 Task: Find connections with filter location Jamundí with filter topic #Ideaswith filter profile language Spanish with filter current company Symphony Teleca with filter school SHRI RAMSWAROOP MEMORIAL UNIVERSITY with filter industry Vehicle Repair and Maintenance with filter service category Life Insurance with filter keywords title Biologist
Action: Mouse moved to (152, 221)
Screenshot: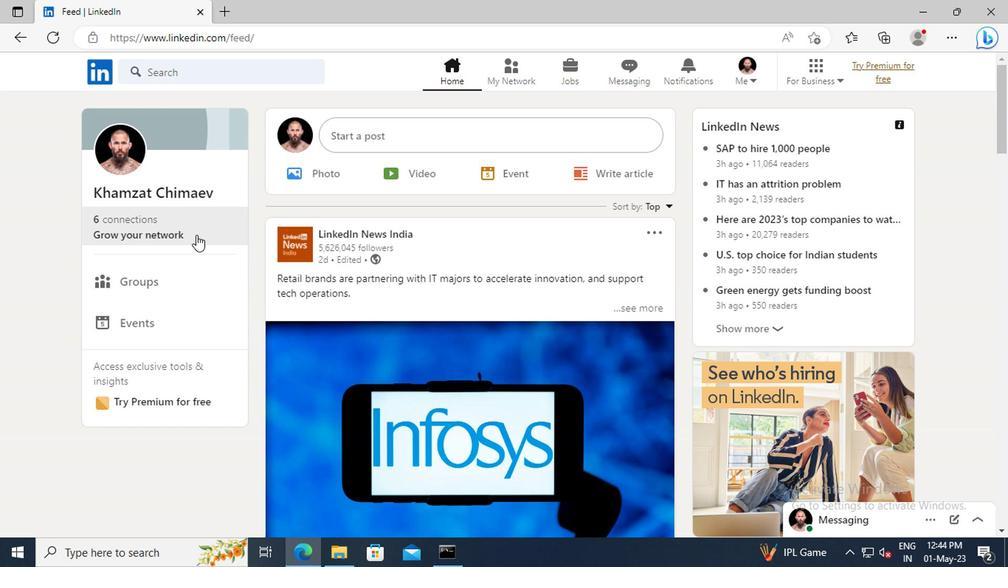 
Action: Mouse pressed left at (152, 221)
Screenshot: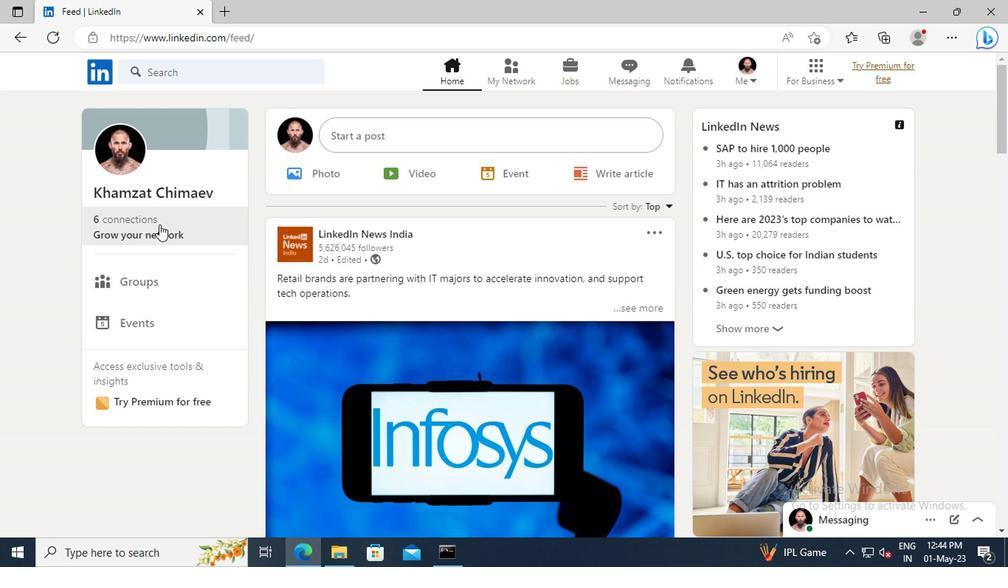 
Action: Mouse moved to (155, 154)
Screenshot: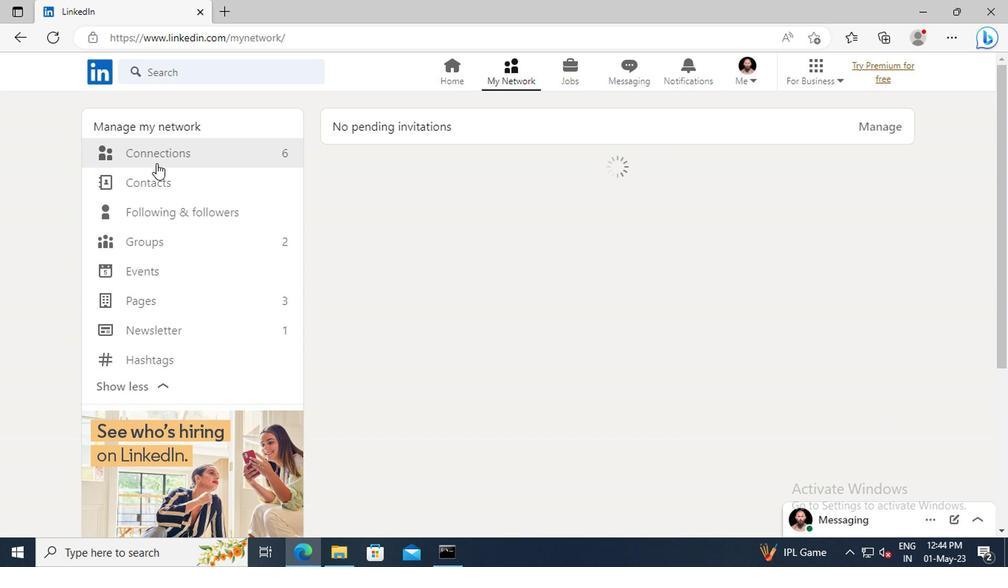 
Action: Mouse pressed left at (155, 154)
Screenshot: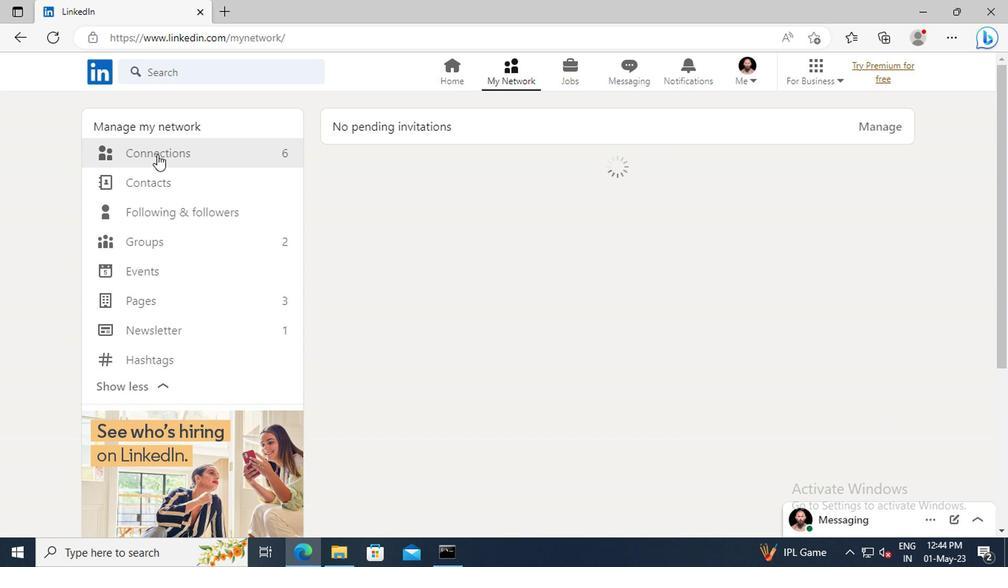 
Action: Mouse moved to (591, 157)
Screenshot: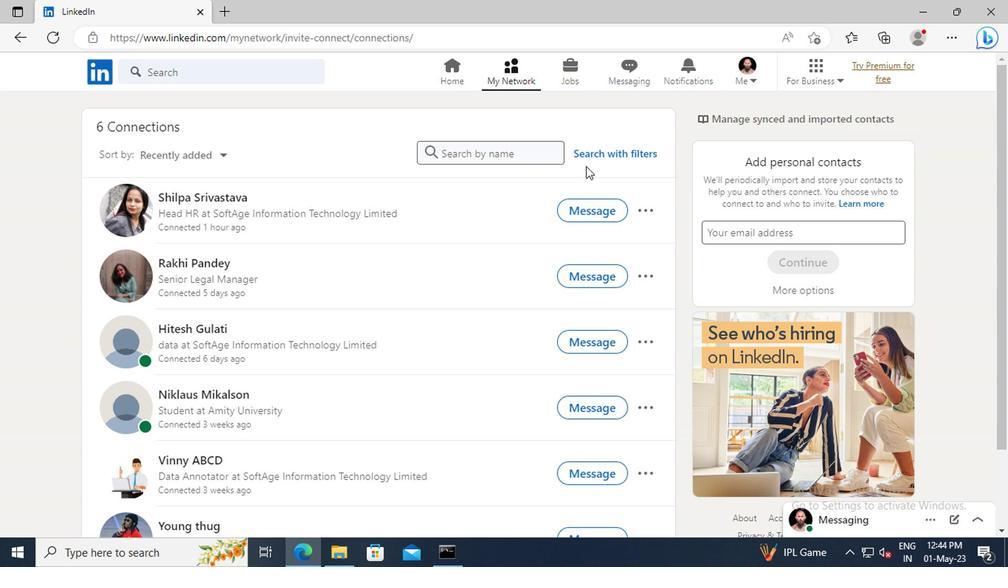 
Action: Mouse pressed left at (591, 157)
Screenshot: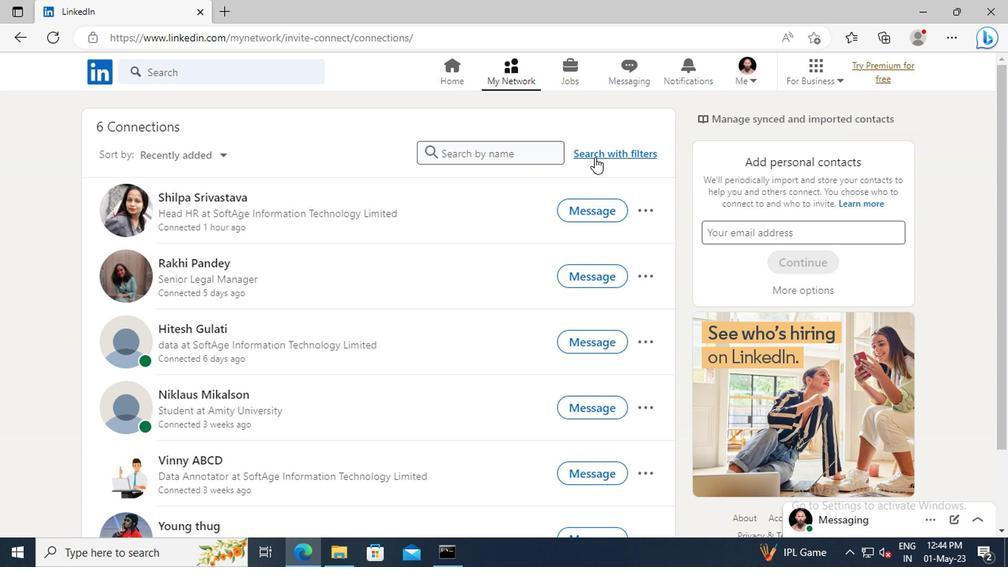 
Action: Mouse moved to (546, 114)
Screenshot: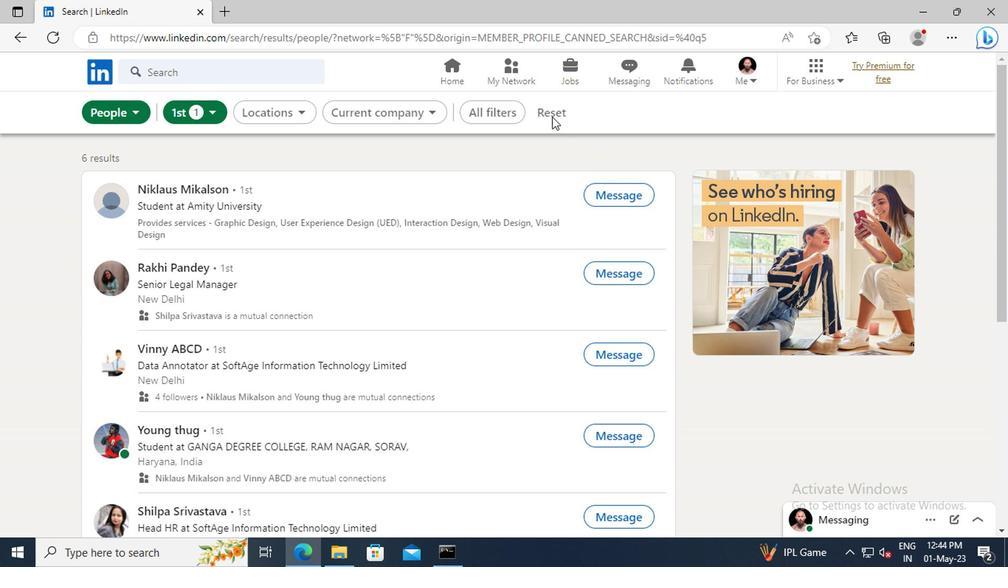 
Action: Mouse pressed left at (546, 114)
Screenshot: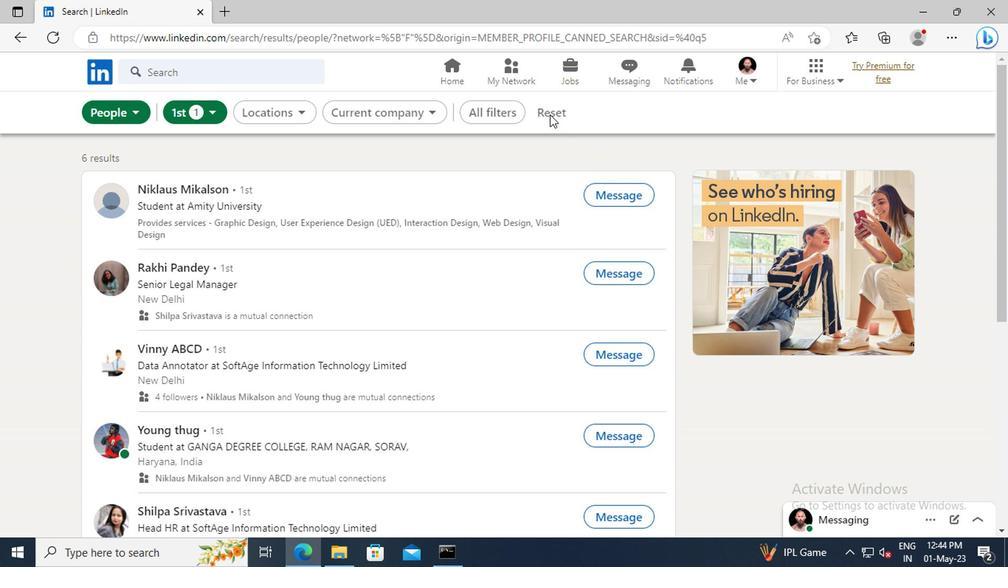 
Action: Mouse moved to (530, 114)
Screenshot: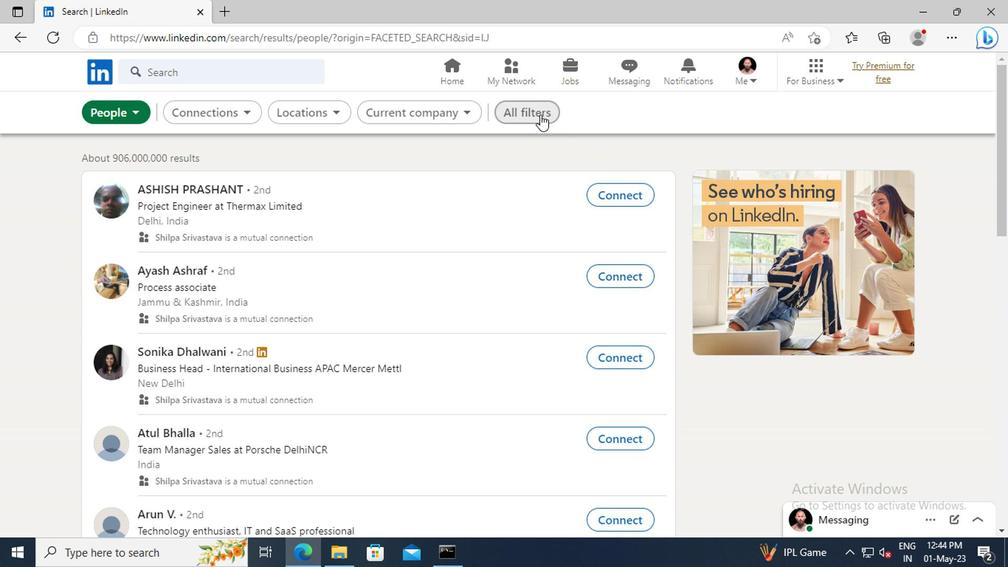 
Action: Mouse pressed left at (530, 114)
Screenshot: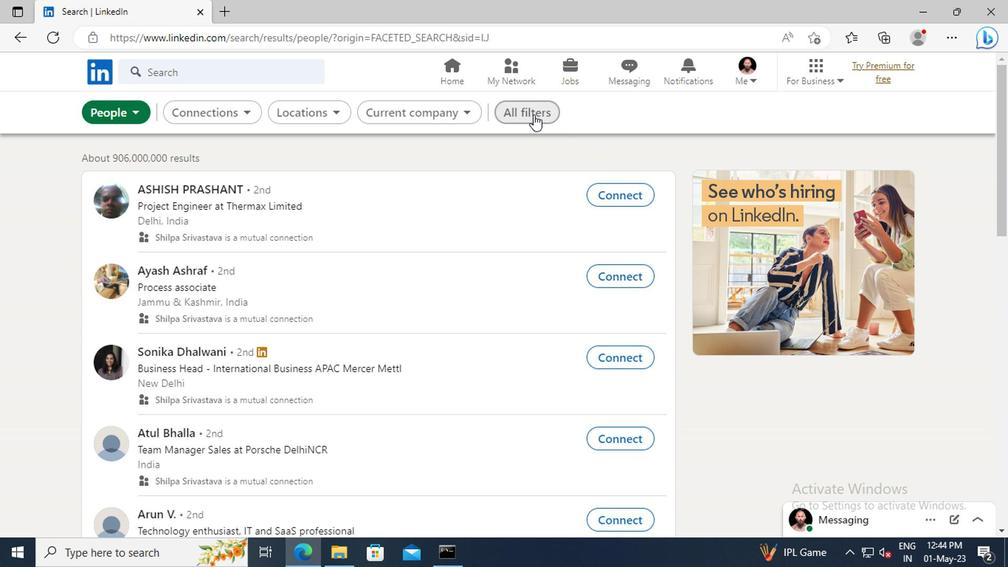 
Action: Mouse moved to (784, 250)
Screenshot: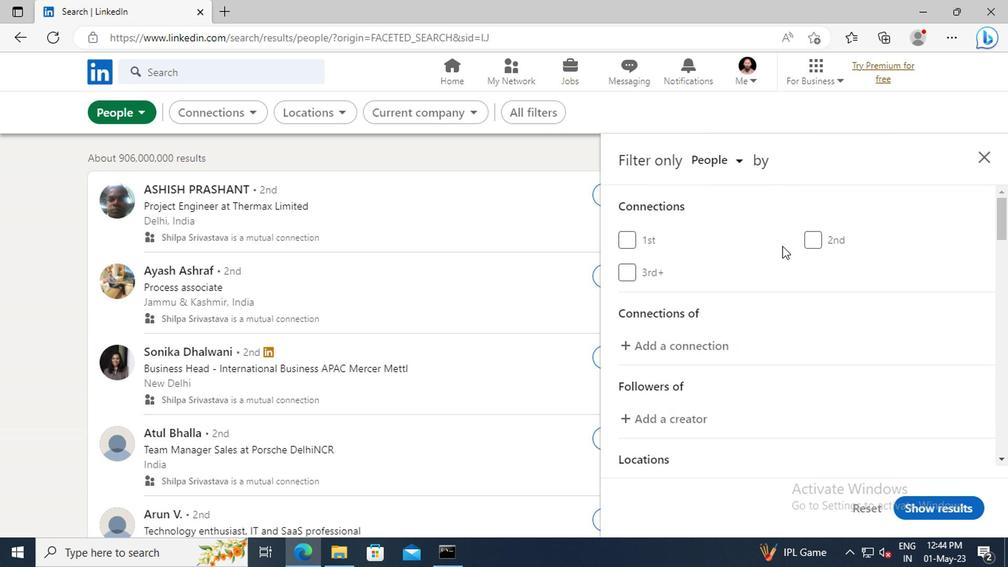 
Action: Mouse scrolled (784, 249) with delta (0, -1)
Screenshot: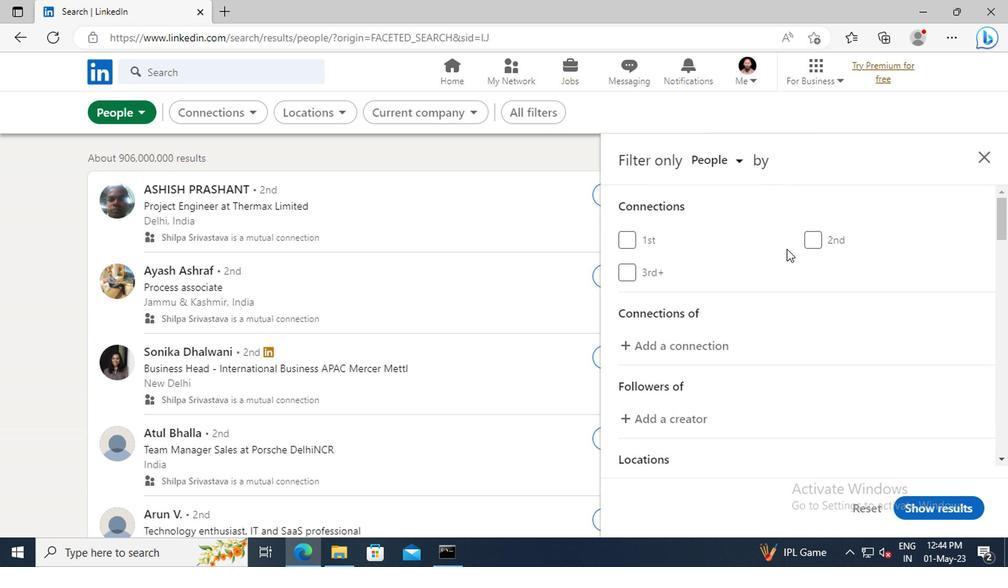 
Action: Mouse scrolled (784, 249) with delta (0, -1)
Screenshot: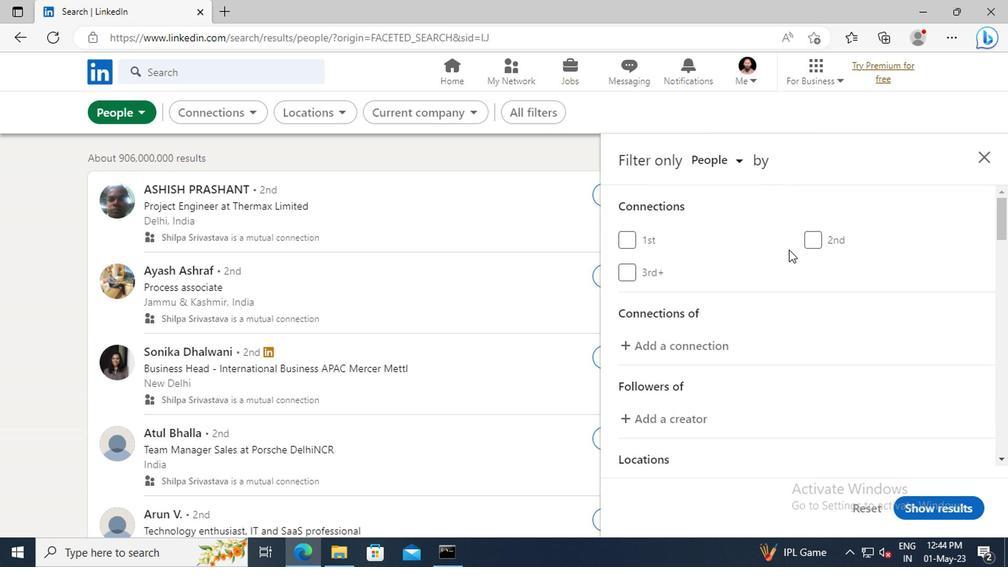 
Action: Mouse scrolled (784, 249) with delta (0, -1)
Screenshot: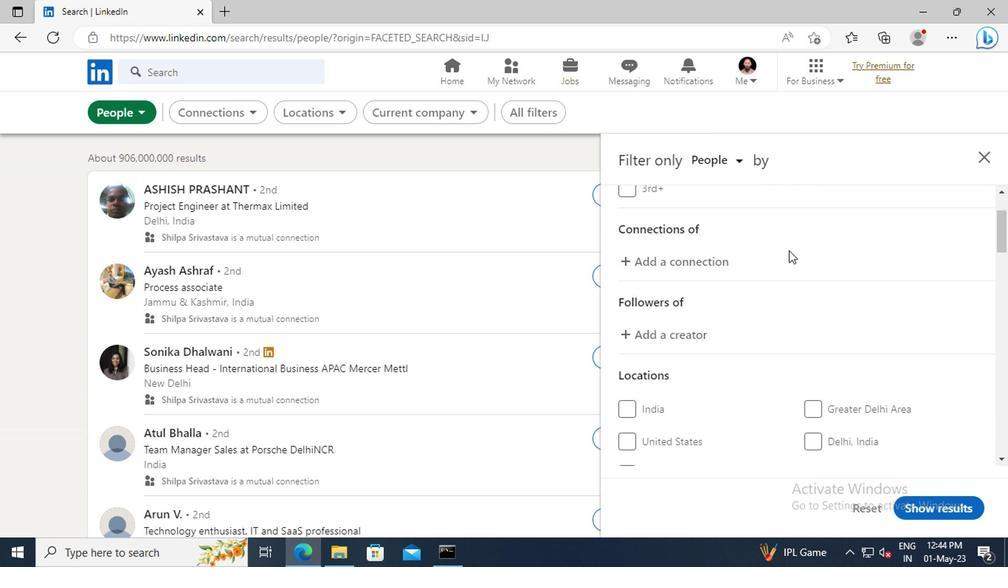 
Action: Mouse scrolled (784, 249) with delta (0, -1)
Screenshot: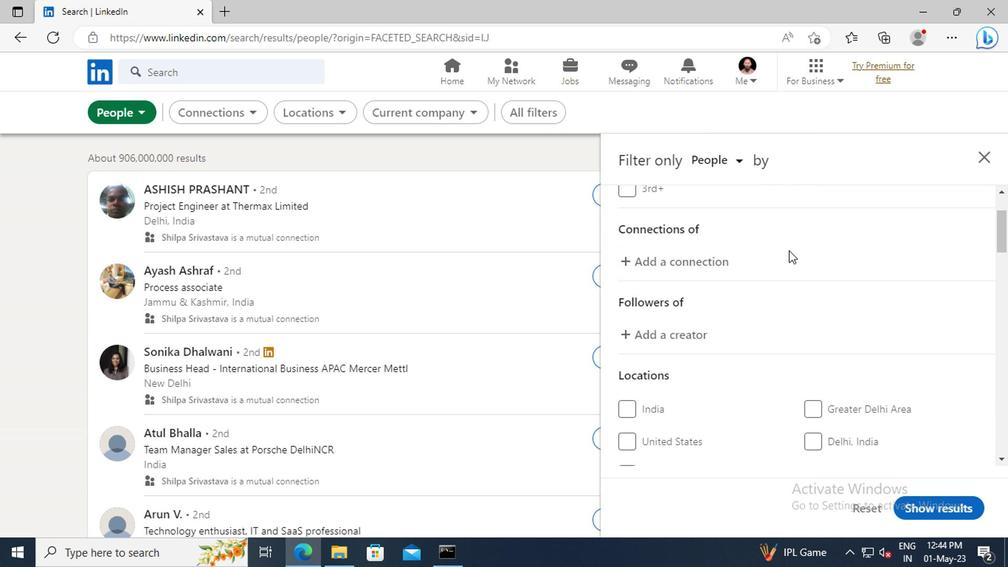 
Action: Mouse scrolled (784, 249) with delta (0, -1)
Screenshot: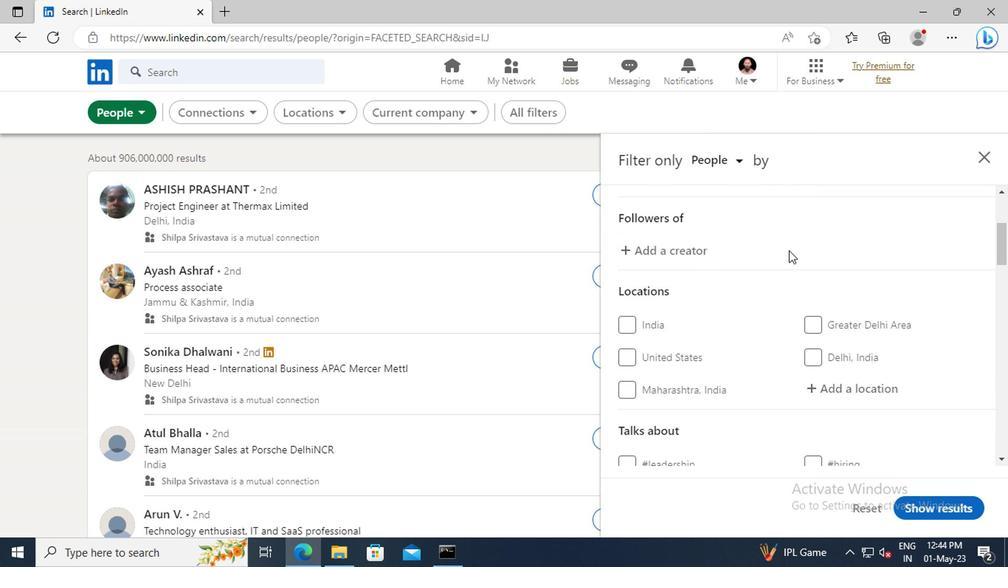 
Action: Mouse moved to (811, 345)
Screenshot: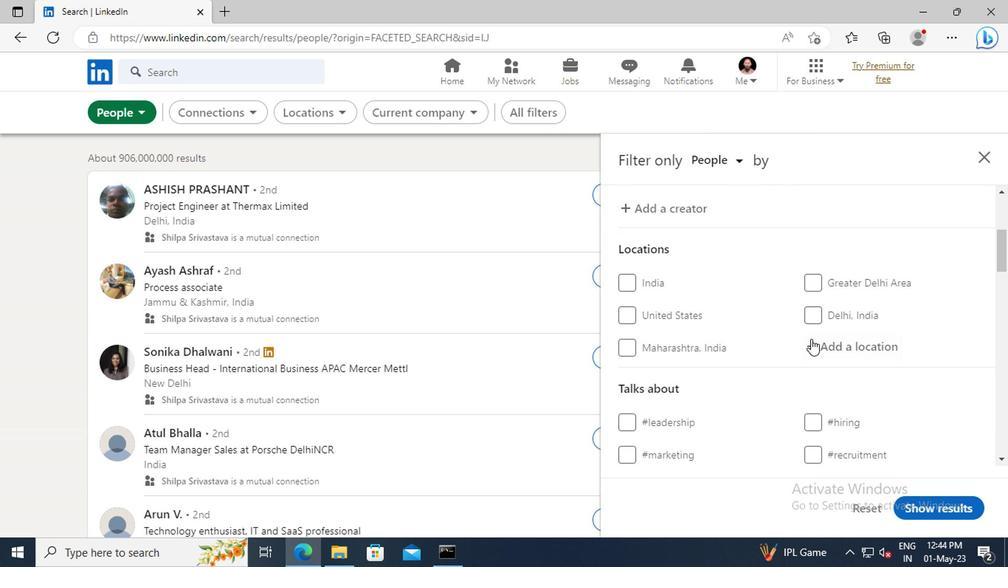 
Action: Mouse pressed left at (811, 345)
Screenshot: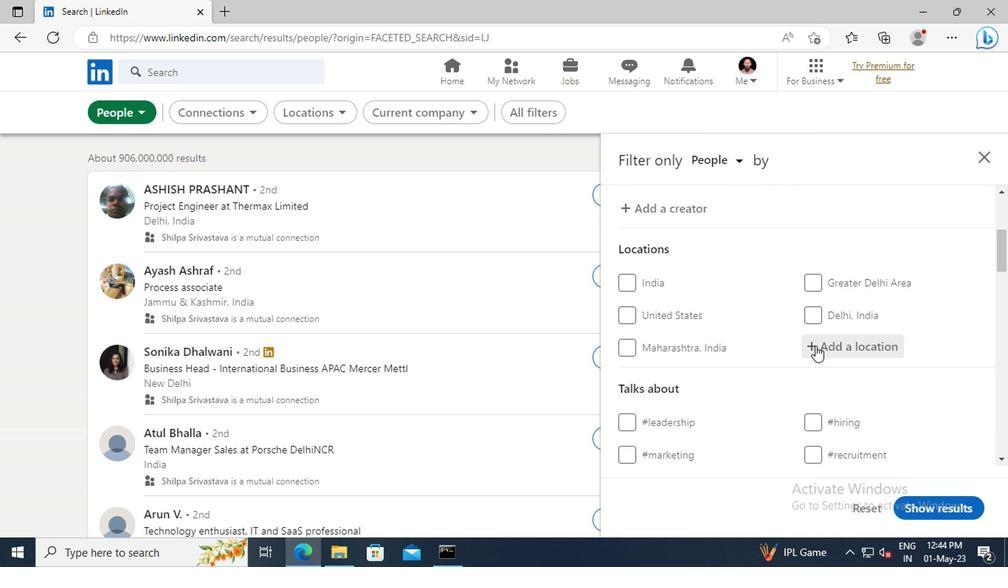 
Action: Key pressed <Key.shift>JAMUNDI
Screenshot: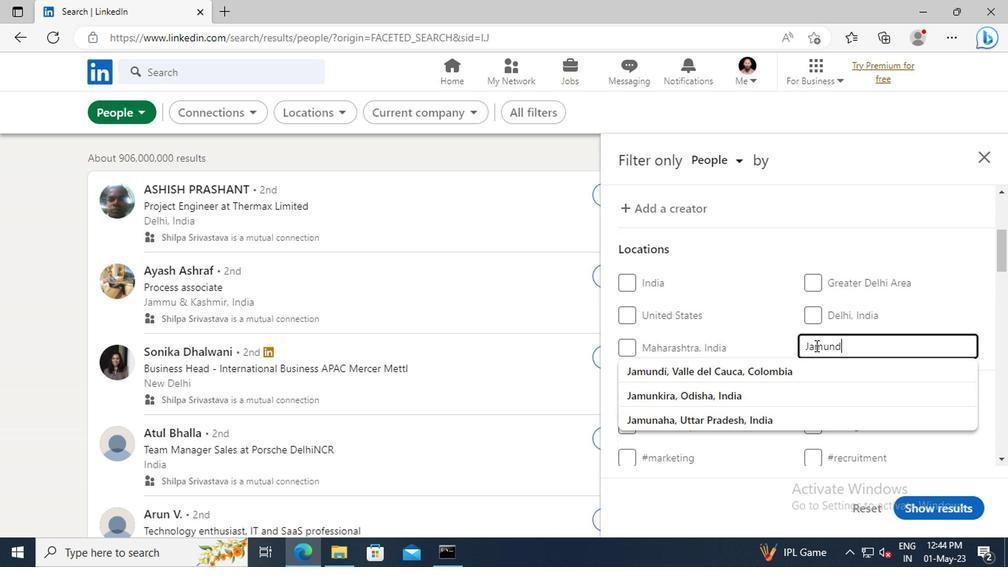 
Action: Mouse moved to (818, 370)
Screenshot: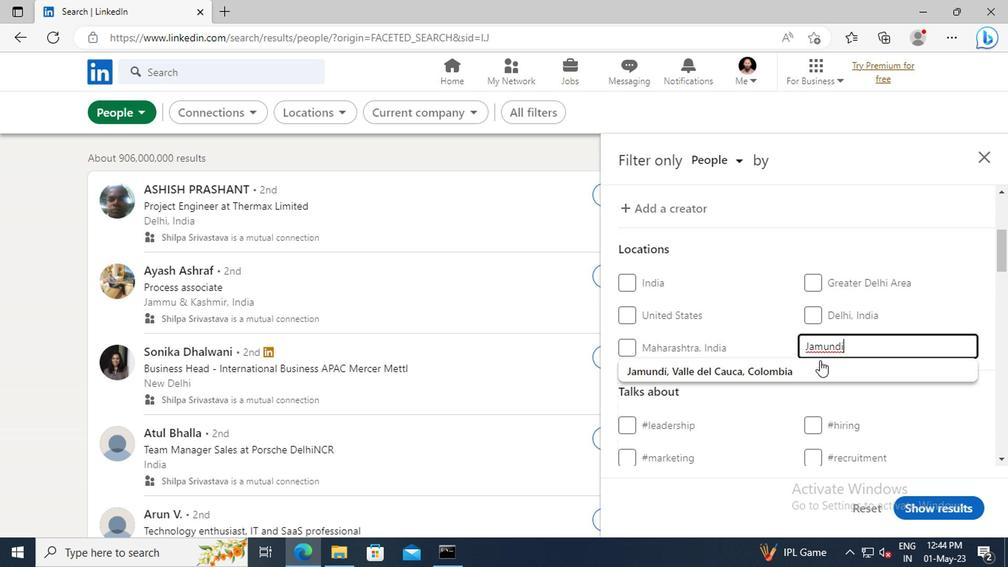 
Action: Mouse pressed left at (818, 370)
Screenshot: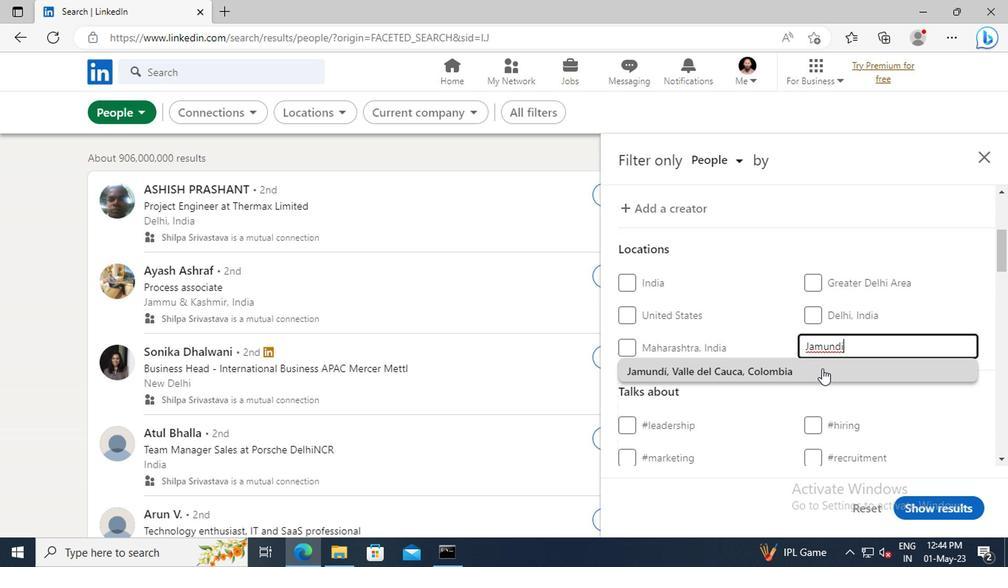 
Action: Mouse scrolled (818, 370) with delta (0, 0)
Screenshot: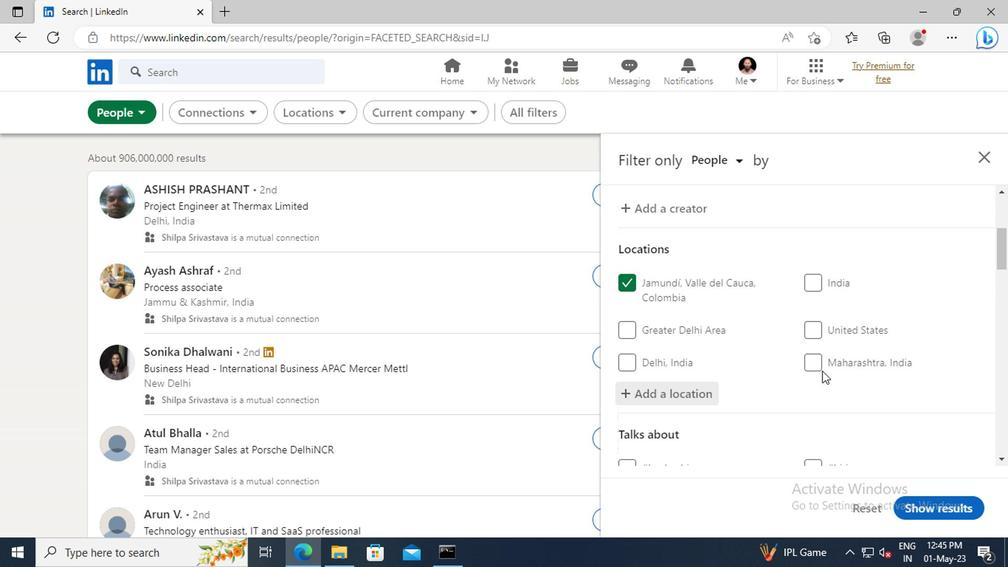 
Action: Mouse scrolled (818, 370) with delta (0, 0)
Screenshot: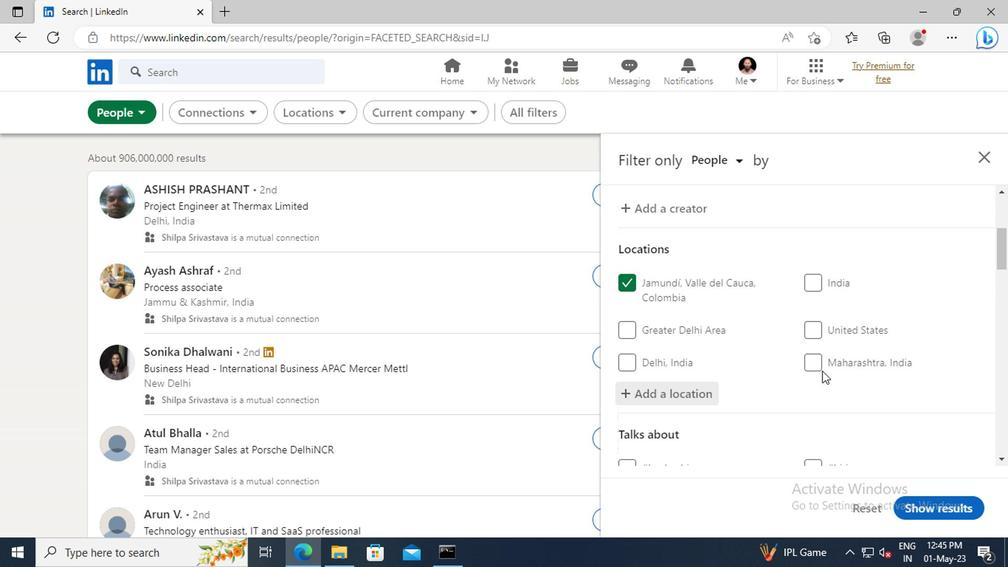 
Action: Mouse scrolled (818, 370) with delta (0, 0)
Screenshot: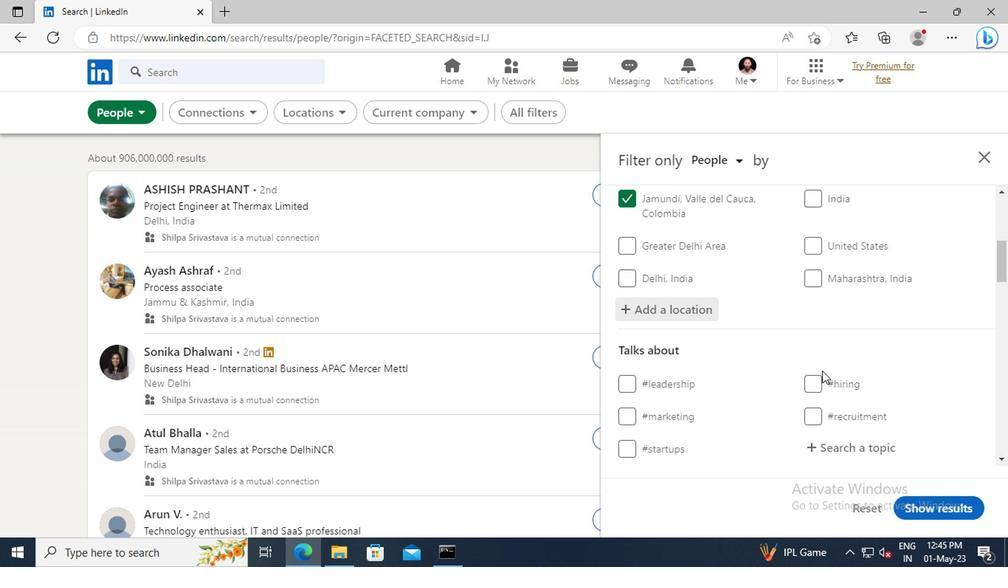 
Action: Mouse moved to (816, 406)
Screenshot: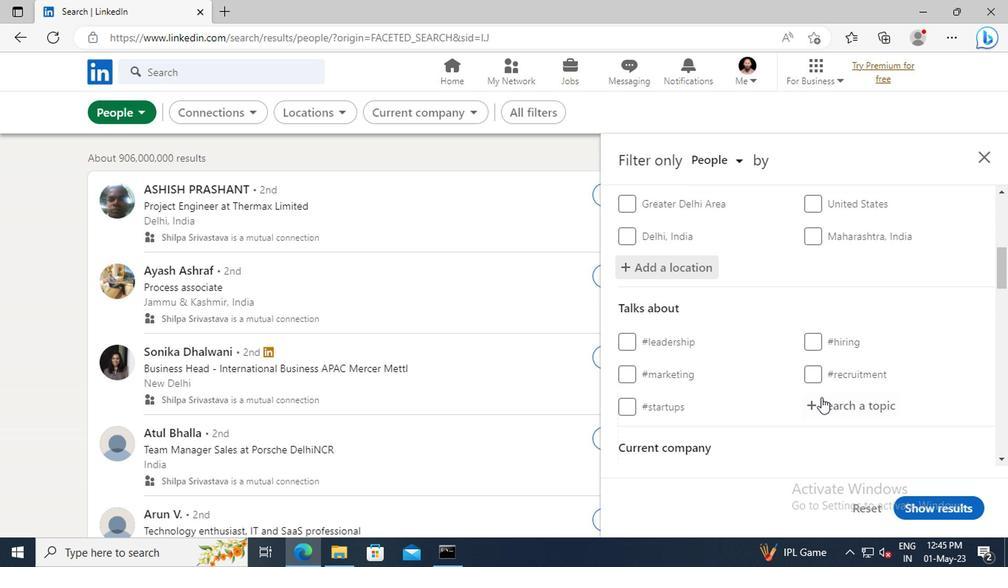 
Action: Mouse pressed left at (816, 406)
Screenshot: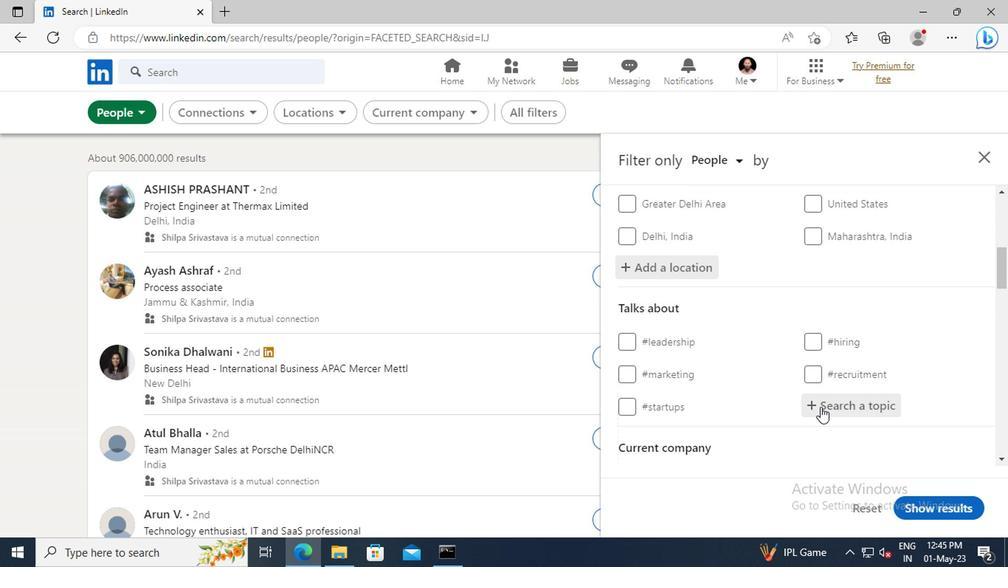 
Action: Key pressed <Key.shift>IDEAS
Screenshot: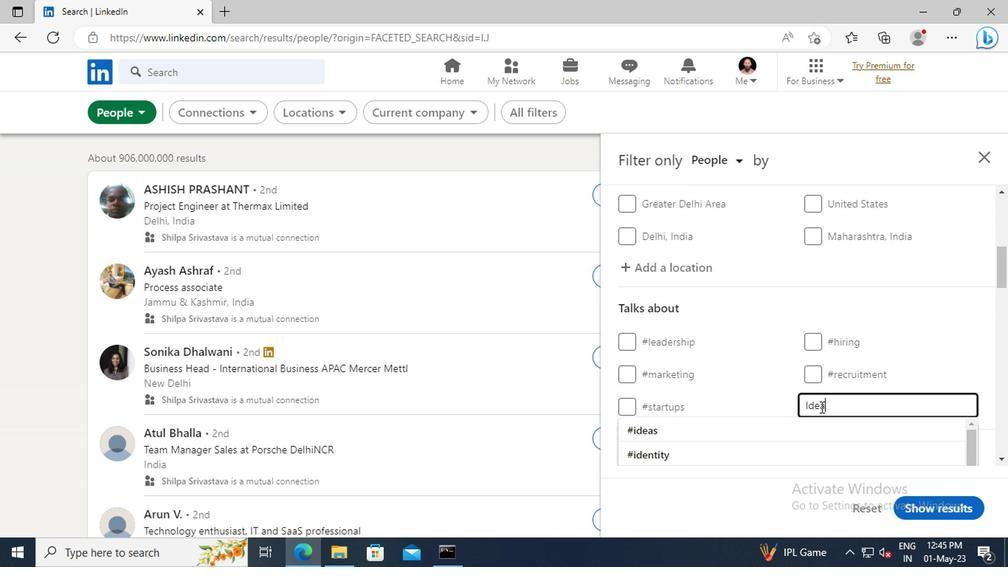 
Action: Mouse moved to (804, 428)
Screenshot: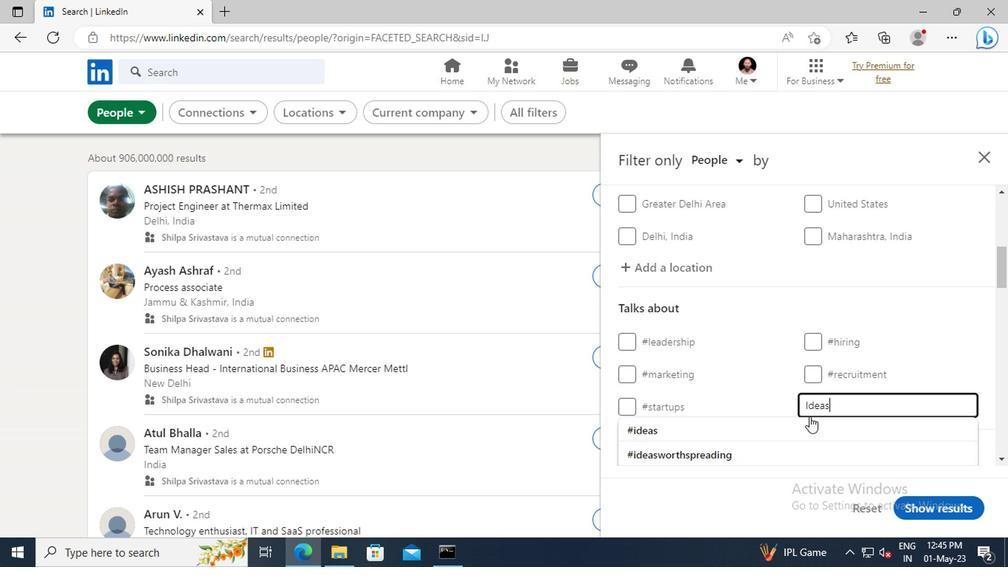 
Action: Mouse pressed left at (804, 428)
Screenshot: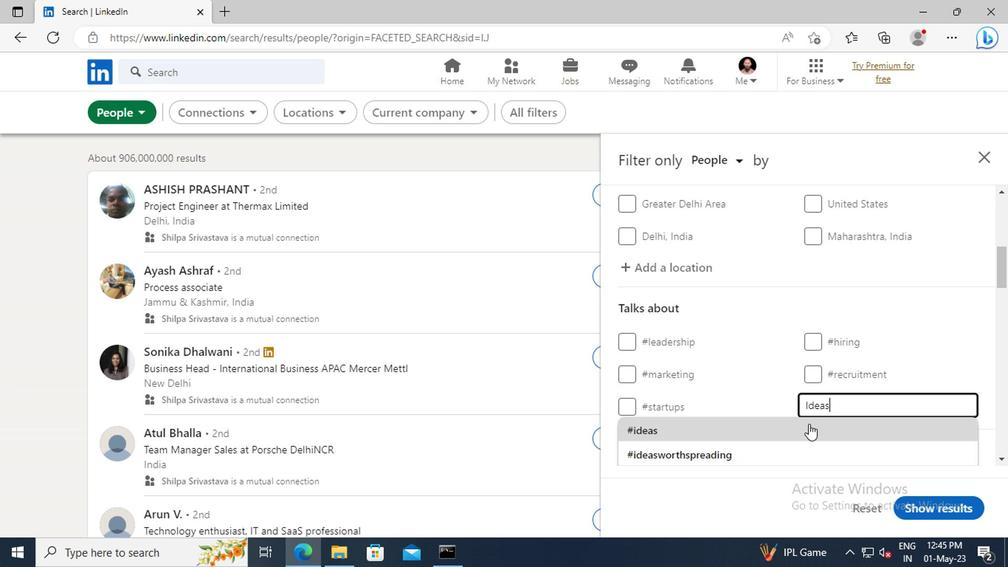 
Action: Mouse scrolled (804, 427) with delta (0, -1)
Screenshot: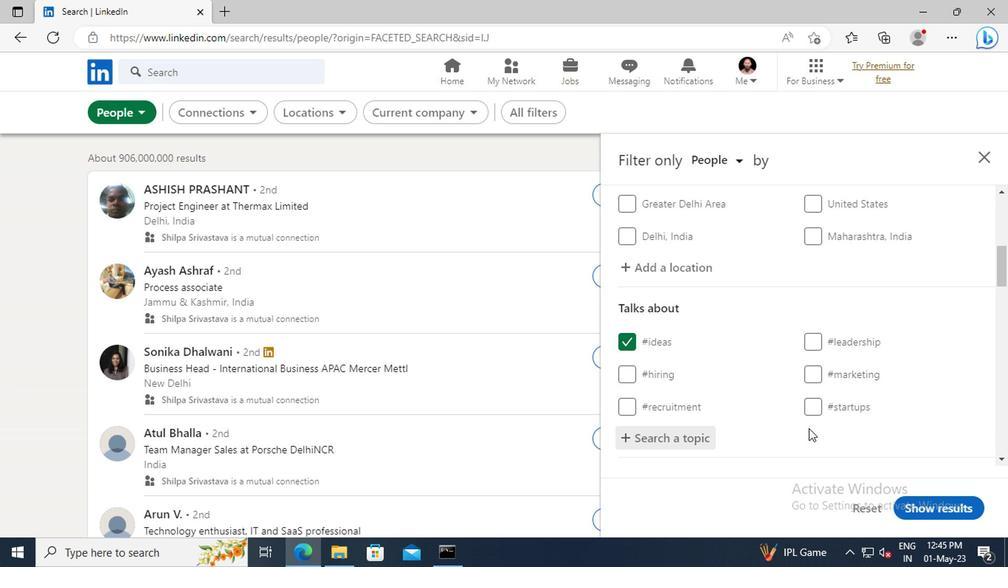 
Action: Mouse scrolled (804, 427) with delta (0, -1)
Screenshot: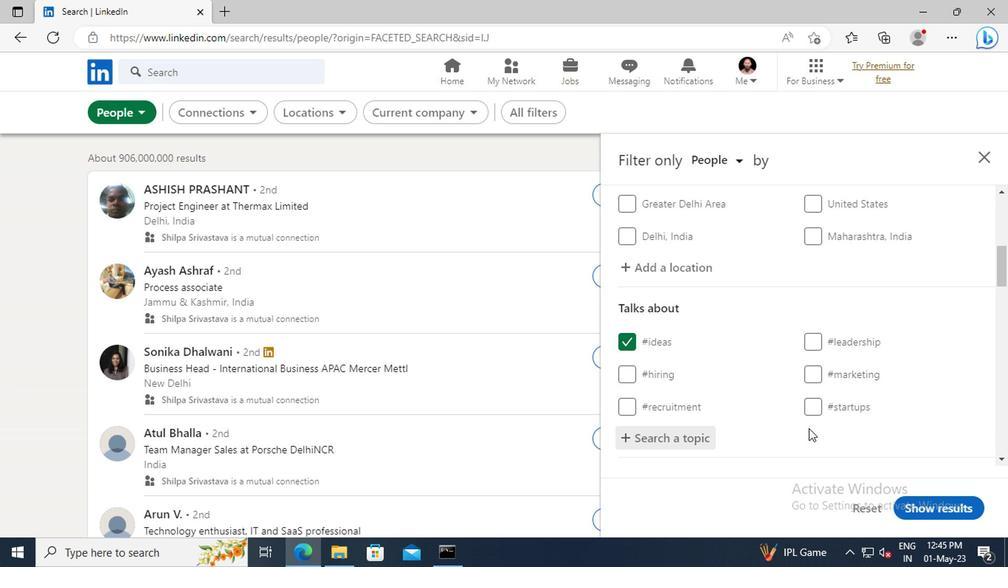 
Action: Mouse scrolled (804, 427) with delta (0, -1)
Screenshot: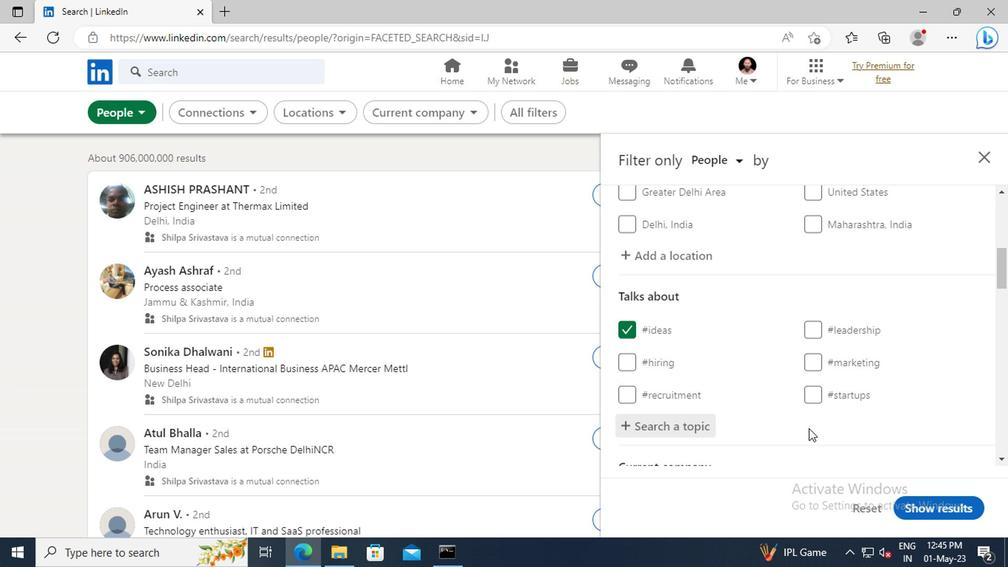 
Action: Mouse scrolled (804, 427) with delta (0, -1)
Screenshot: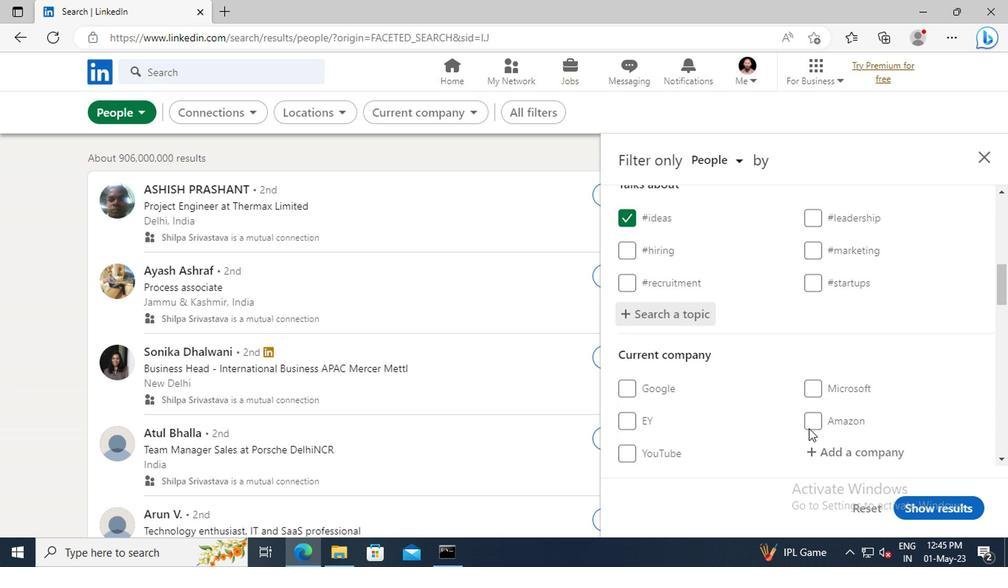 
Action: Mouse scrolled (804, 427) with delta (0, -1)
Screenshot: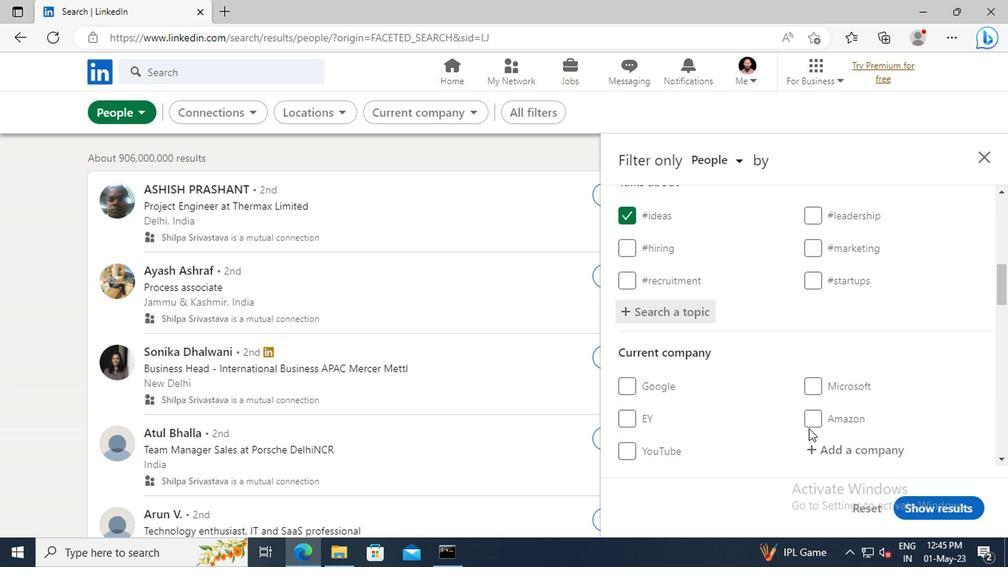 
Action: Mouse scrolled (804, 427) with delta (0, -1)
Screenshot: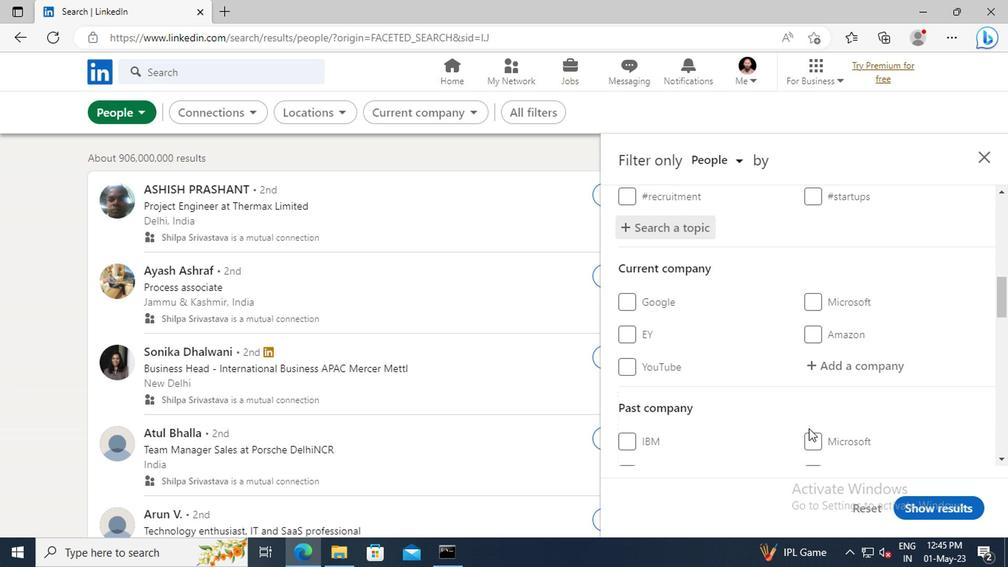 
Action: Mouse scrolled (804, 427) with delta (0, -1)
Screenshot: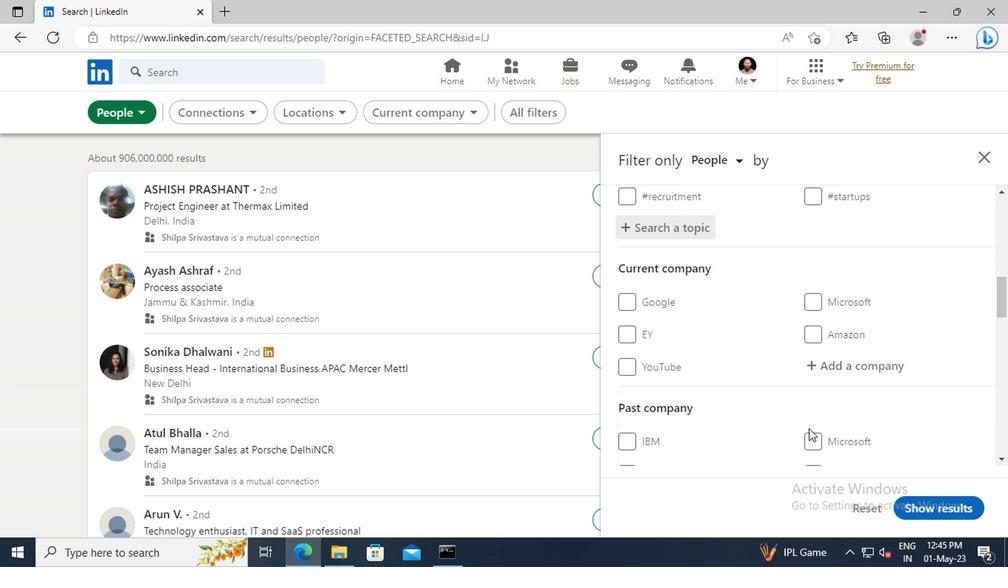 
Action: Mouse scrolled (804, 427) with delta (0, -1)
Screenshot: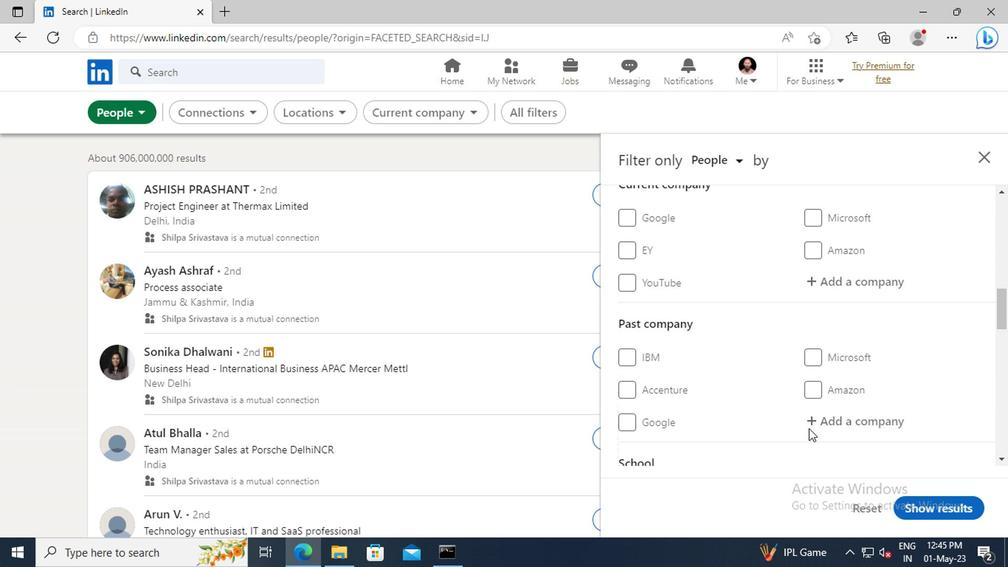 
Action: Mouse scrolled (804, 427) with delta (0, -1)
Screenshot: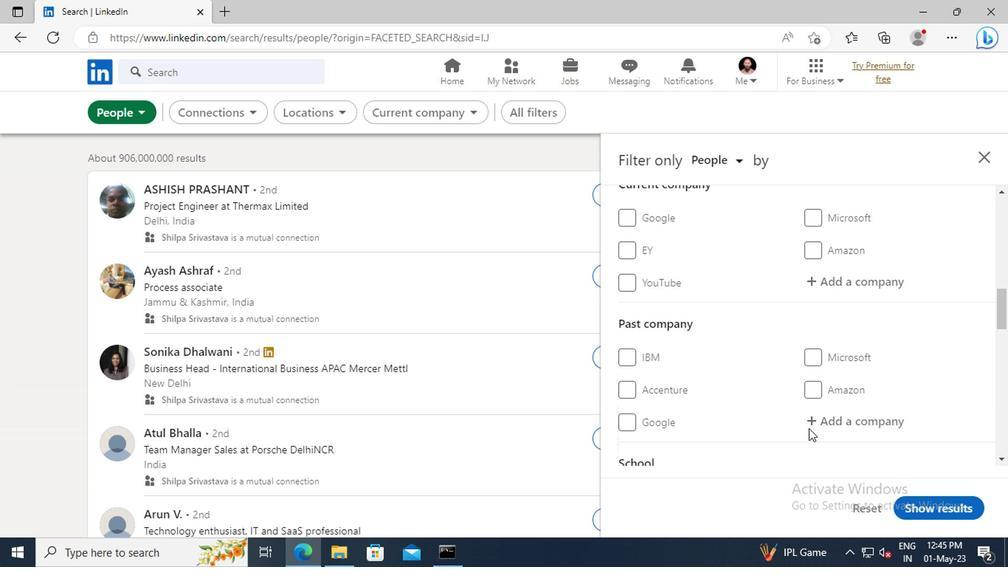
Action: Mouse scrolled (804, 427) with delta (0, -1)
Screenshot: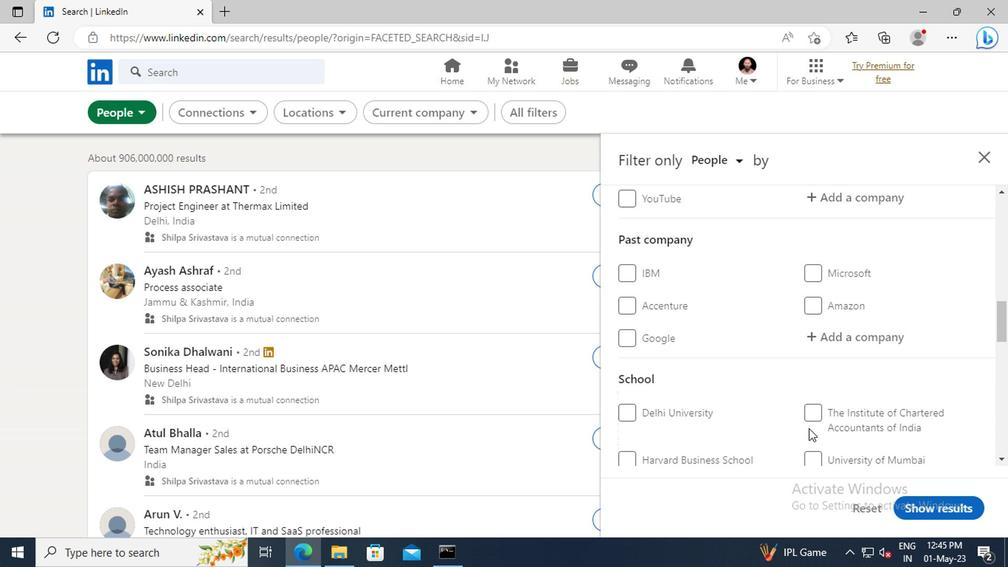 
Action: Mouse scrolled (804, 427) with delta (0, -1)
Screenshot: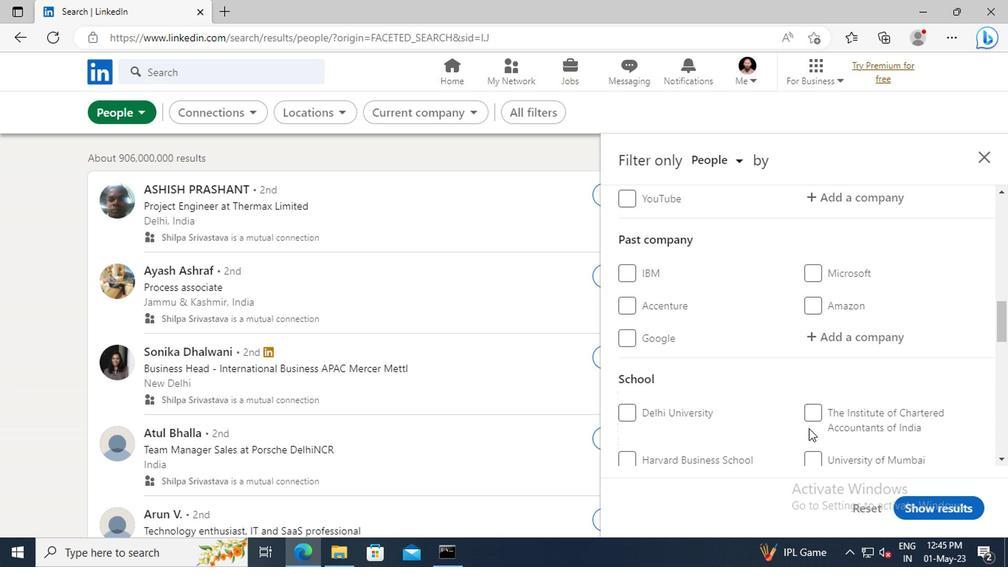 
Action: Mouse scrolled (804, 427) with delta (0, -1)
Screenshot: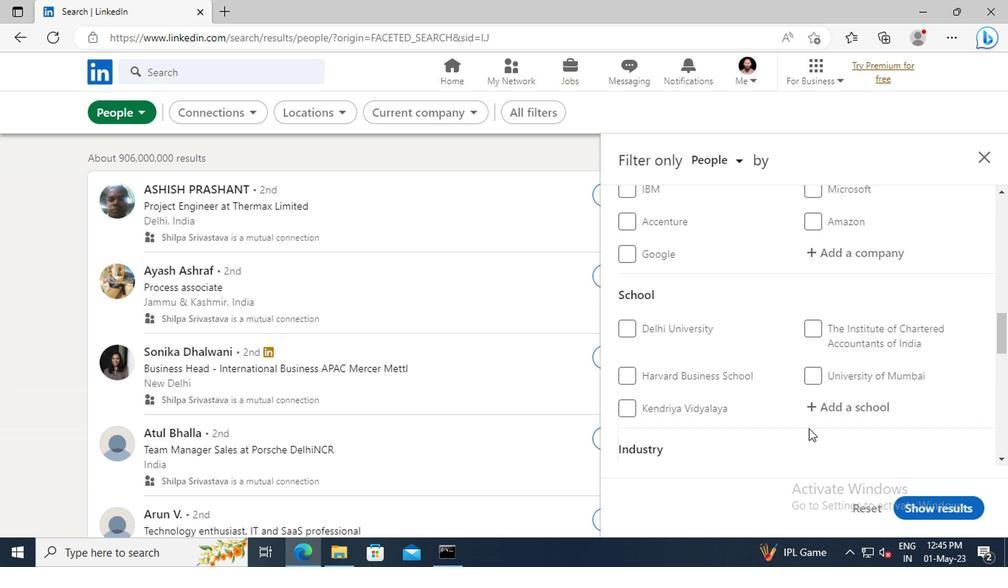 
Action: Mouse scrolled (804, 427) with delta (0, -1)
Screenshot: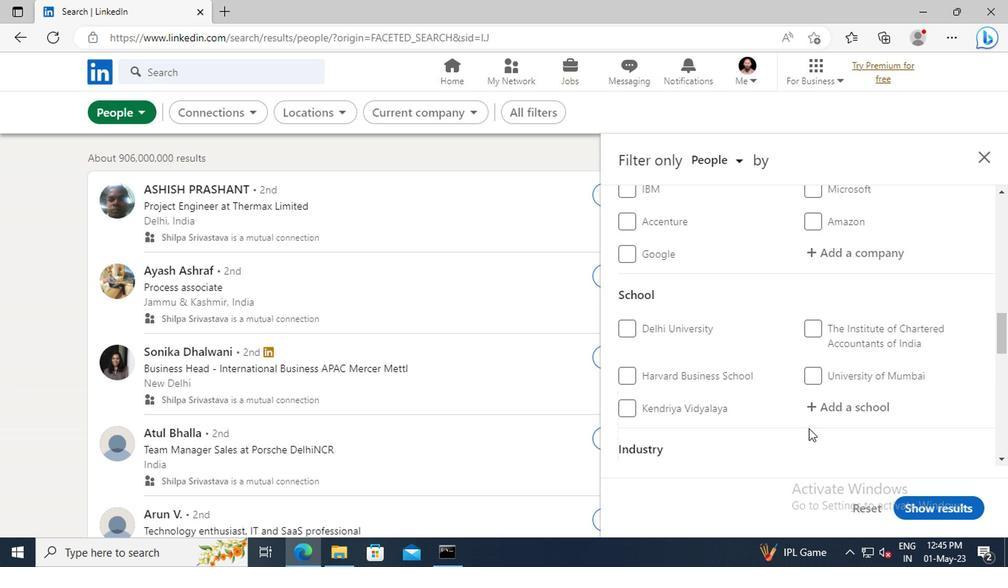 
Action: Mouse scrolled (804, 427) with delta (0, -1)
Screenshot: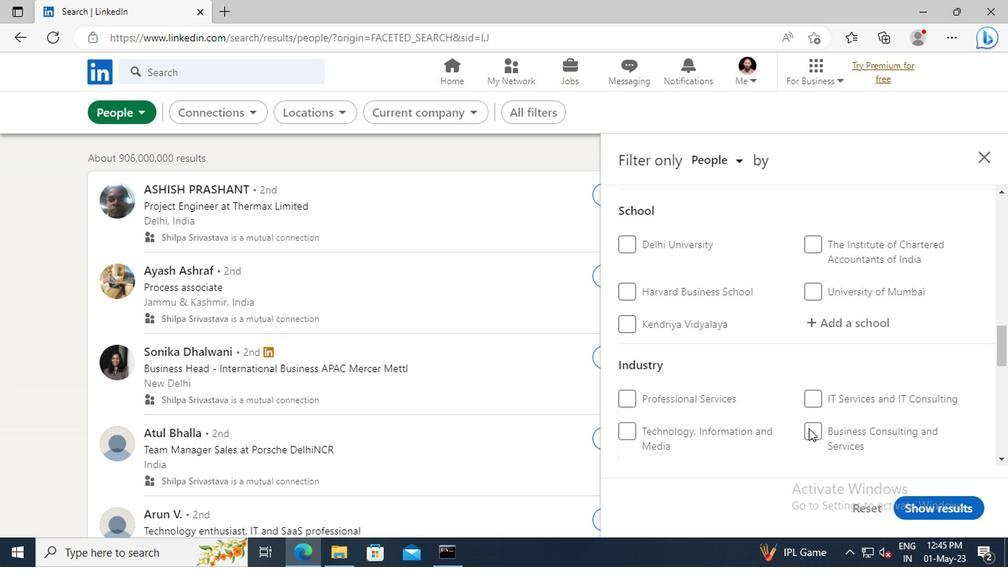 
Action: Mouse scrolled (804, 427) with delta (0, -1)
Screenshot: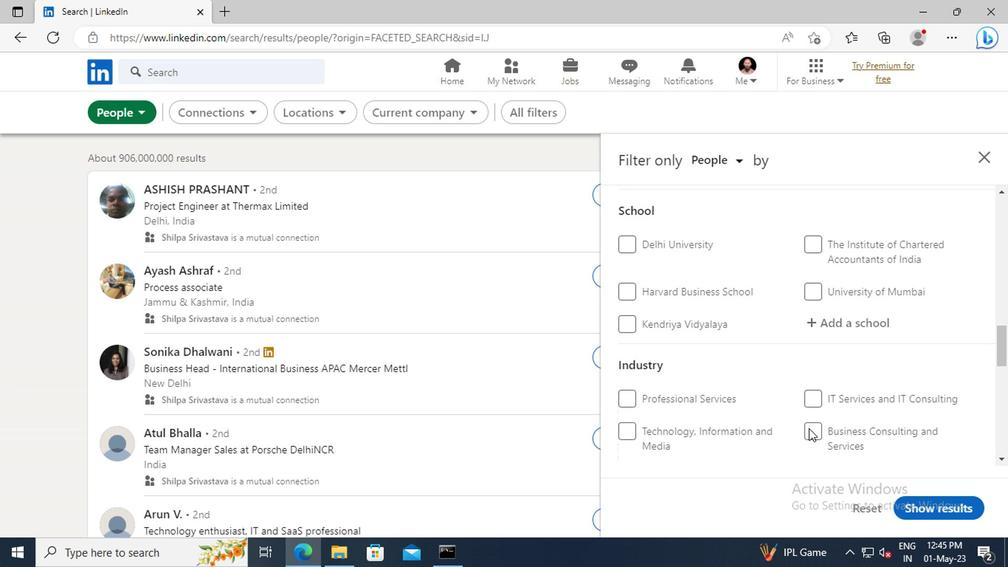 
Action: Mouse scrolled (804, 427) with delta (0, -1)
Screenshot: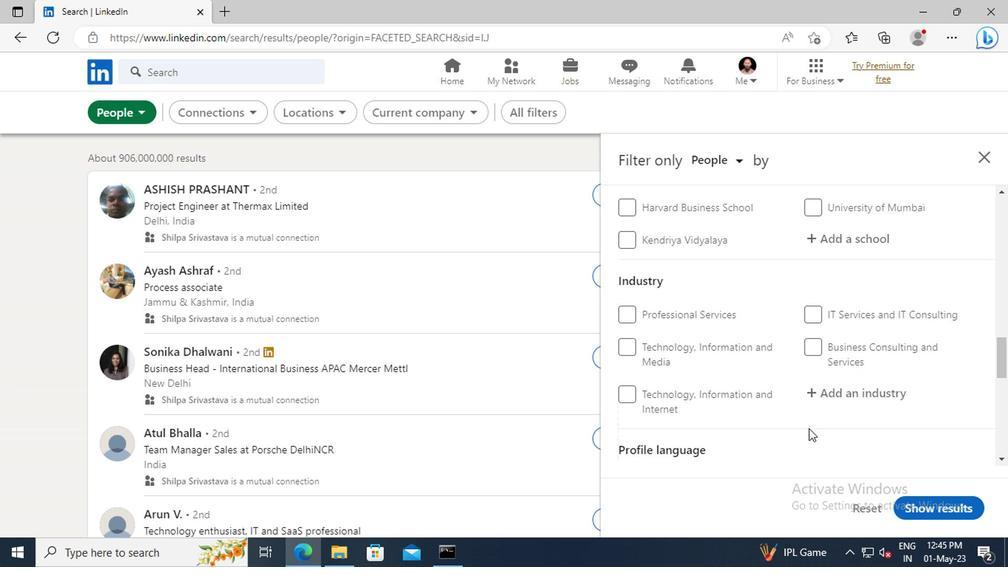 
Action: Mouse scrolled (804, 427) with delta (0, -1)
Screenshot: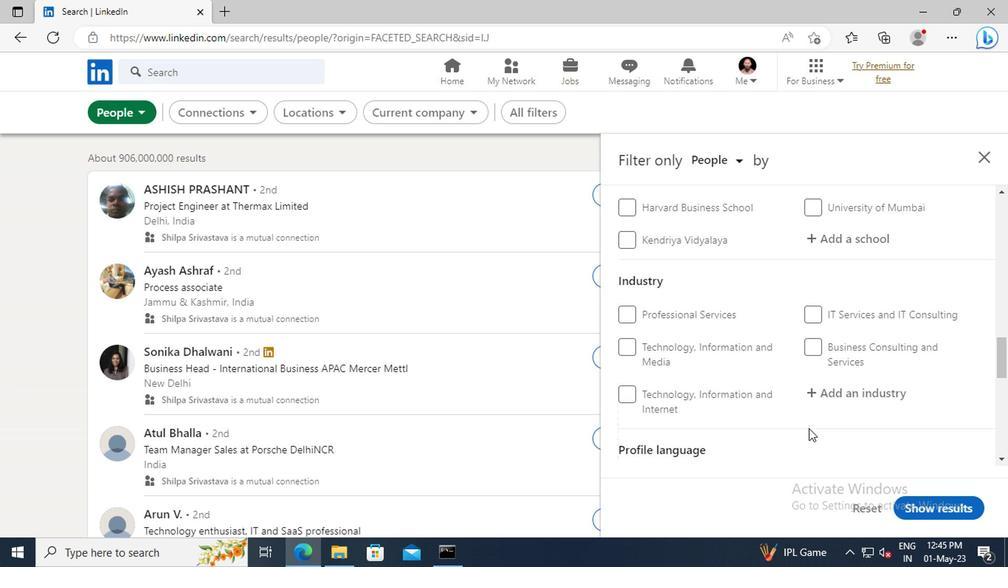 
Action: Mouse scrolled (804, 427) with delta (0, -1)
Screenshot: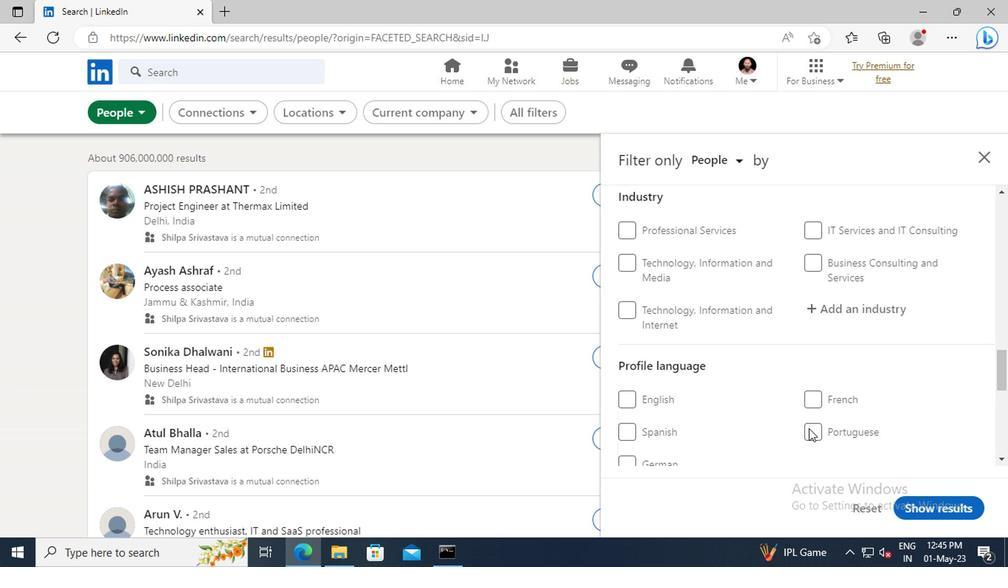 
Action: Mouse moved to (624, 391)
Screenshot: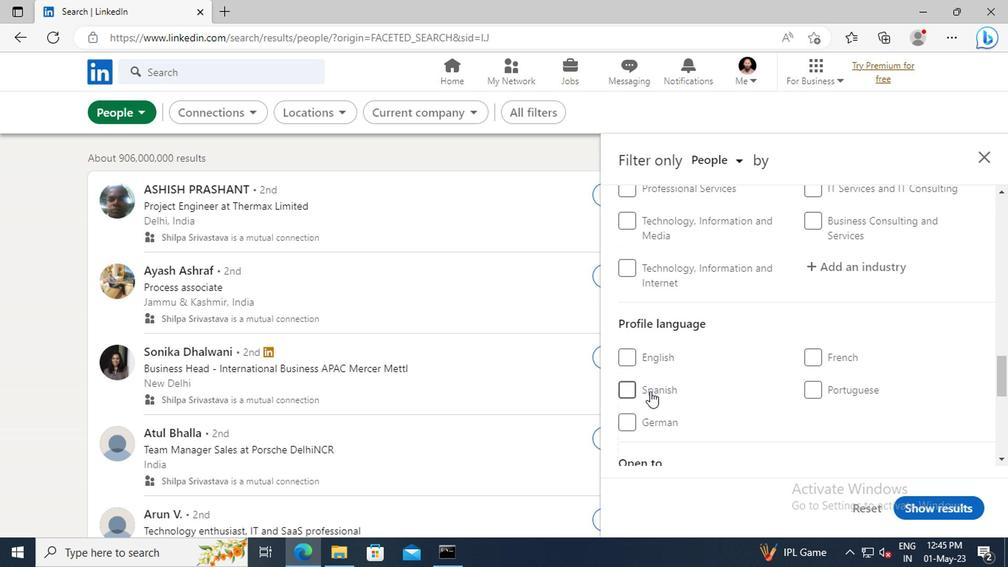 
Action: Mouse pressed left at (624, 391)
Screenshot: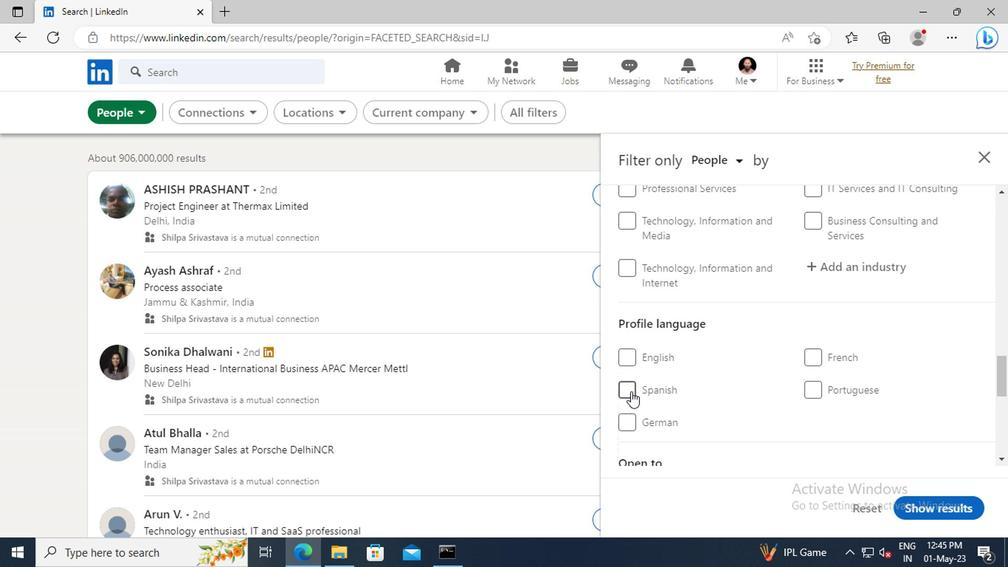 
Action: Mouse moved to (807, 389)
Screenshot: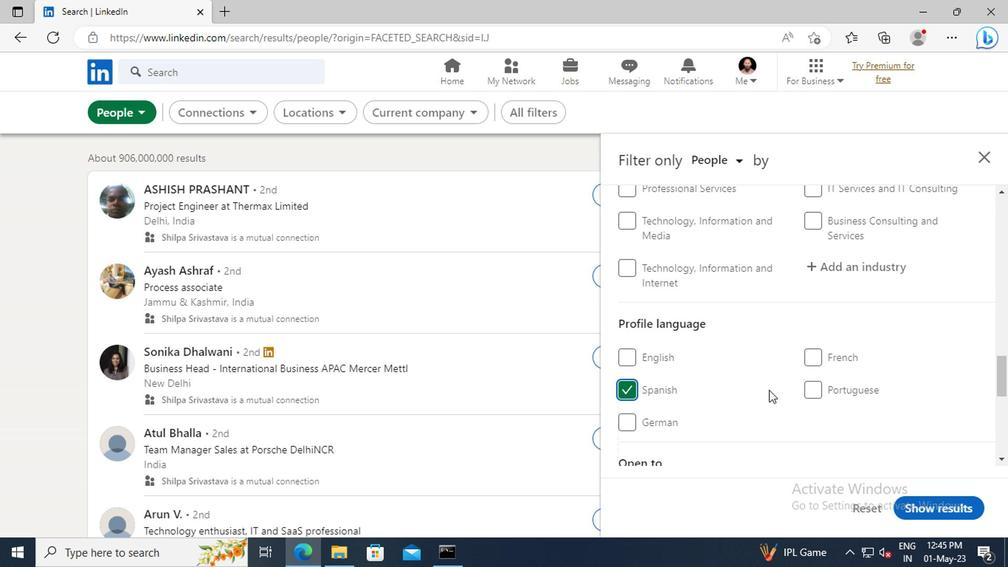 
Action: Mouse scrolled (807, 390) with delta (0, 1)
Screenshot: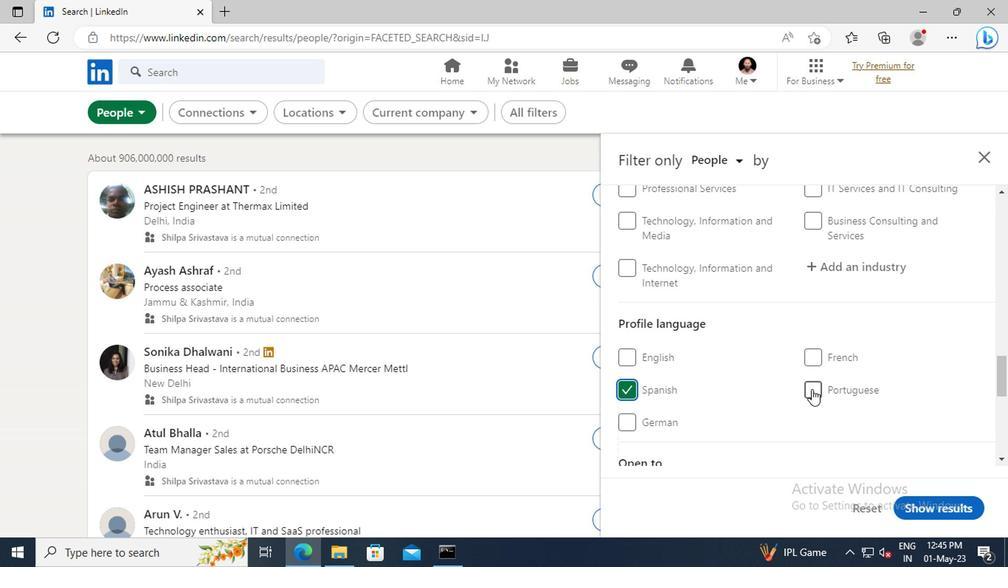 
Action: Mouse scrolled (807, 390) with delta (0, 1)
Screenshot: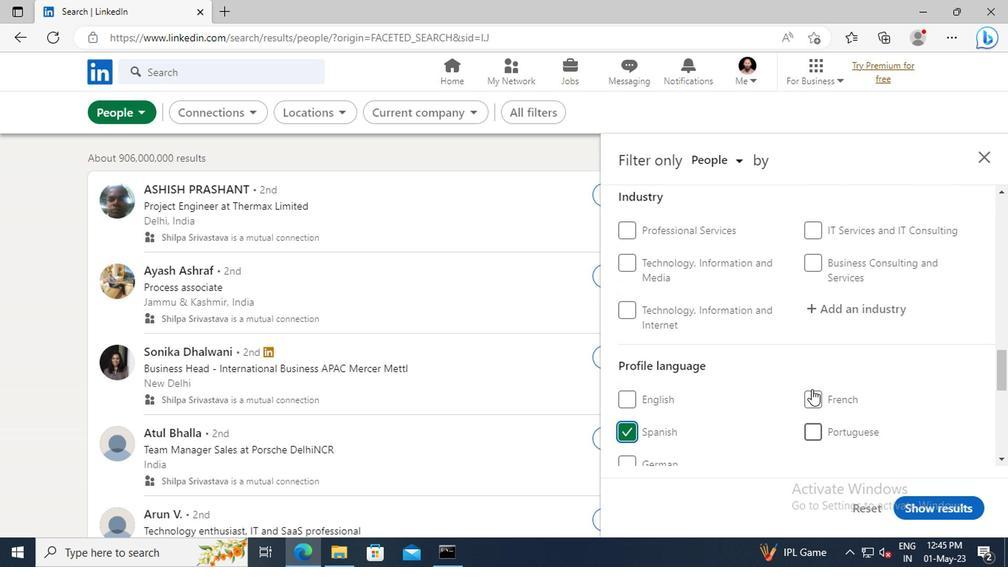 
Action: Mouse scrolled (807, 390) with delta (0, 1)
Screenshot: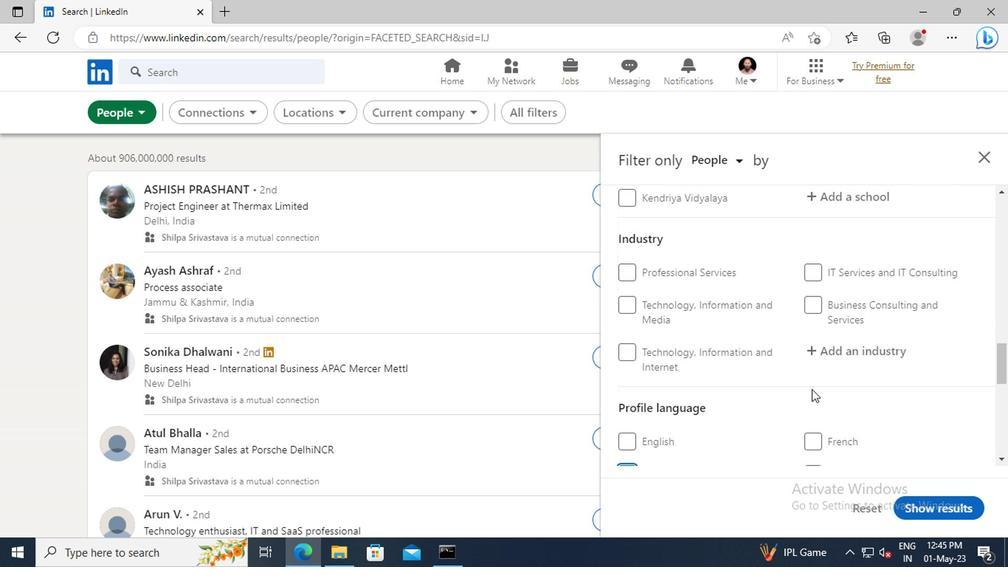 
Action: Mouse scrolled (807, 390) with delta (0, 1)
Screenshot: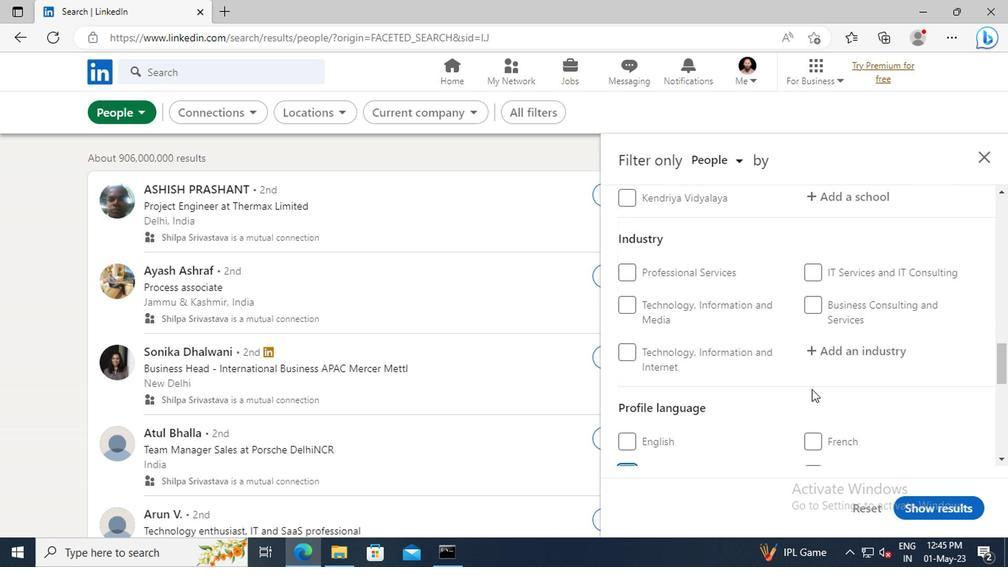 
Action: Mouse scrolled (807, 390) with delta (0, 1)
Screenshot: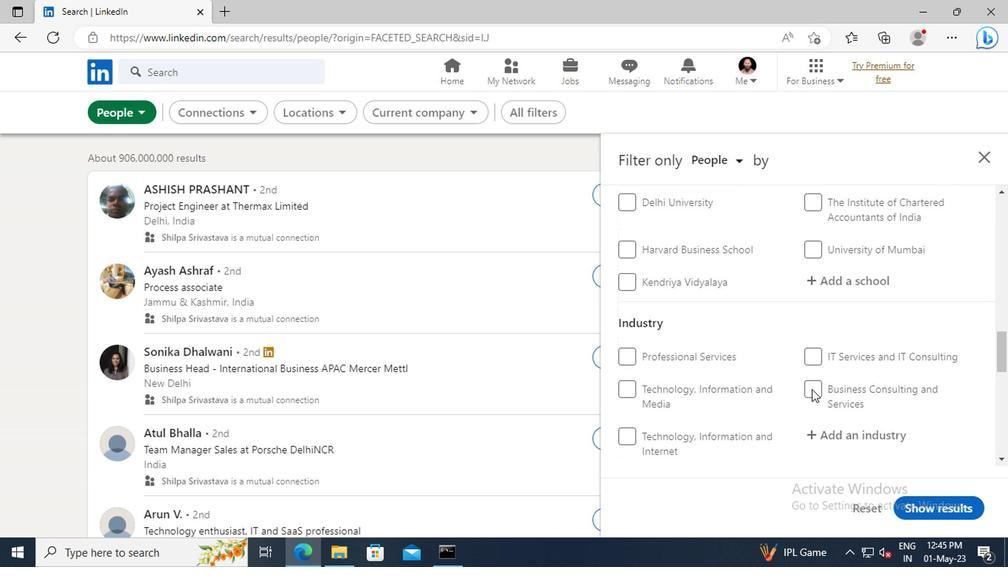 
Action: Mouse scrolled (807, 390) with delta (0, 1)
Screenshot: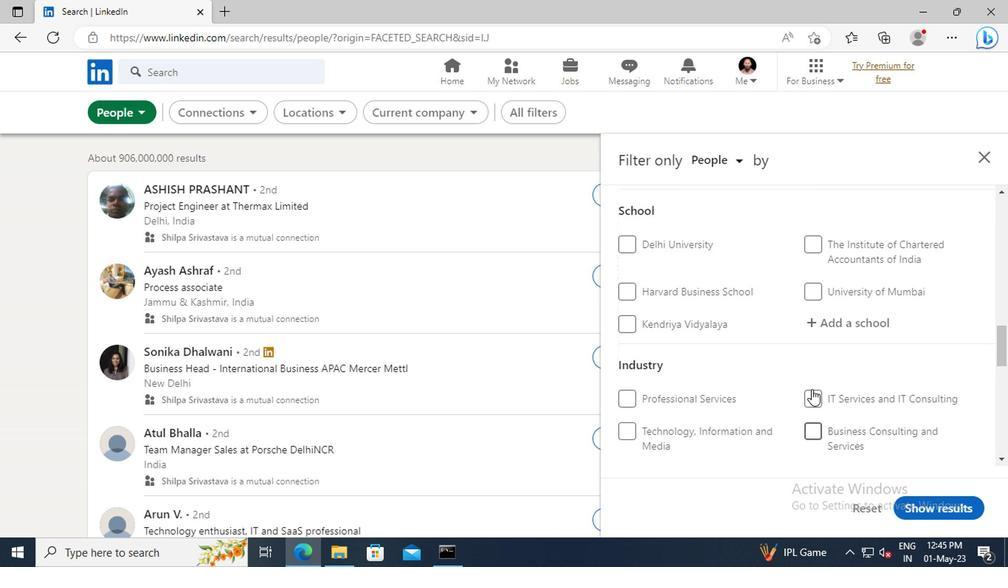 
Action: Mouse scrolled (807, 390) with delta (0, 1)
Screenshot: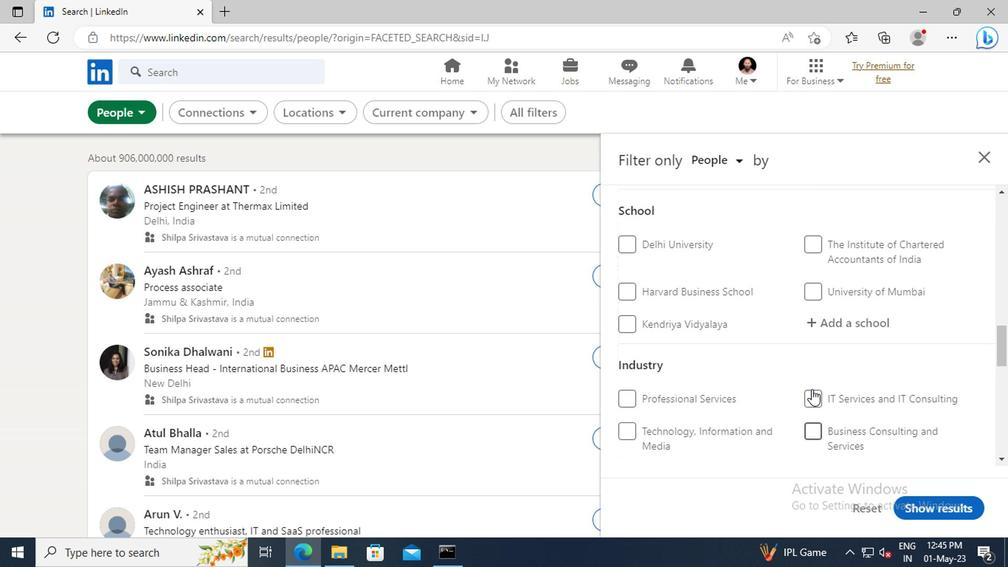 
Action: Mouse scrolled (807, 390) with delta (0, 1)
Screenshot: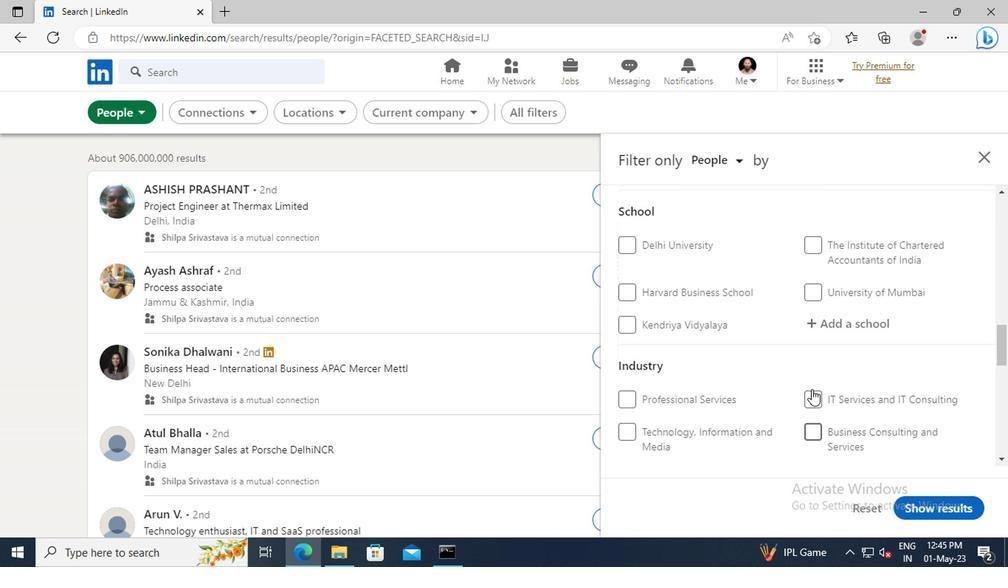 
Action: Mouse scrolled (807, 390) with delta (0, 1)
Screenshot: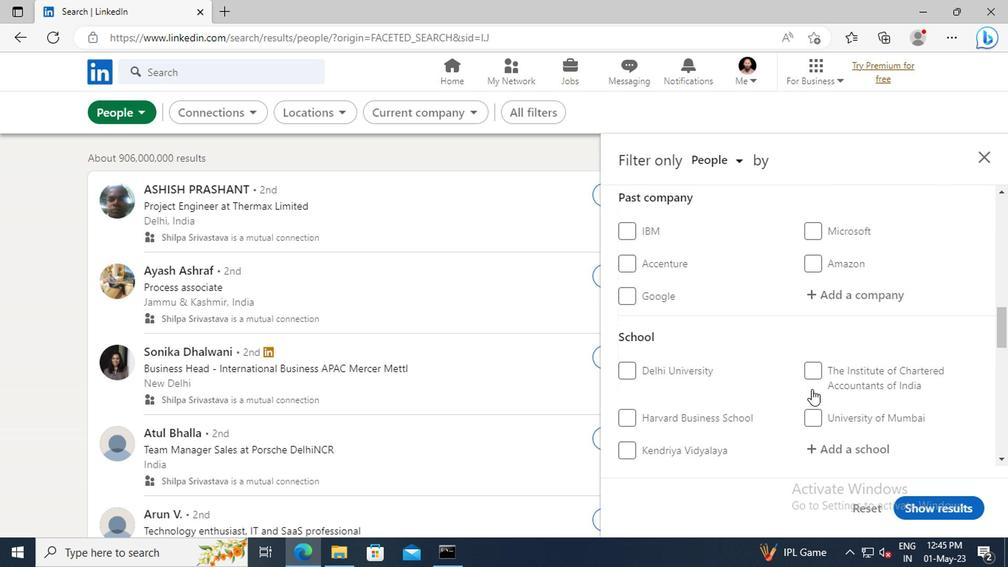 
Action: Mouse scrolled (807, 390) with delta (0, 1)
Screenshot: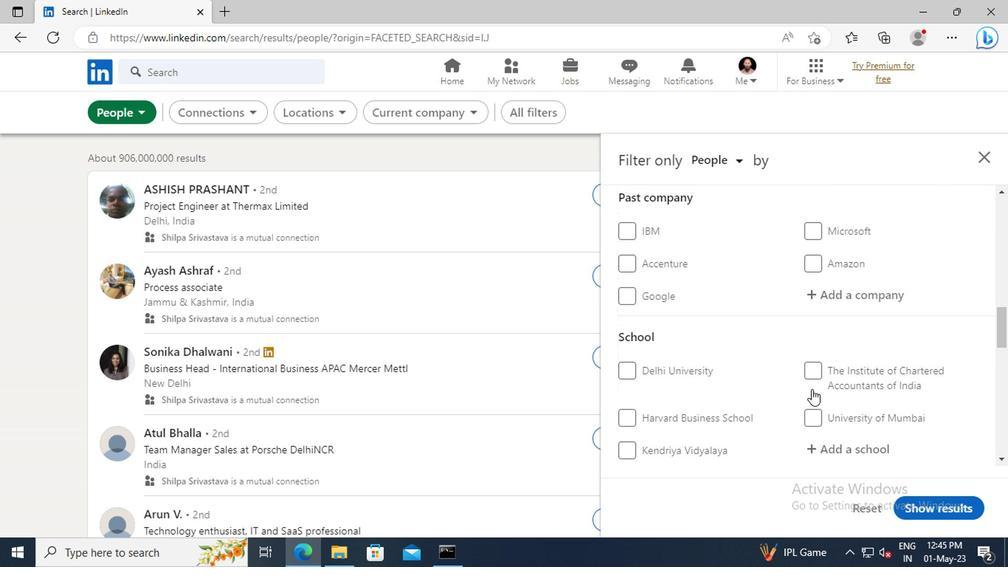 
Action: Mouse scrolled (807, 390) with delta (0, 1)
Screenshot: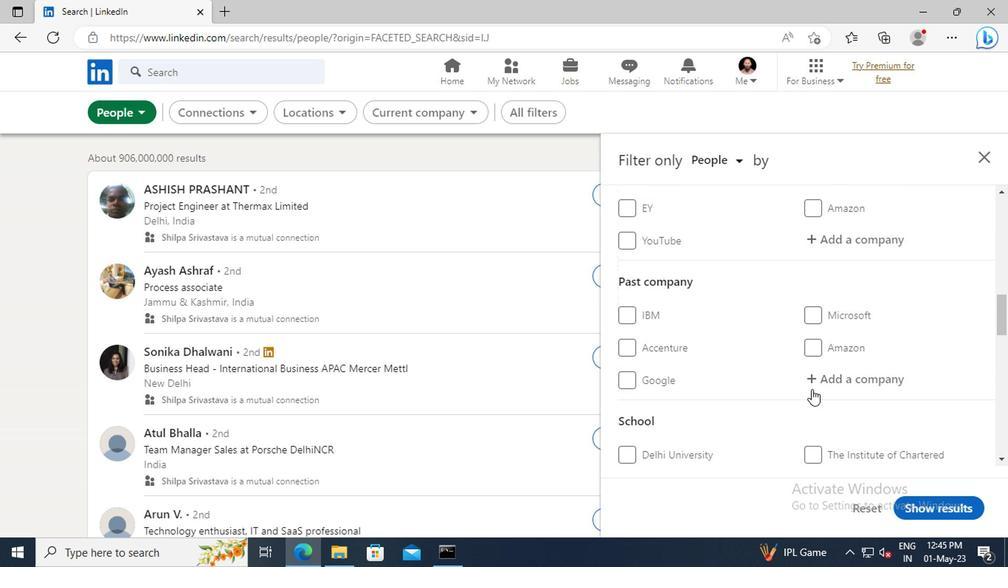 
Action: Mouse scrolled (807, 390) with delta (0, 1)
Screenshot: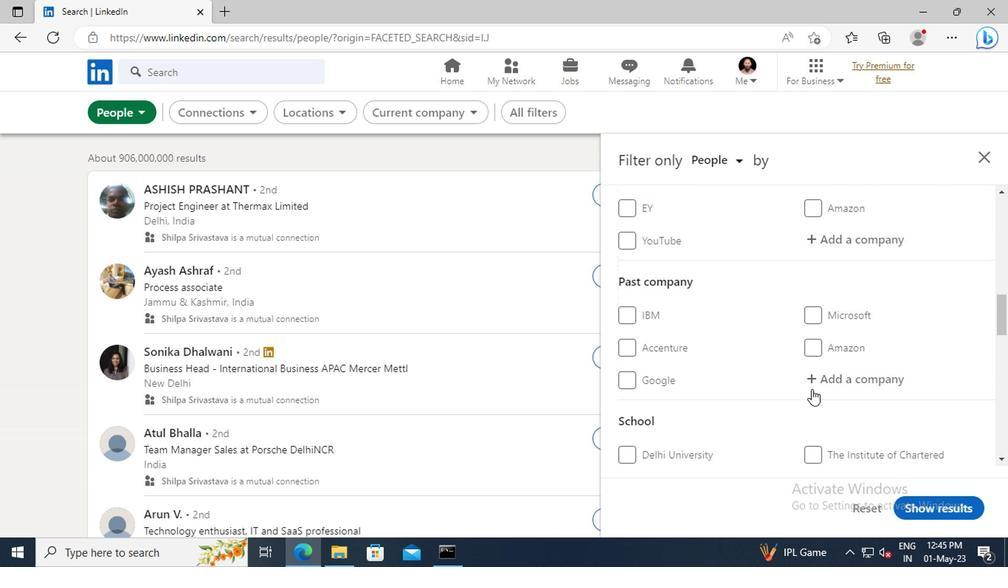 
Action: Mouse scrolled (807, 390) with delta (0, 1)
Screenshot: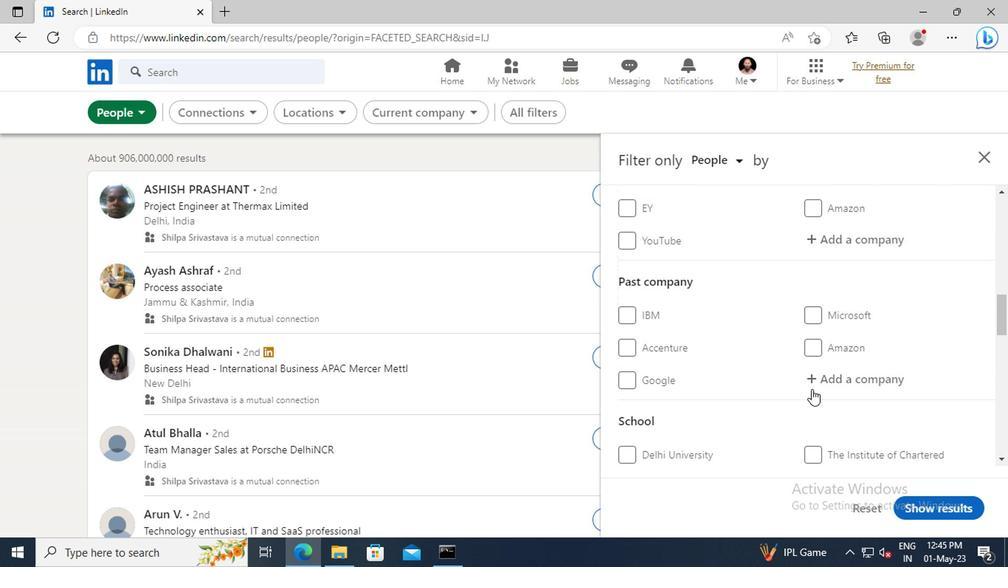 
Action: Mouse moved to (811, 371)
Screenshot: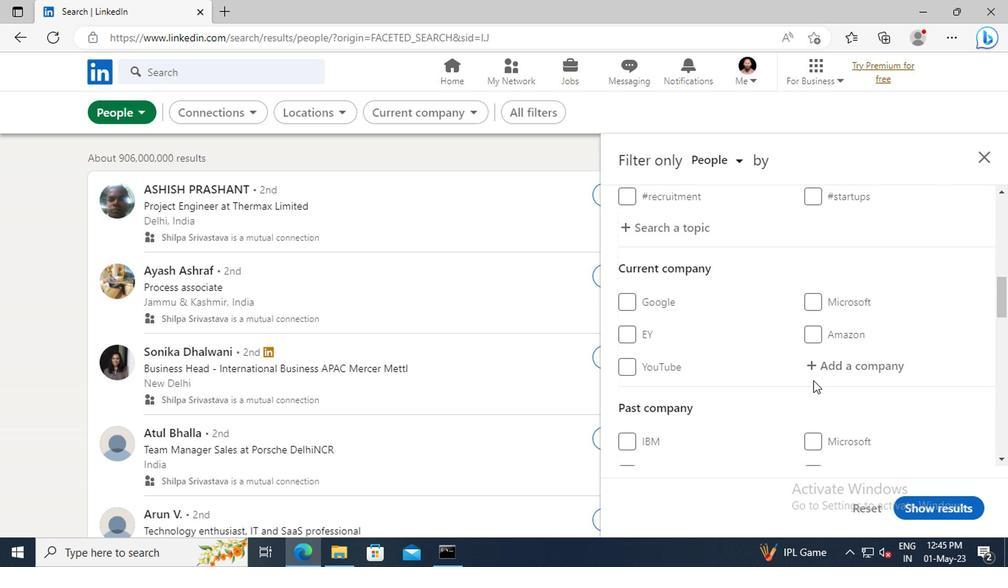 
Action: Mouse pressed left at (811, 371)
Screenshot: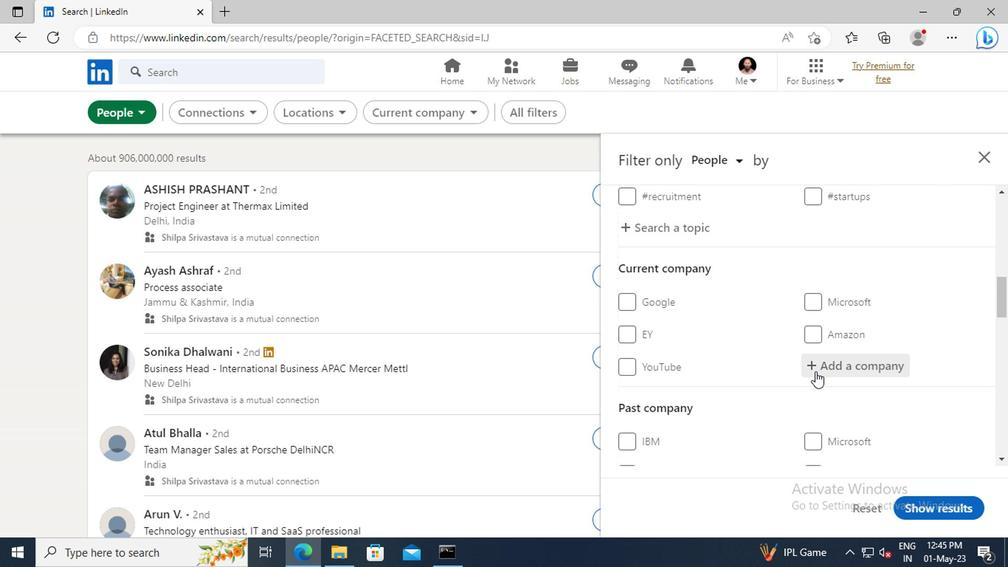 
Action: Key pressed <Key.shift>SYMPHONY<Key.space><Key.shift>TELE
Screenshot: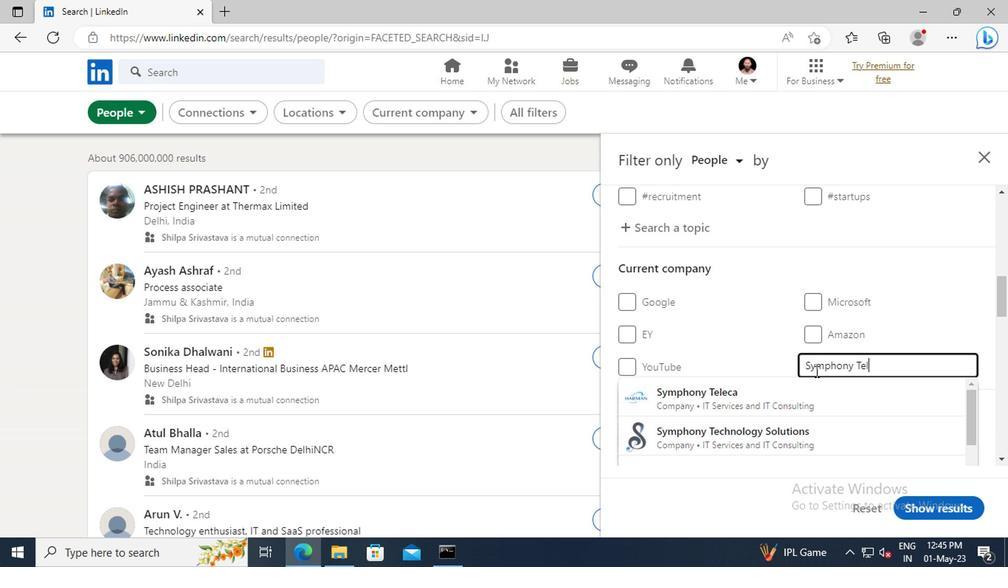 
Action: Mouse moved to (796, 398)
Screenshot: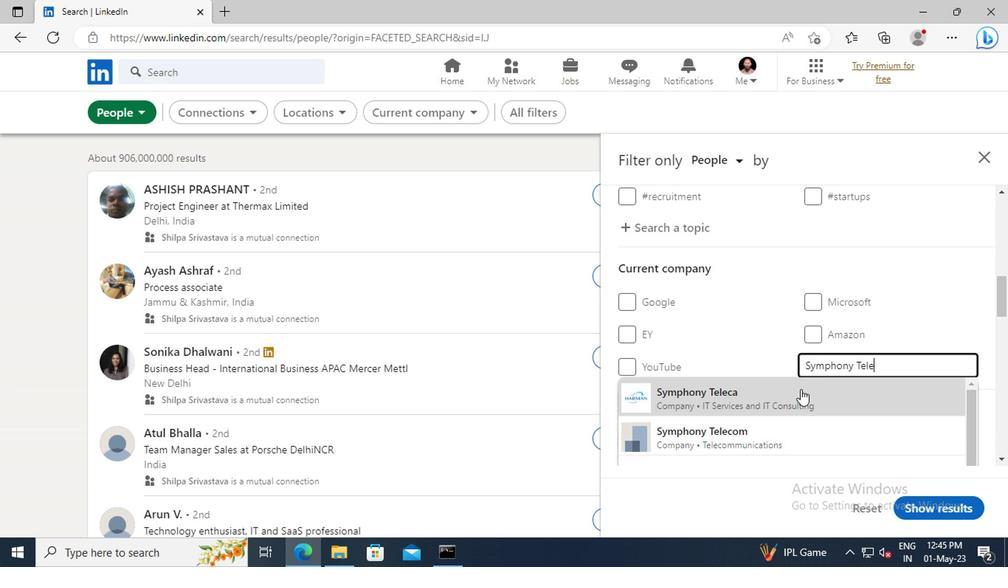 
Action: Mouse pressed left at (796, 398)
Screenshot: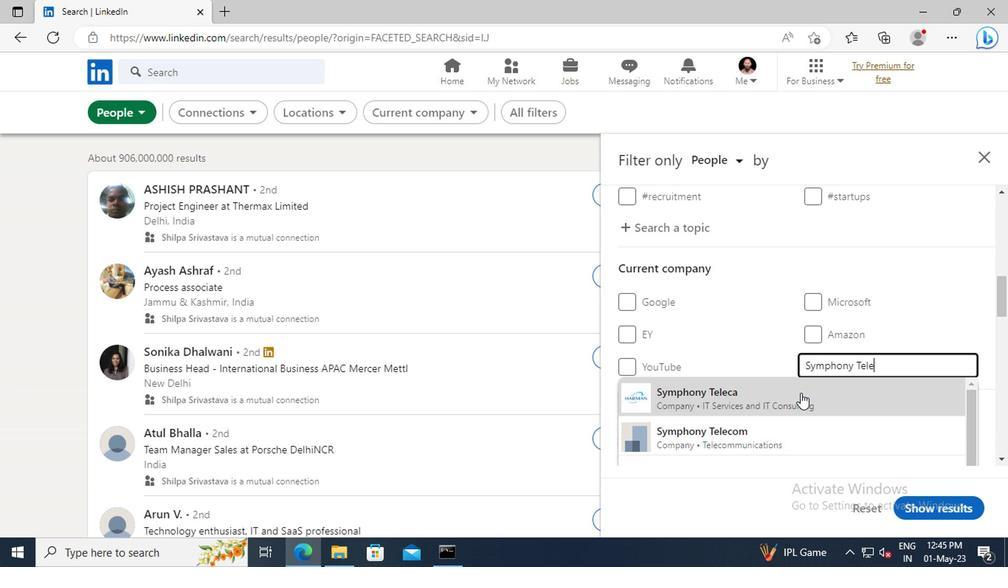 
Action: Mouse scrolled (796, 398) with delta (0, 0)
Screenshot: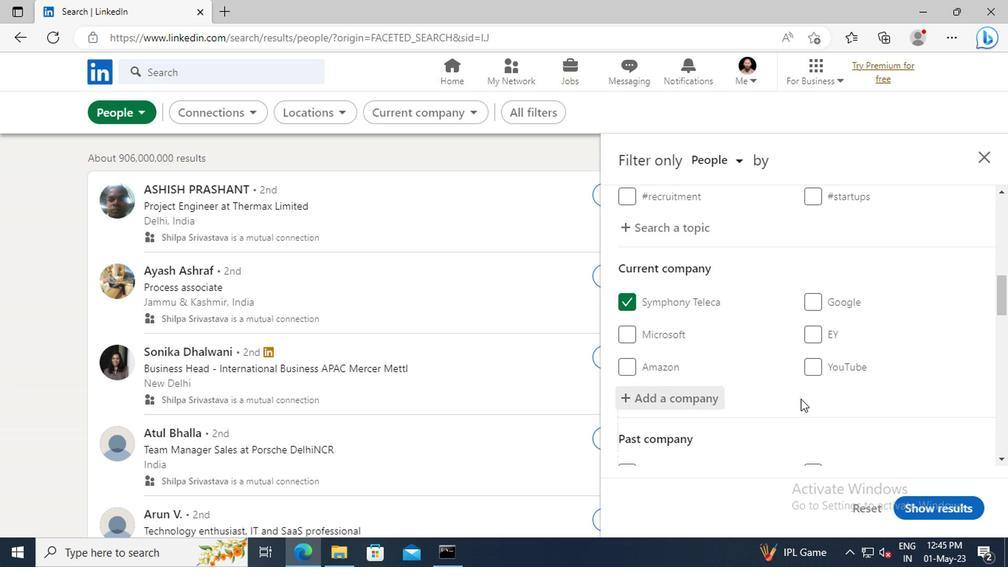 
Action: Mouse scrolled (796, 398) with delta (0, 0)
Screenshot: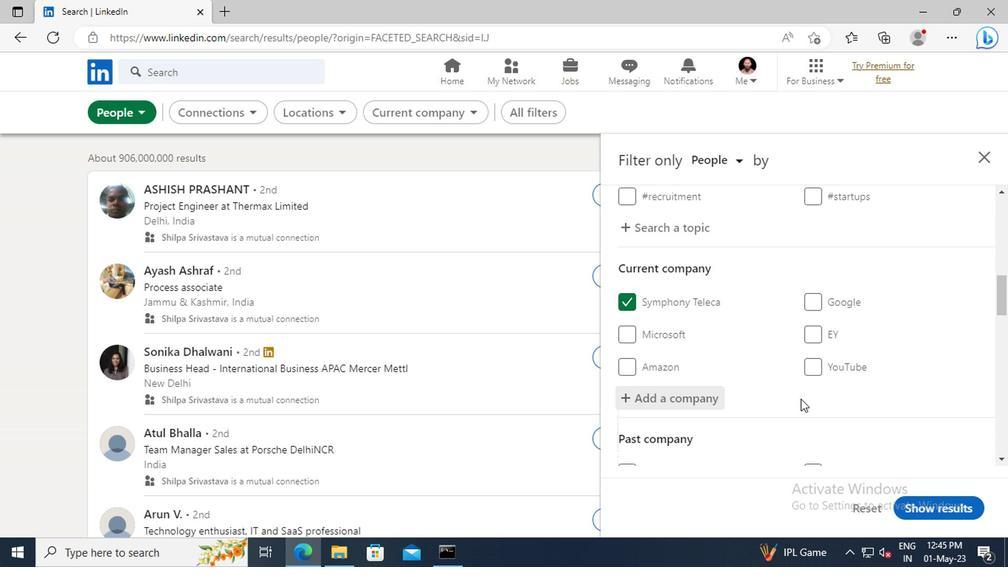 
Action: Mouse scrolled (796, 398) with delta (0, 0)
Screenshot: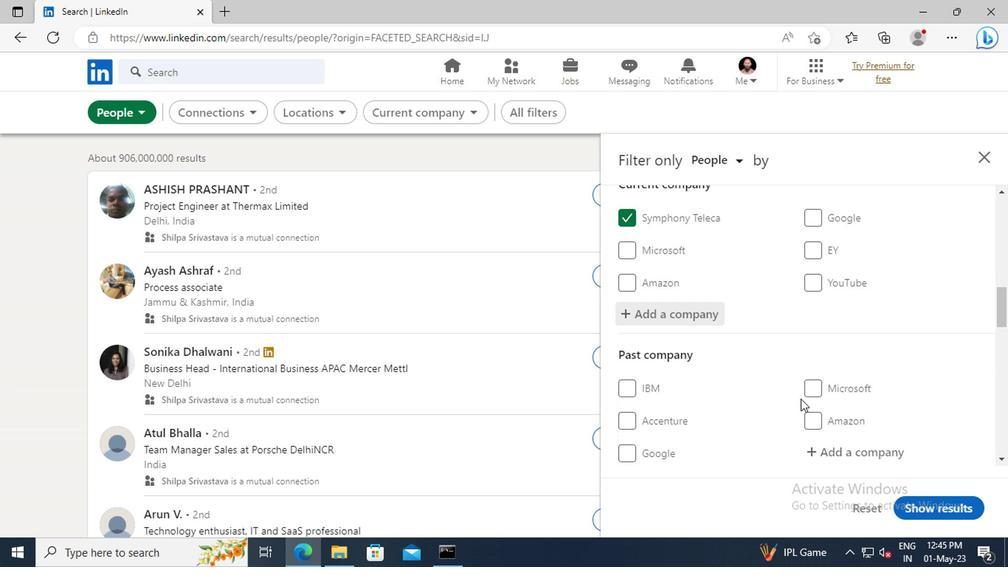 
Action: Mouse scrolled (796, 398) with delta (0, 0)
Screenshot: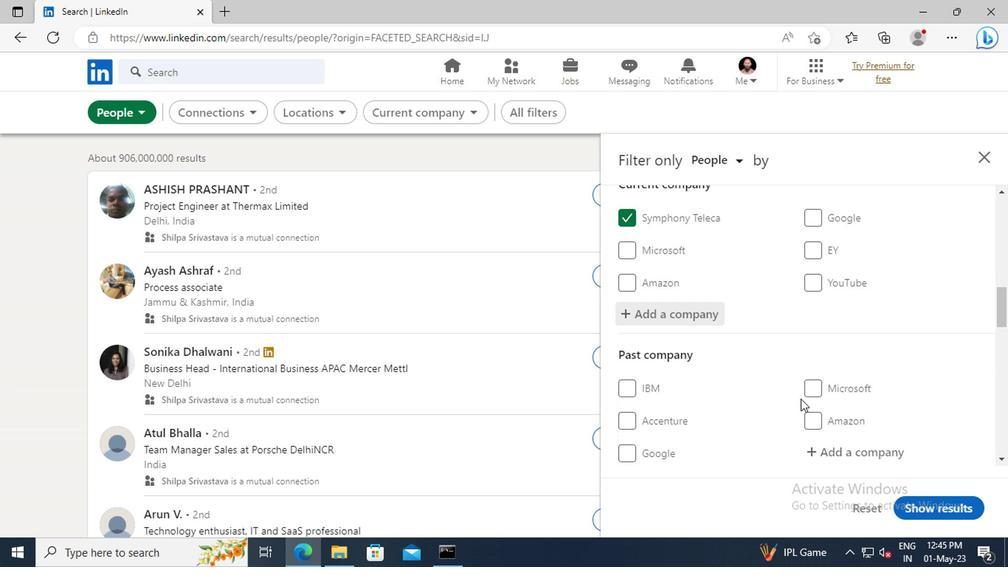 
Action: Mouse scrolled (796, 398) with delta (0, 0)
Screenshot: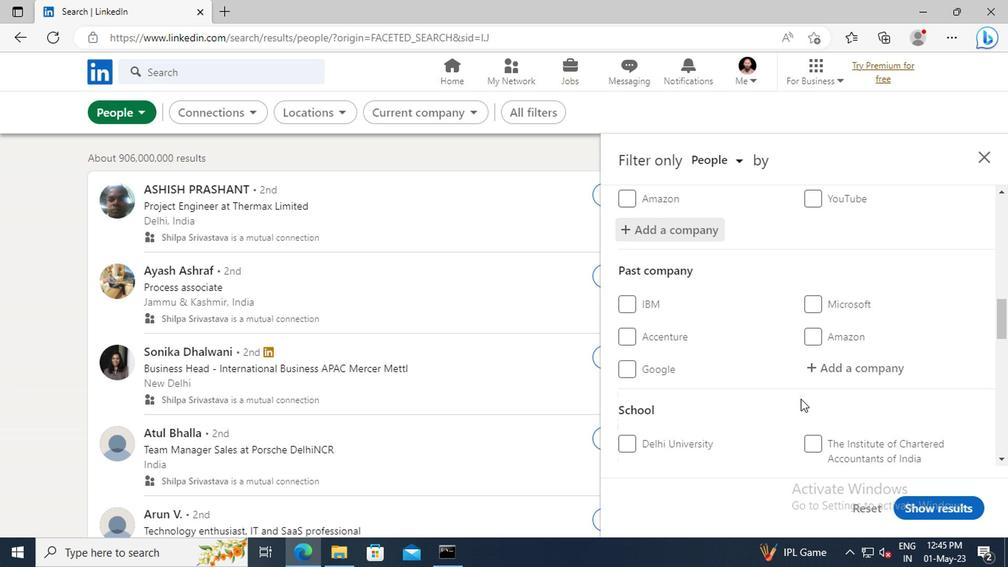 
Action: Mouse scrolled (796, 398) with delta (0, 0)
Screenshot: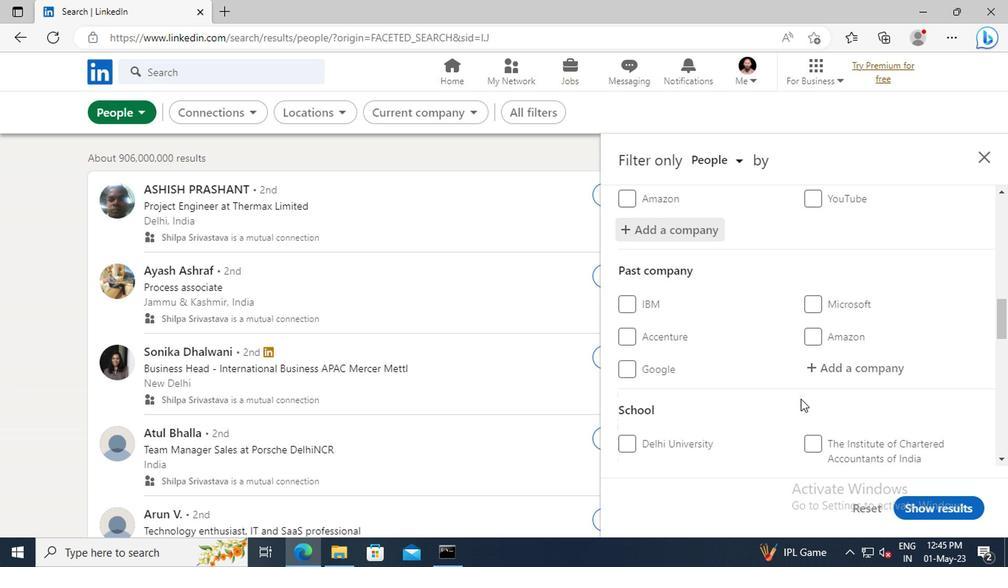 
Action: Mouse scrolled (796, 398) with delta (0, 0)
Screenshot: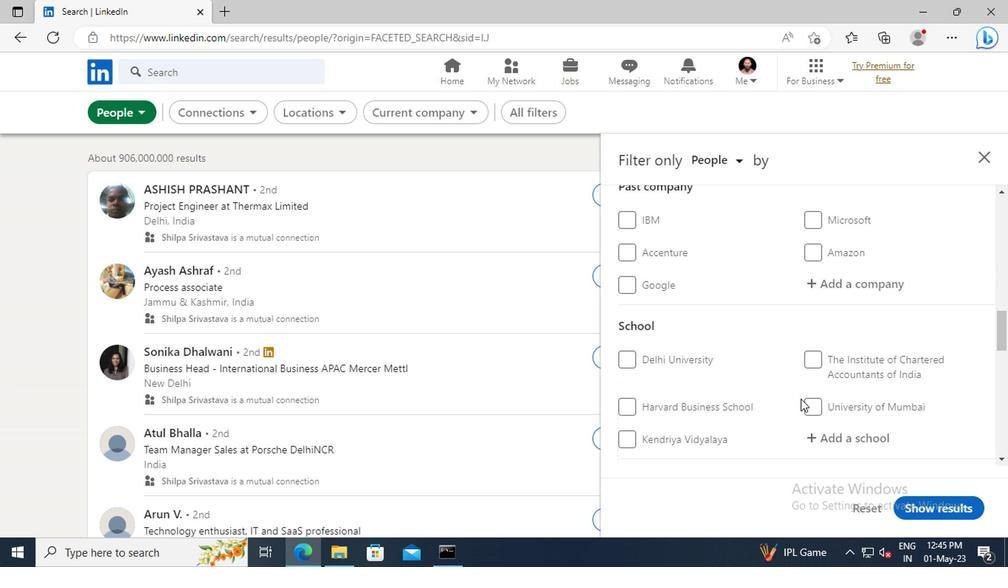 
Action: Mouse moved to (818, 398)
Screenshot: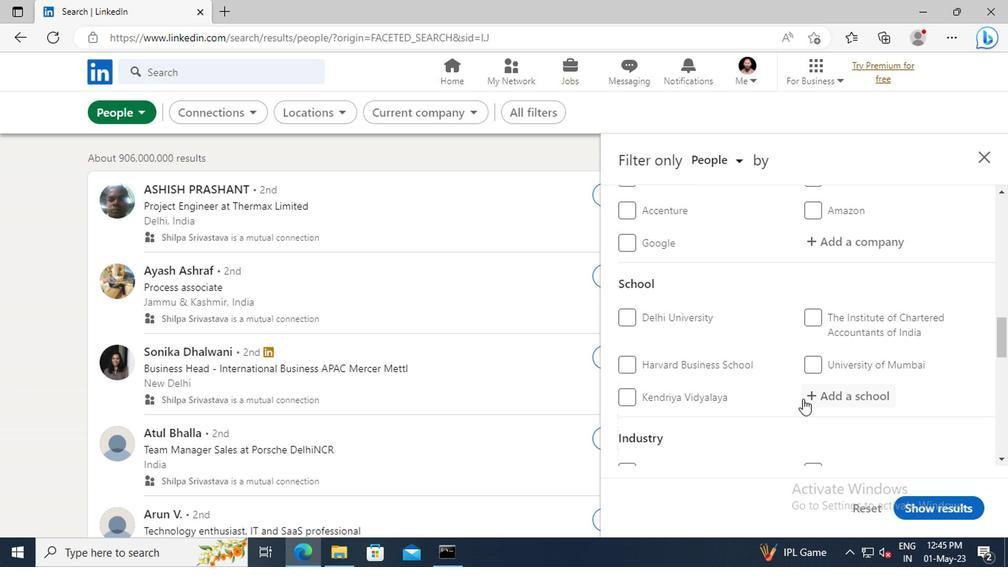
Action: Mouse pressed left at (818, 398)
Screenshot: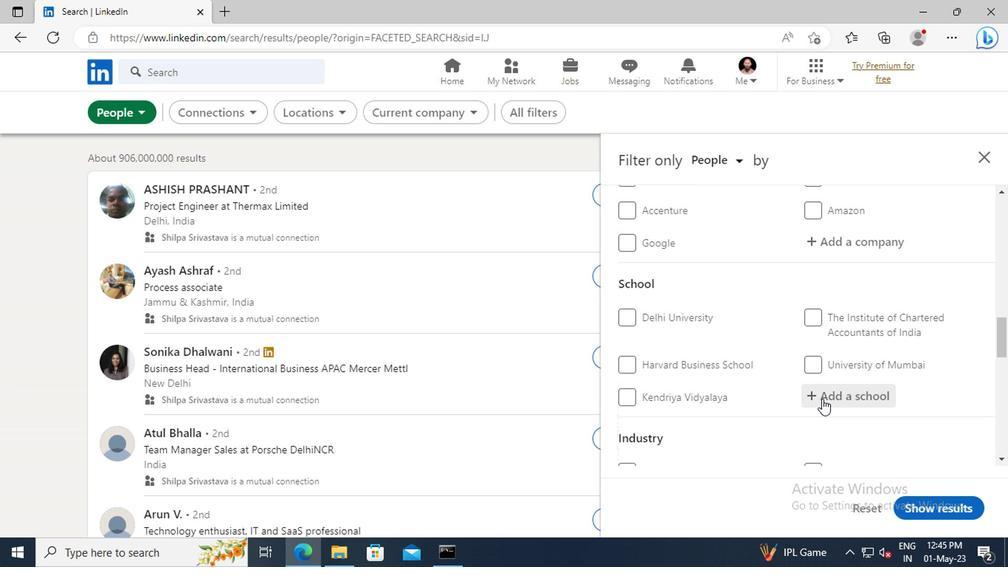 
Action: Key pressed <Key.shift>SHRI<Key.space><Key.shift>RAMSWAROO
Screenshot: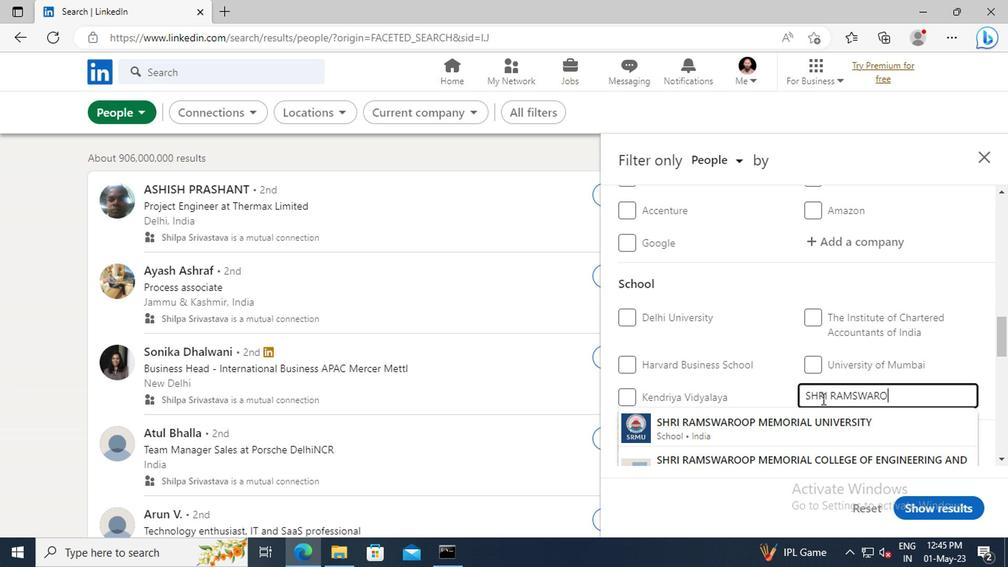
Action: Mouse moved to (815, 431)
Screenshot: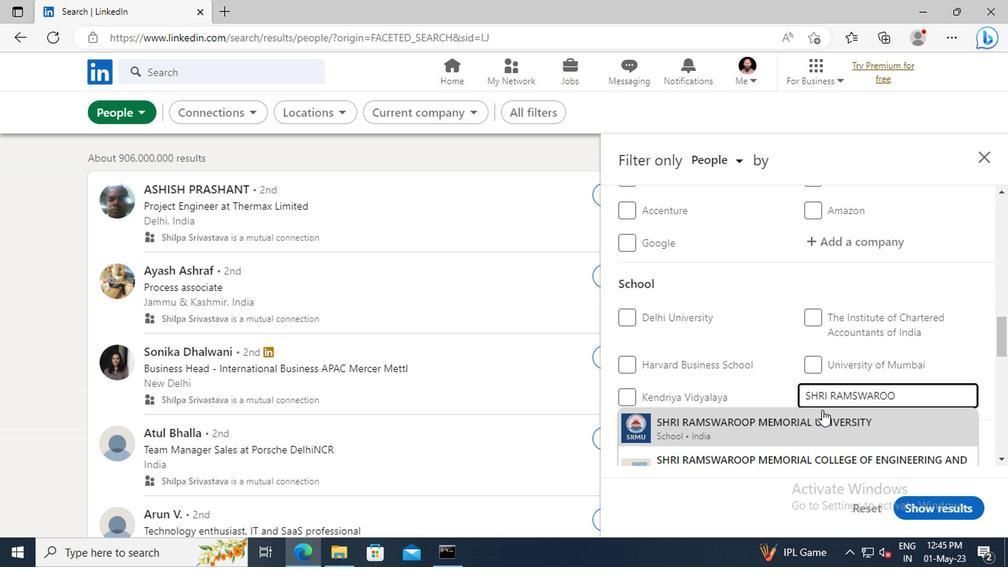 
Action: Mouse pressed left at (815, 431)
Screenshot: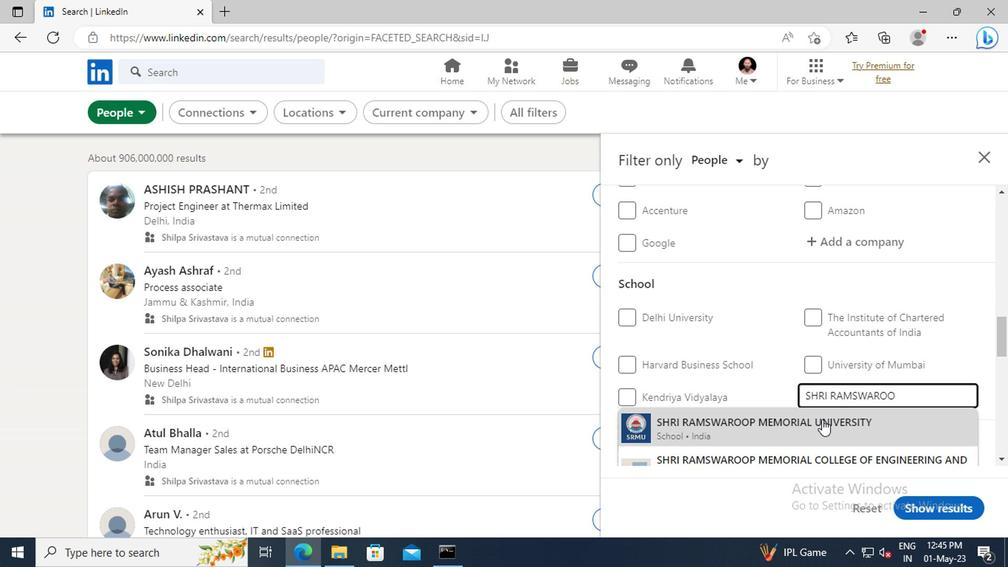 
Action: Mouse scrolled (815, 430) with delta (0, 0)
Screenshot: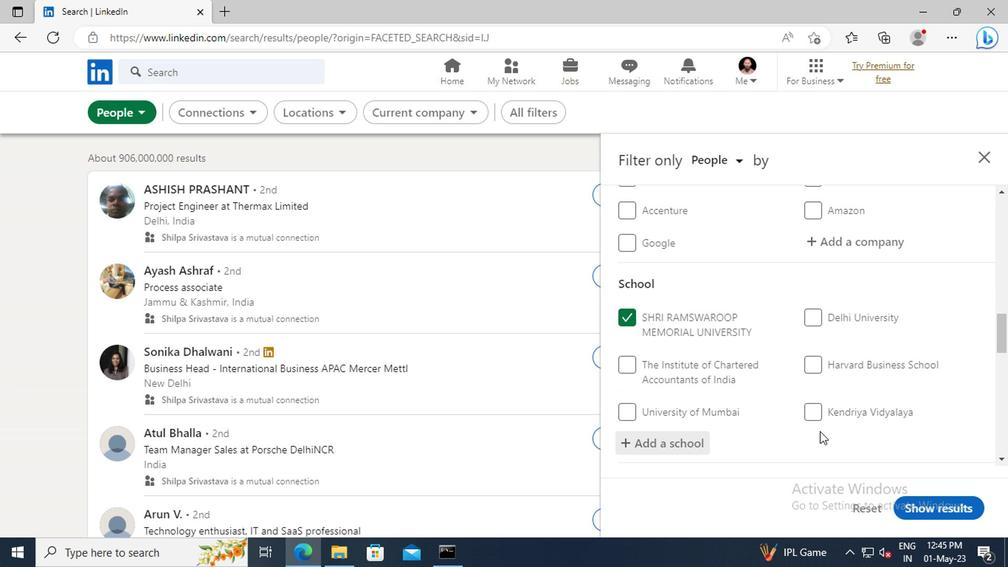
Action: Mouse scrolled (815, 430) with delta (0, 0)
Screenshot: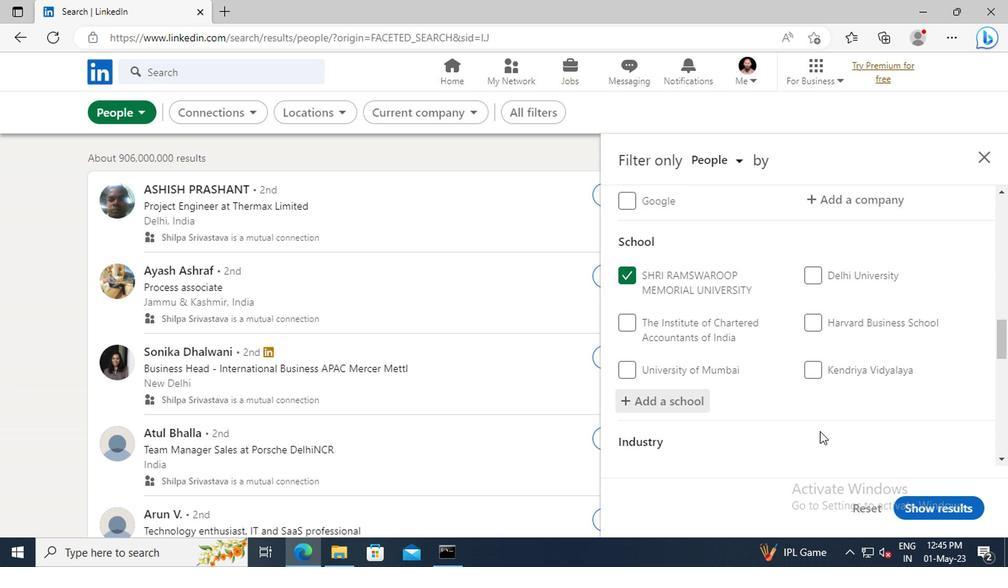 
Action: Mouse scrolled (815, 430) with delta (0, 0)
Screenshot: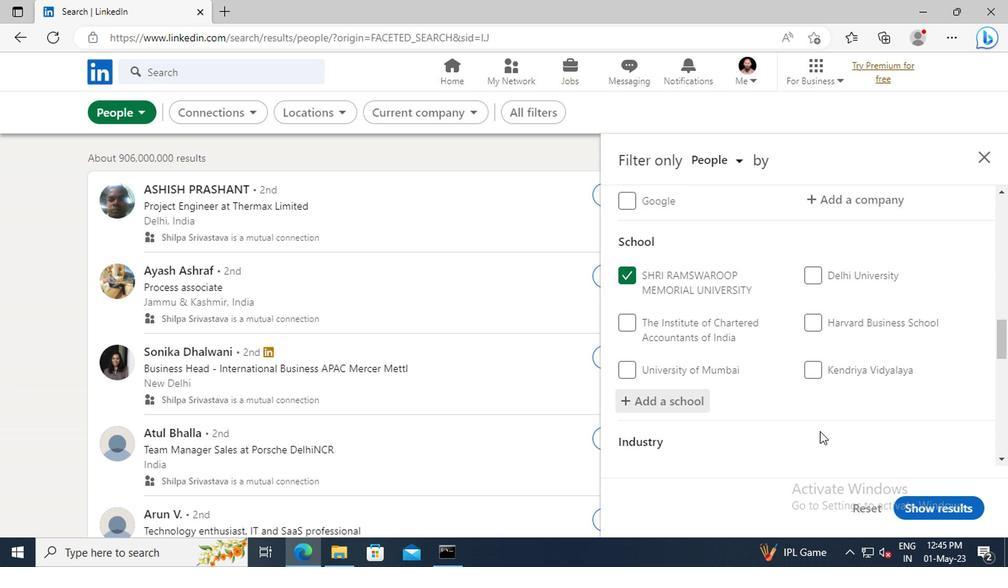 
Action: Mouse scrolled (815, 430) with delta (0, 0)
Screenshot: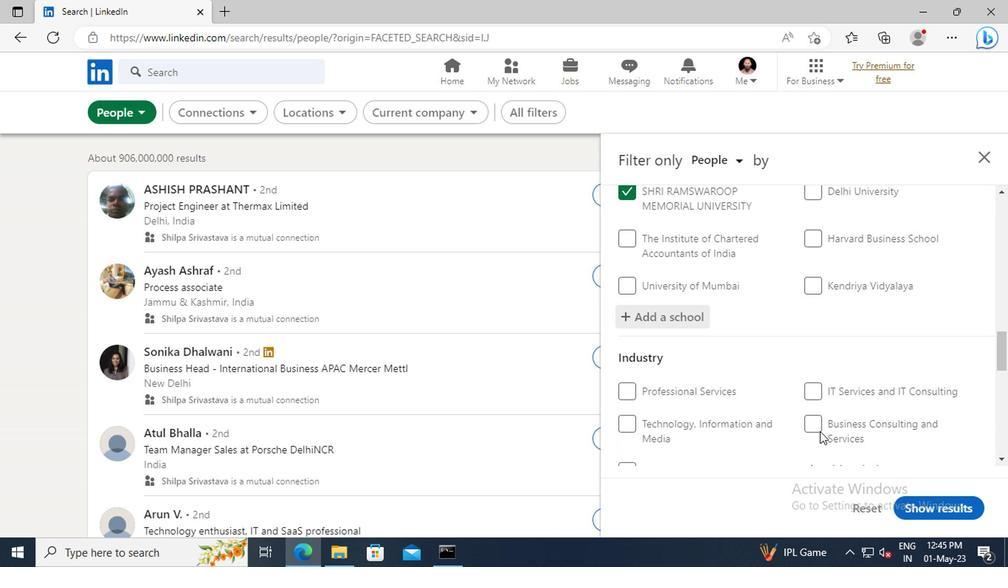 
Action: Mouse moved to (818, 428)
Screenshot: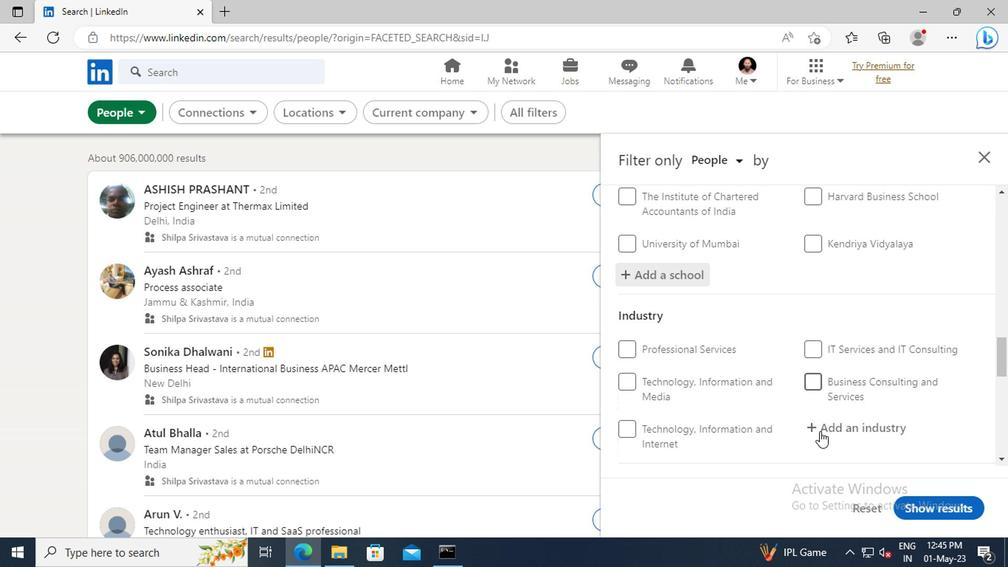 
Action: Mouse pressed left at (818, 428)
Screenshot: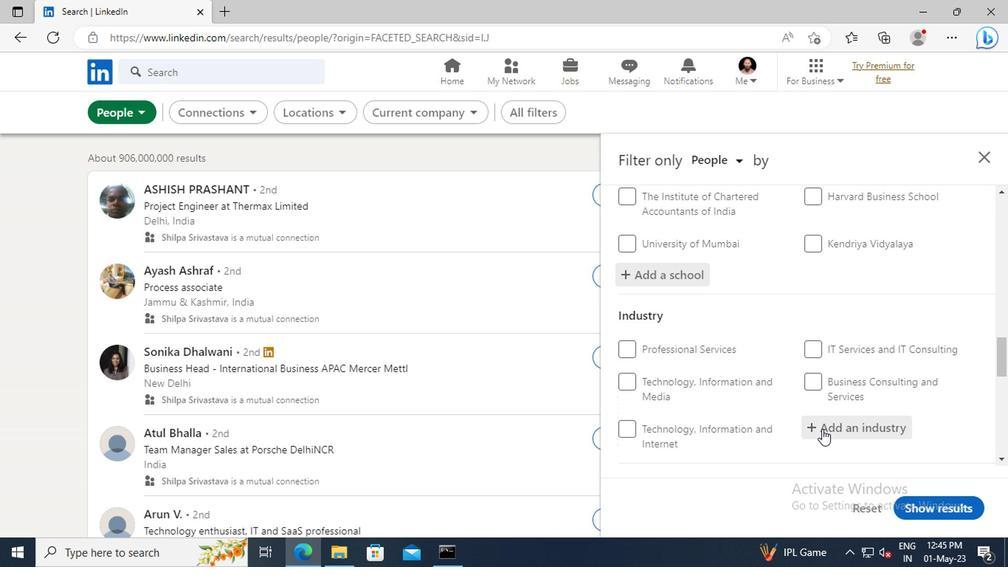 
Action: Key pressed <Key.shift>VEHICLE<Key.space><Key.shift>REP
Screenshot: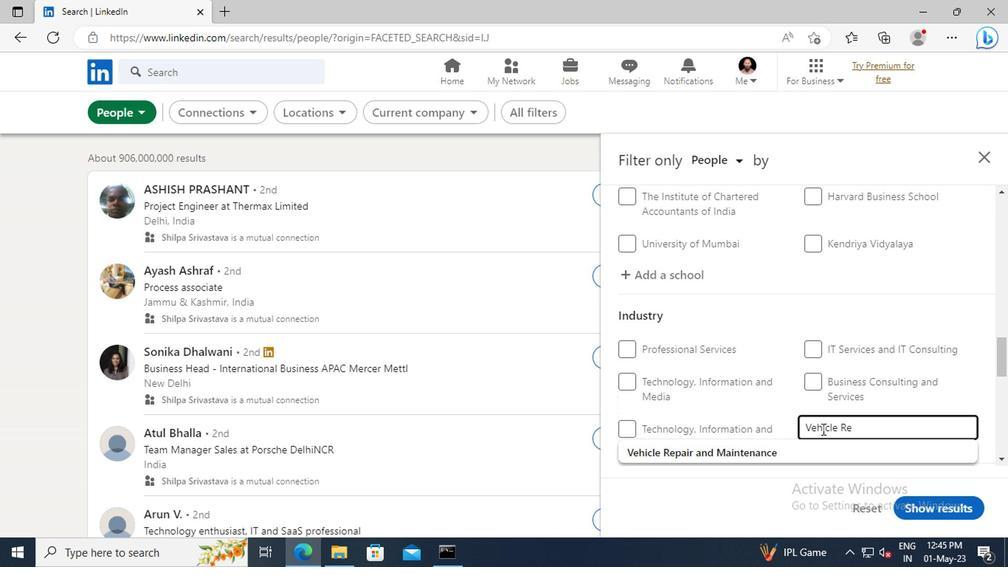 
Action: Mouse moved to (770, 454)
Screenshot: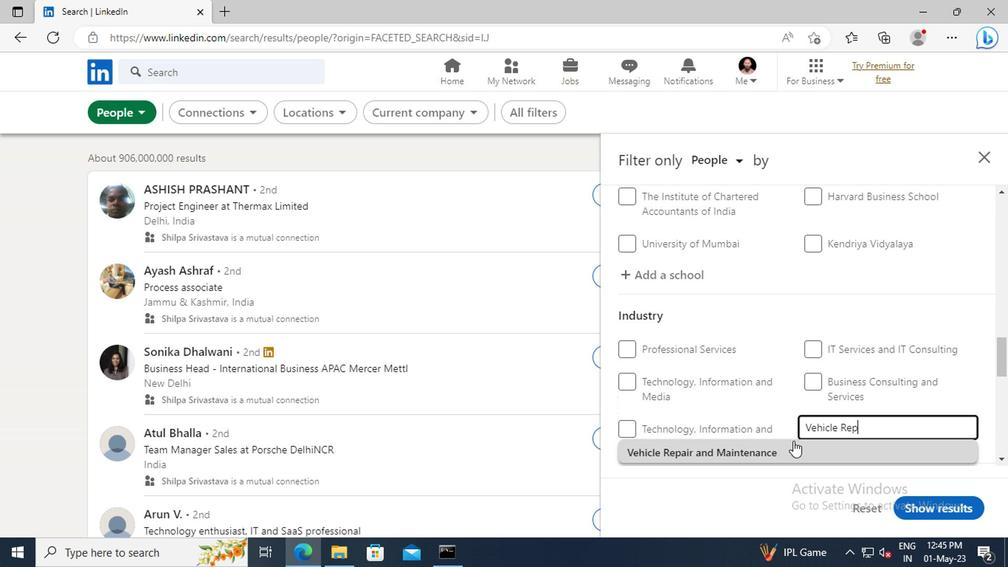 
Action: Mouse pressed left at (770, 454)
Screenshot: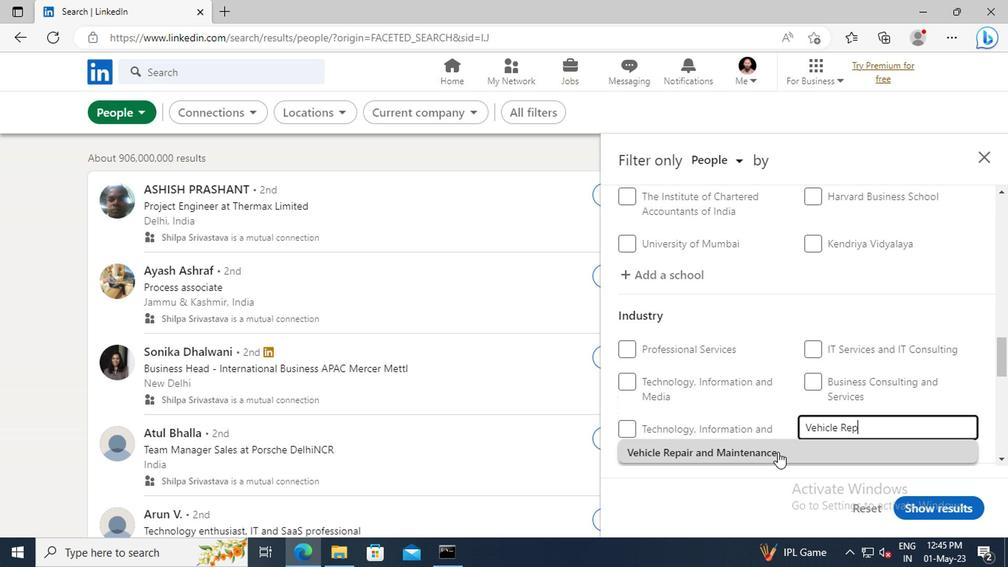 
Action: Mouse scrolled (770, 454) with delta (0, 0)
Screenshot: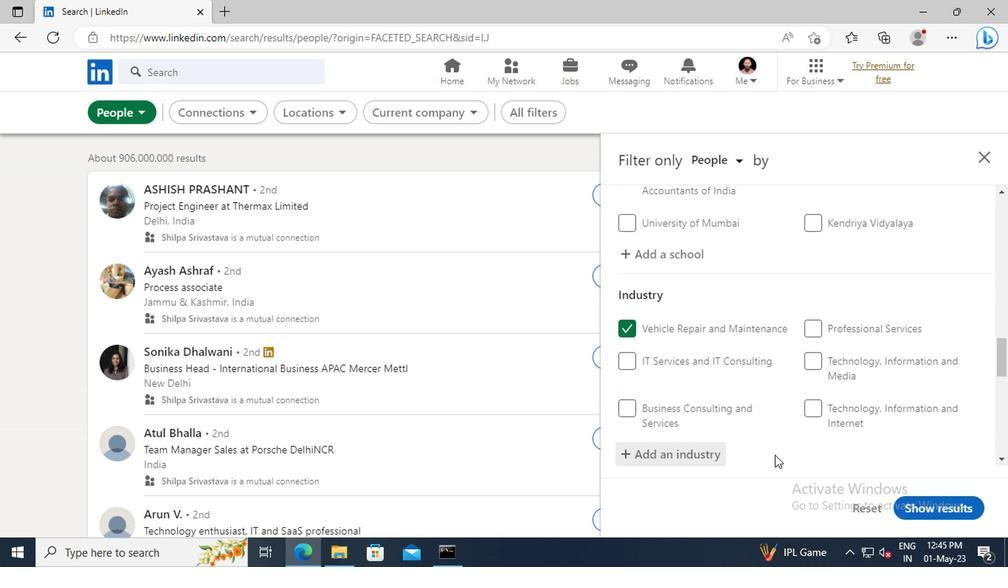 
Action: Mouse scrolled (770, 454) with delta (0, 0)
Screenshot: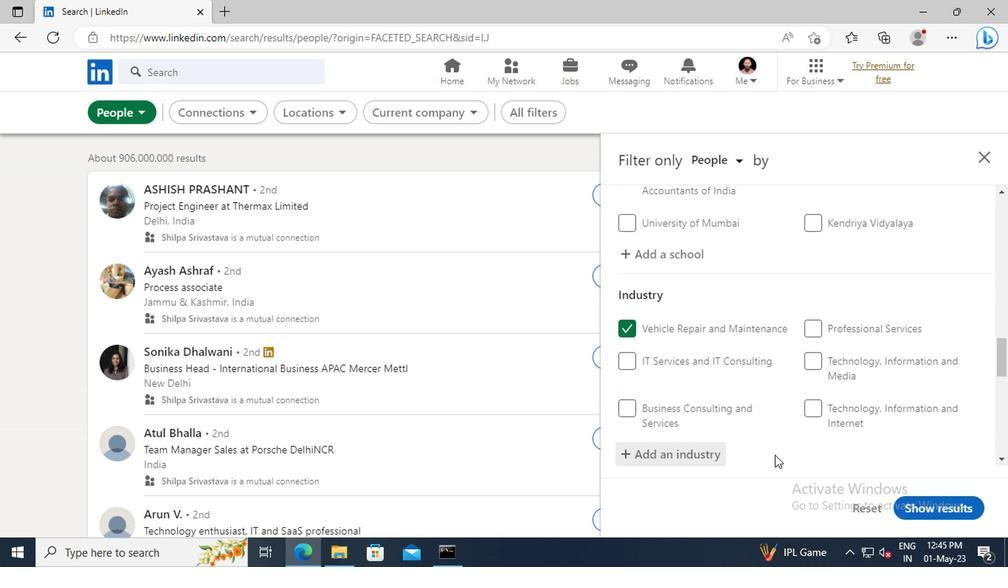 
Action: Mouse moved to (772, 417)
Screenshot: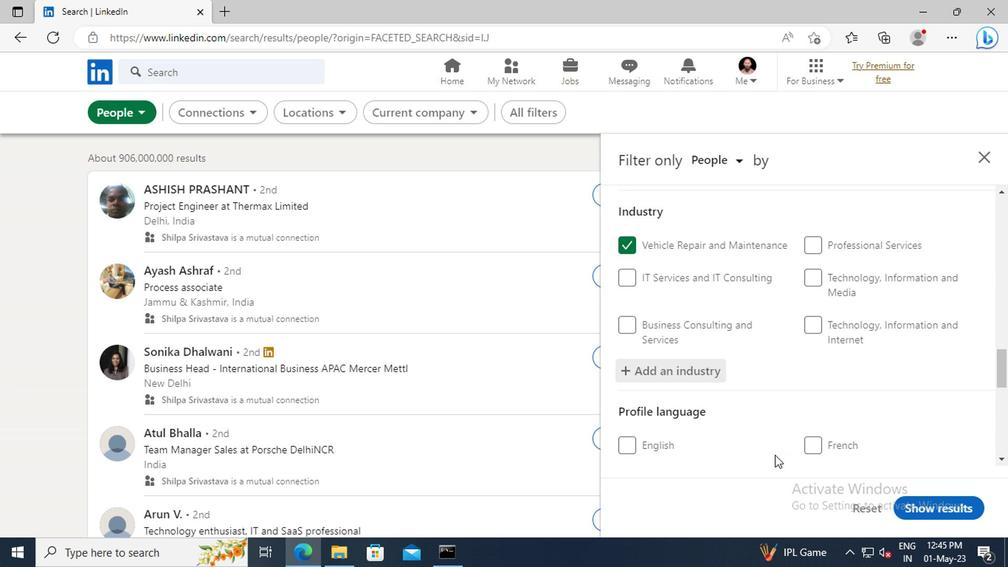 
Action: Mouse scrolled (772, 416) with delta (0, -1)
Screenshot: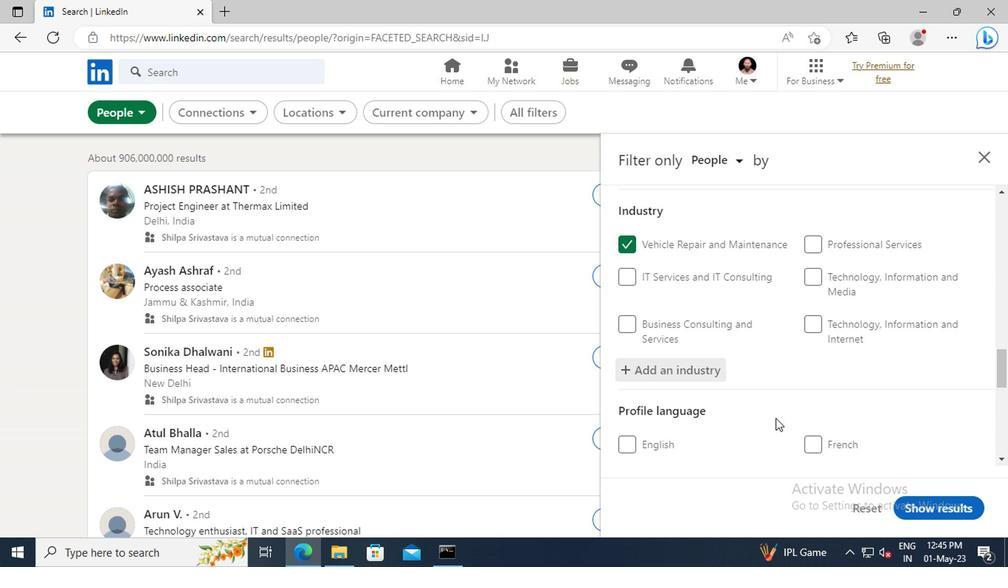 
Action: Mouse scrolled (772, 416) with delta (0, -1)
Screenshot: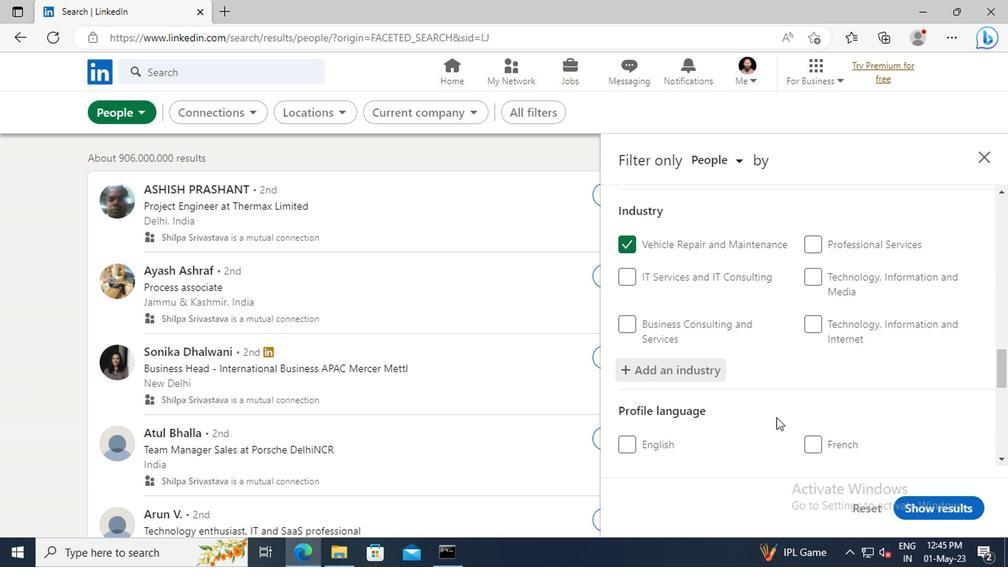 
Action: Mouse moved to (777, 393)
Screenshot: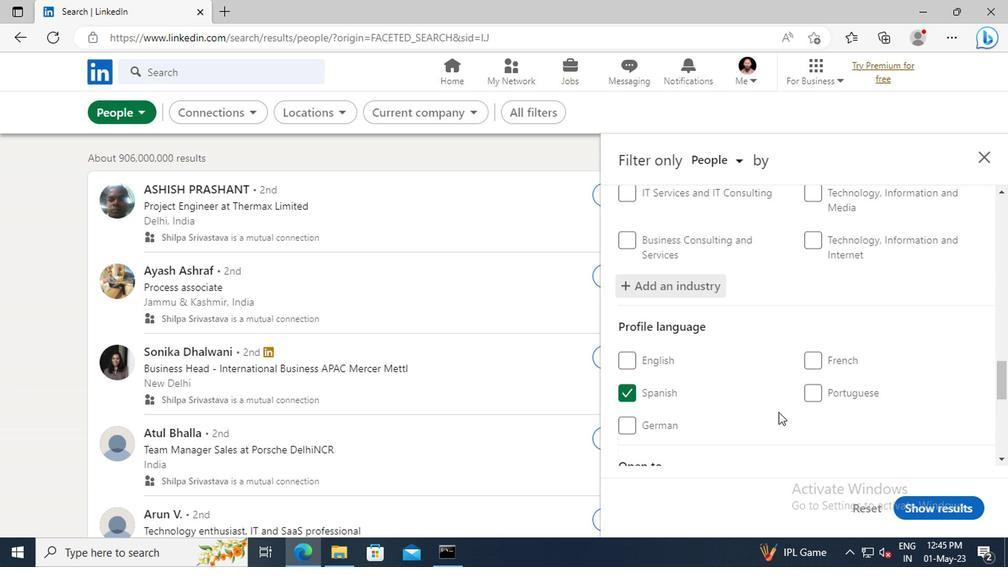 
Action: Mouse scrolled (777, 392) with delta (0, -1)
Screenshot: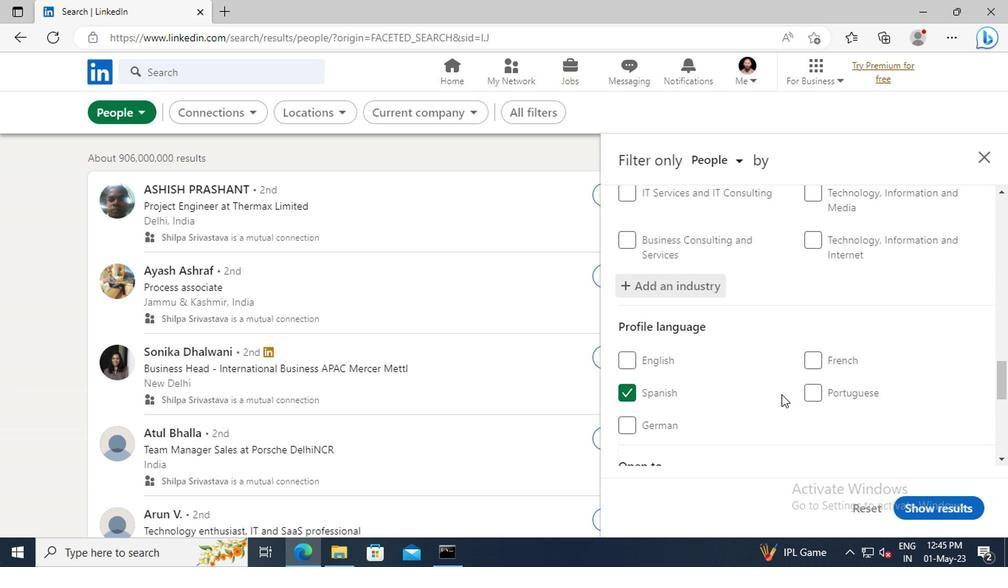 
Action: Mouse scrolled (777, 392) with delta (0, -1)
Screenshot: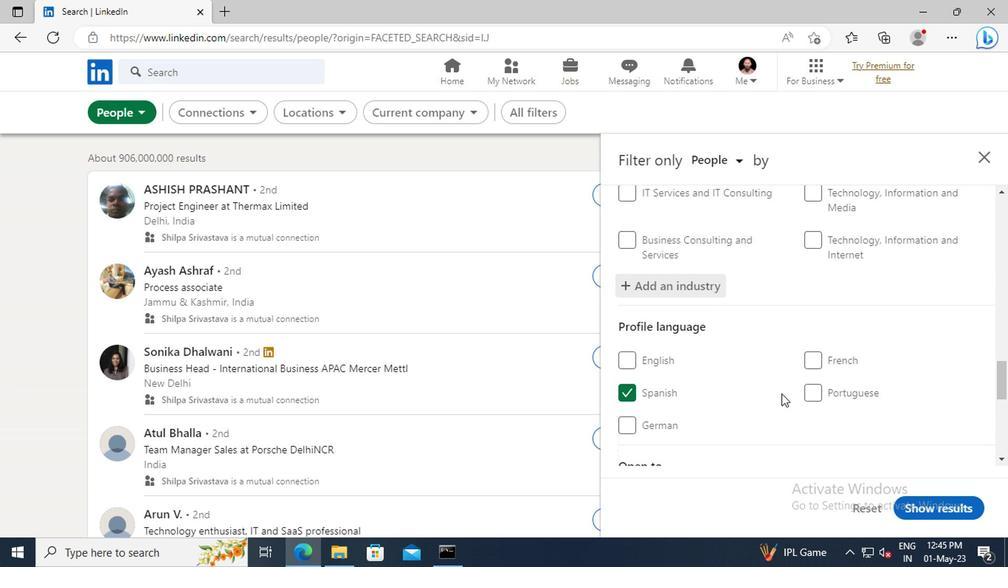 
Action: Mouse moved to (780, 381)
Screenshot: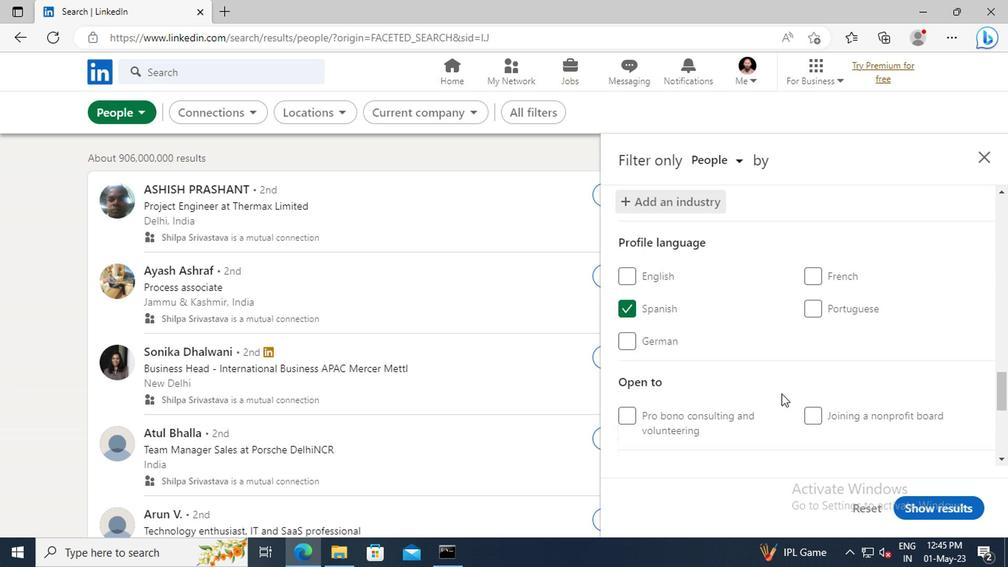 
Action: Mouse scrolled (780, 380) with delta (0, -1)
Screenshot: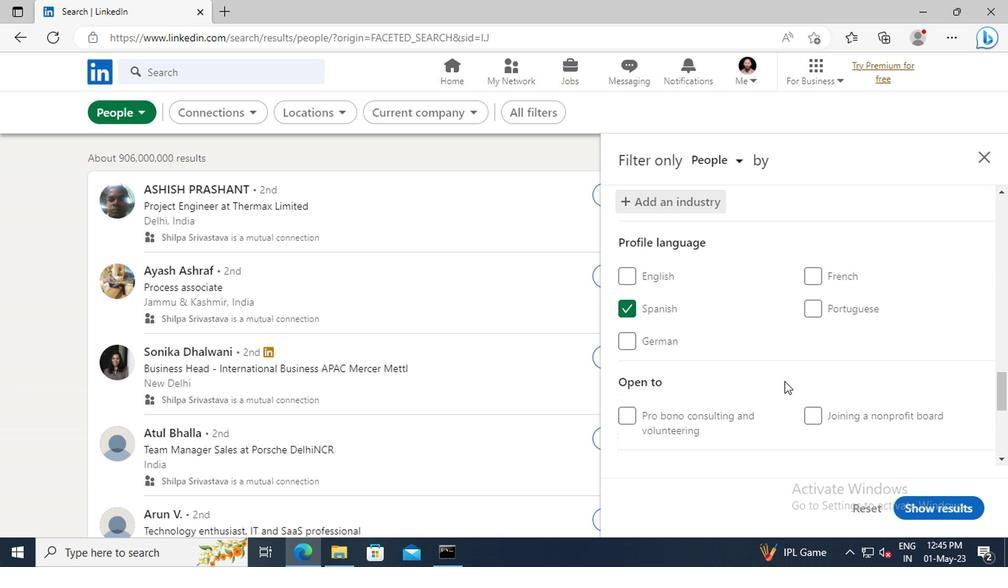 
Action: Mouse scrolled (780, 380) with delta (0, -1)
Screenshot: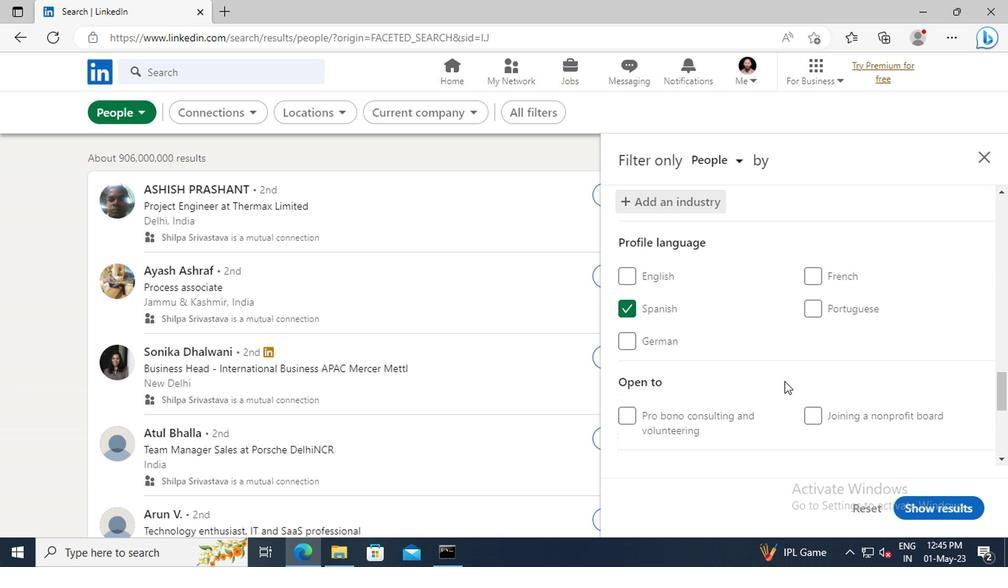 
Action: Mouse scrolled (780, 380) with delta (0, -1)
Screenshot: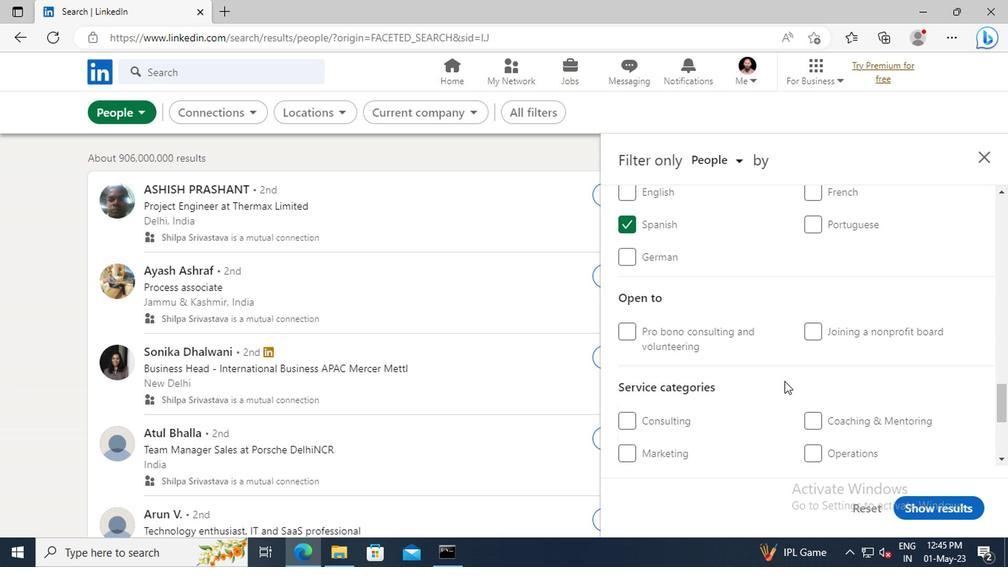 
Action: Mouse scrolled (780, 380) with delta (0, -1)
Screenshot: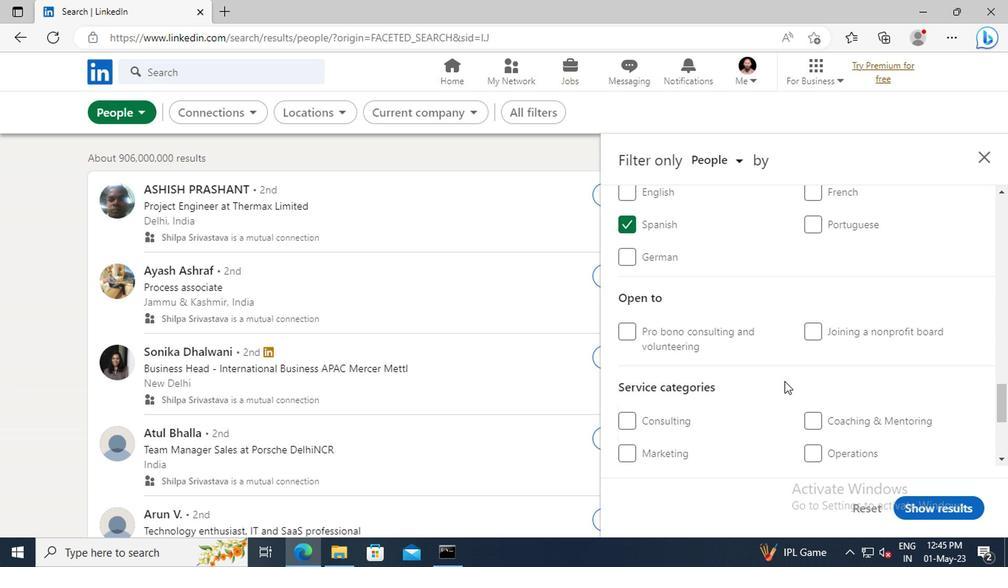 
Action: Mouse moved to (781, 377)
Screenshot: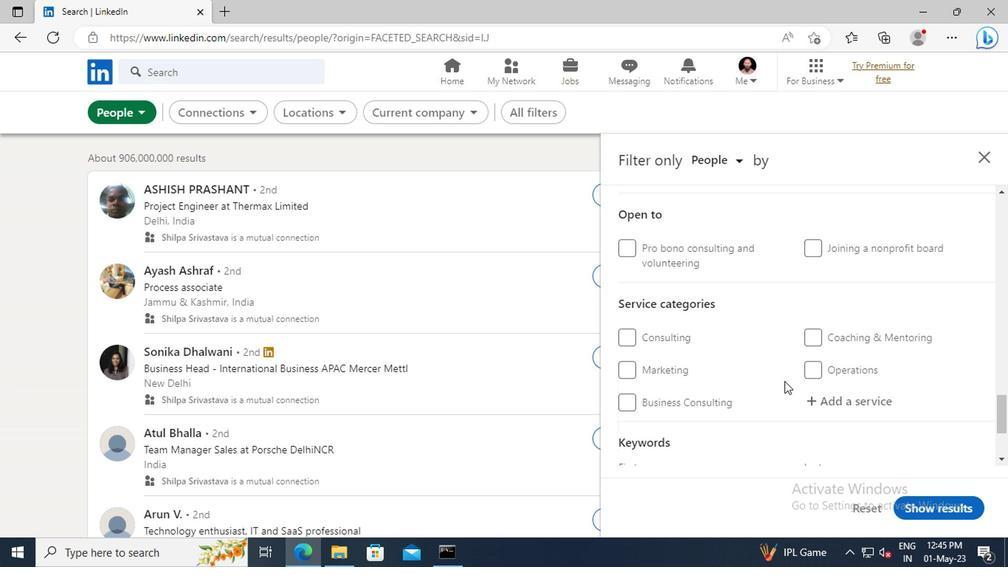 
Action: Mouse scrolled (781, 376) with delta (0, -1)
Screenshot: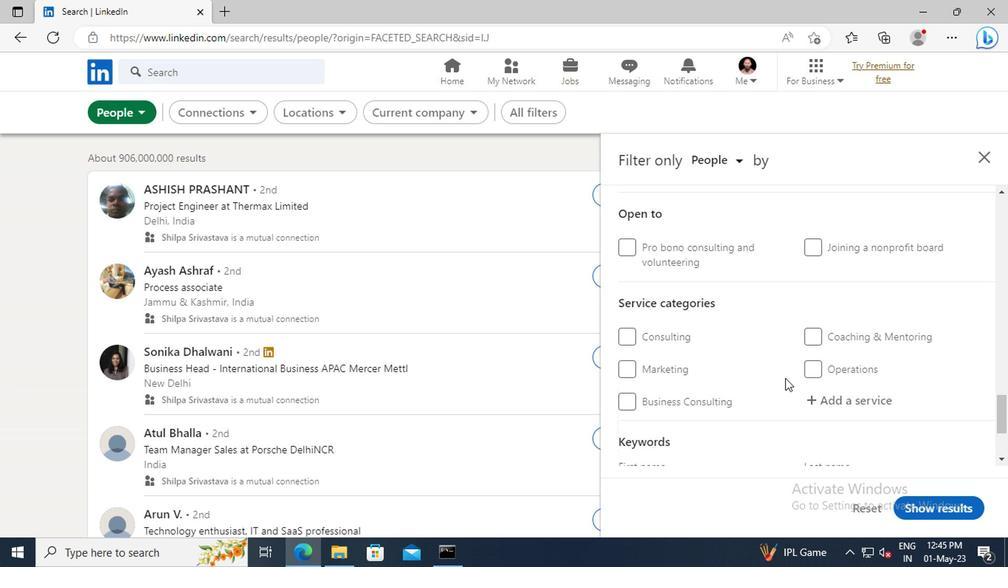 
Action: Mouse moved to (819, 365)
Screenshot: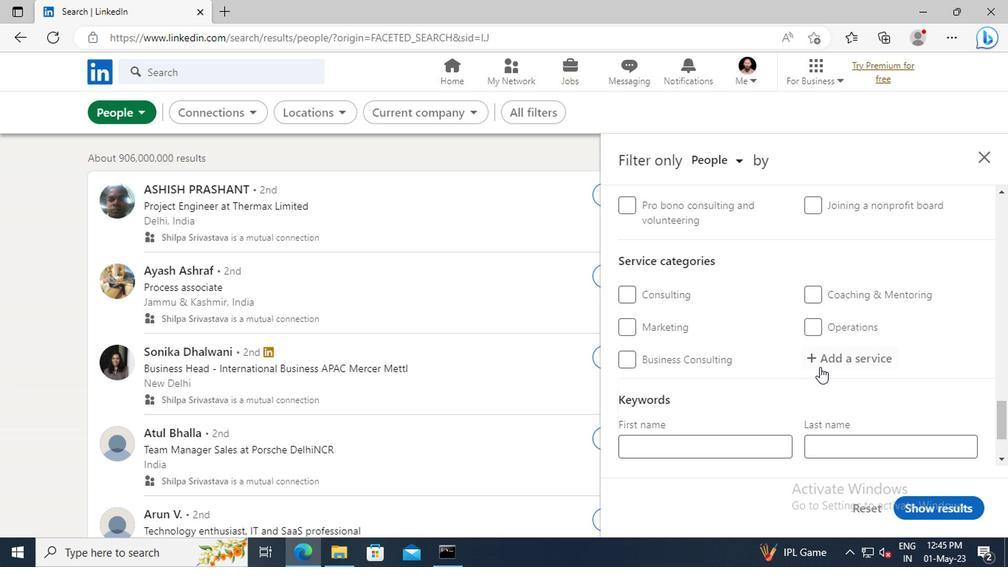 
Action: Mouse pressed left at (819, 365)
Screenshot: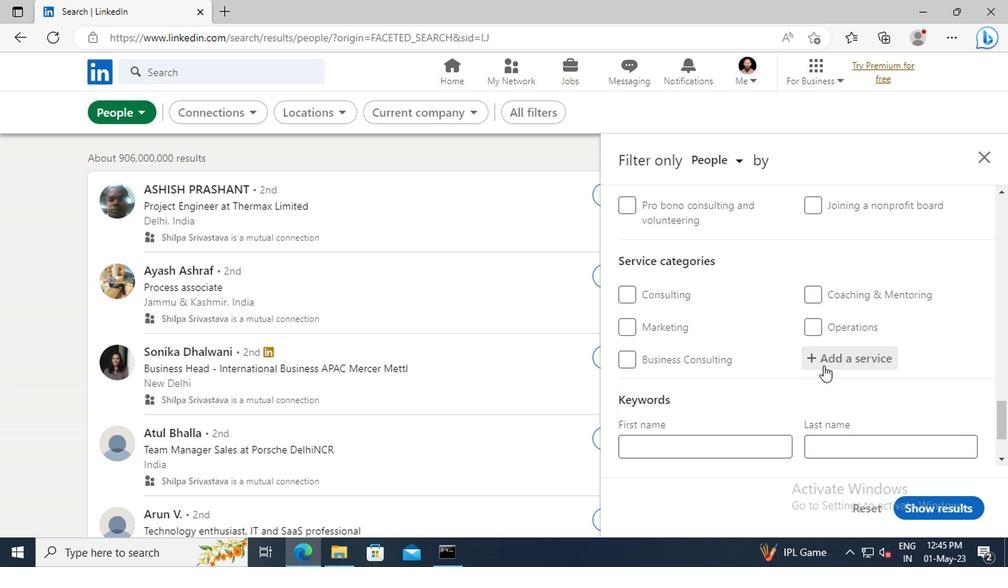 
Action: Key pressed <Key.shift>LIFE<Key.space><Key.shift>IN
Screenshot: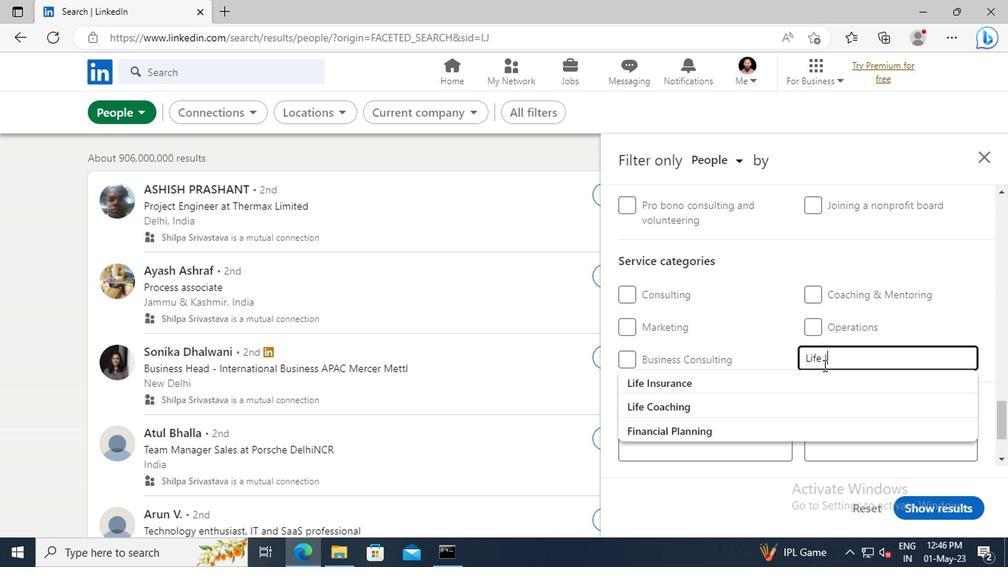 
Action: Mouse moved to (790, 383)
Screenshot: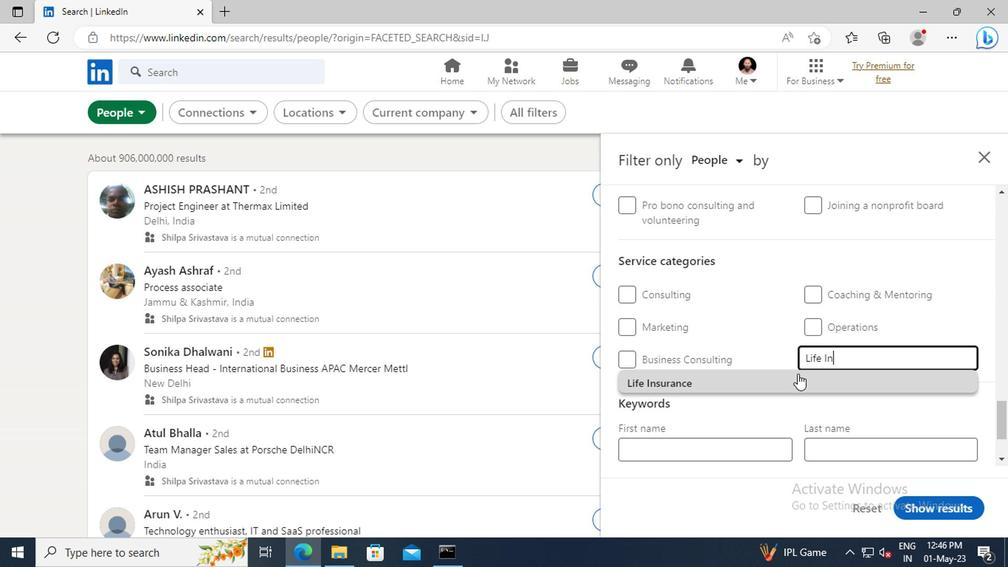 
Action: Mouse pressed left at (790, 383)
Screenshot: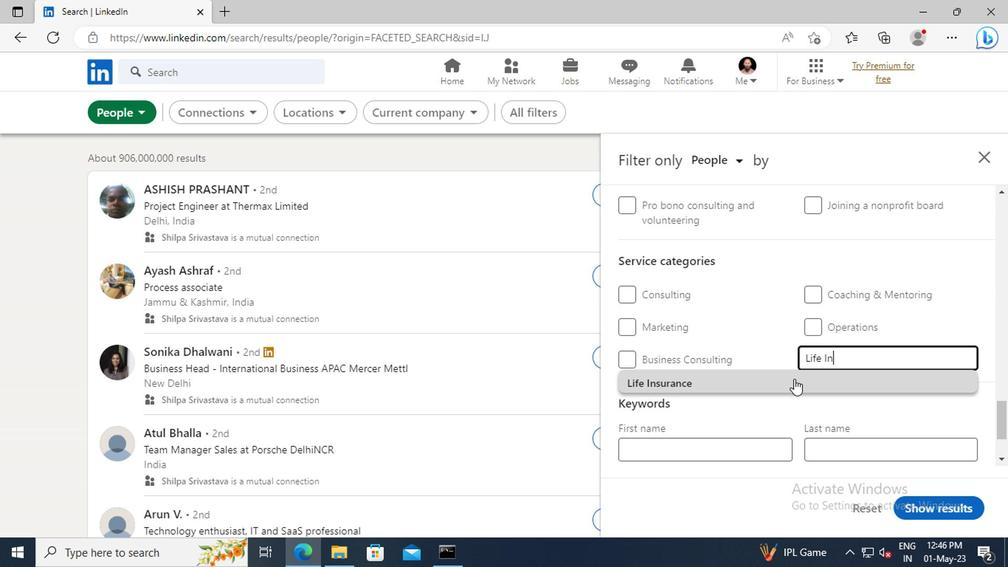 
Action: Mouse scrolled (790, 382) with delta (0, -1)
Screenshot: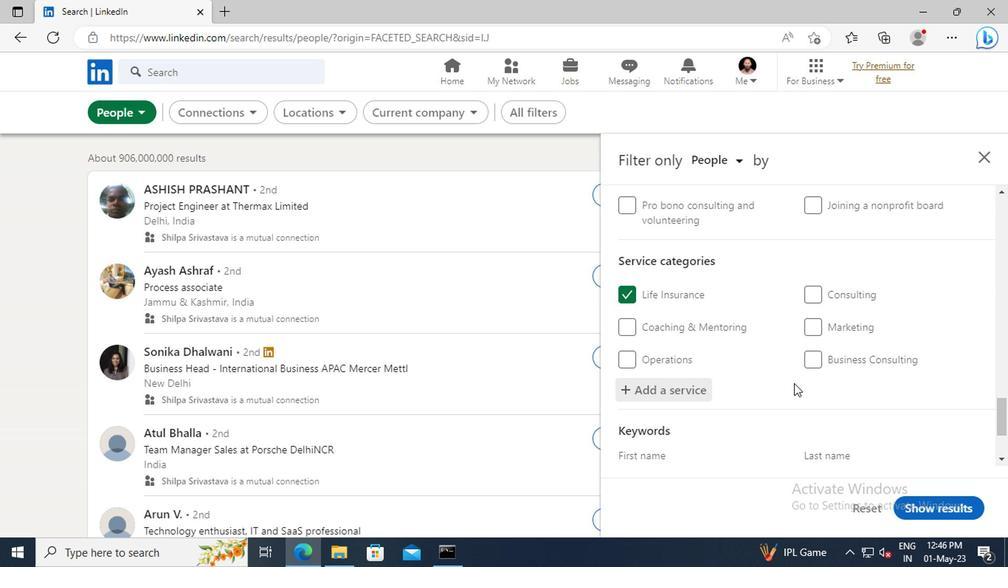 
Action: Mouse scrolled (790, 382) with delta (0, -1)
Screenshot: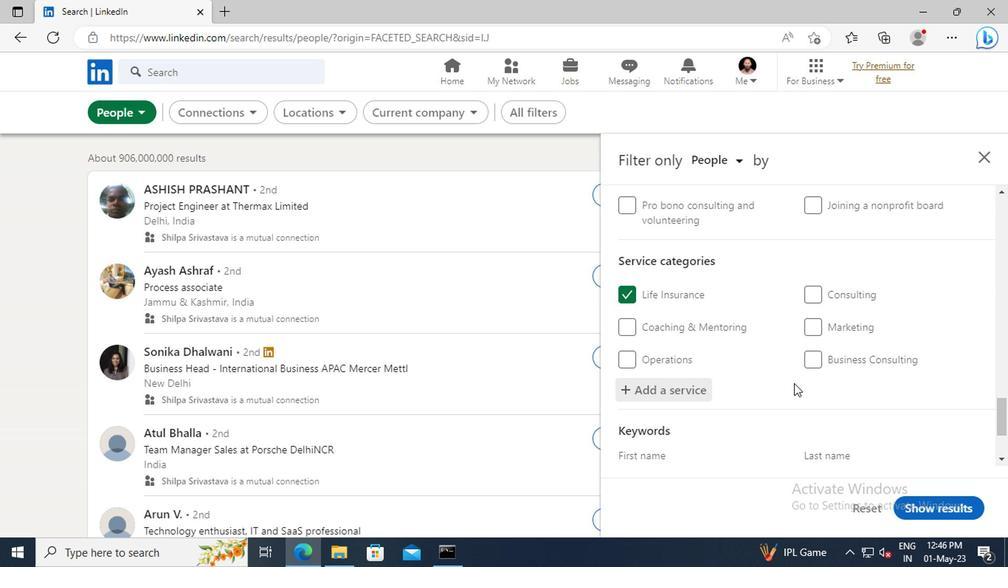 
Action: Mouse scrolled (790, 382) with delta (0, -1)
Screenshot: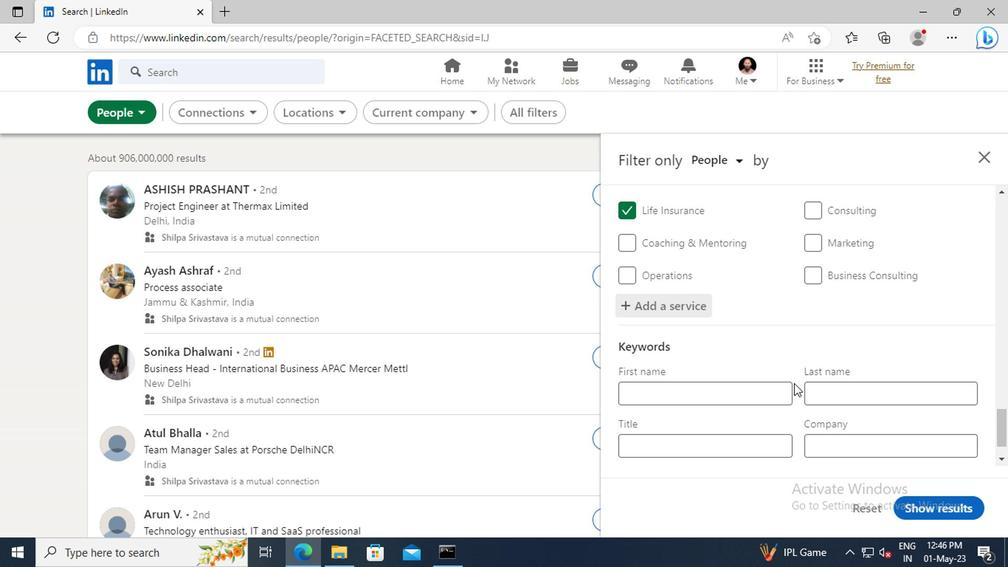 
Action: Mouse scrolled (790, 382) with delta (0, -1)
Screenshot: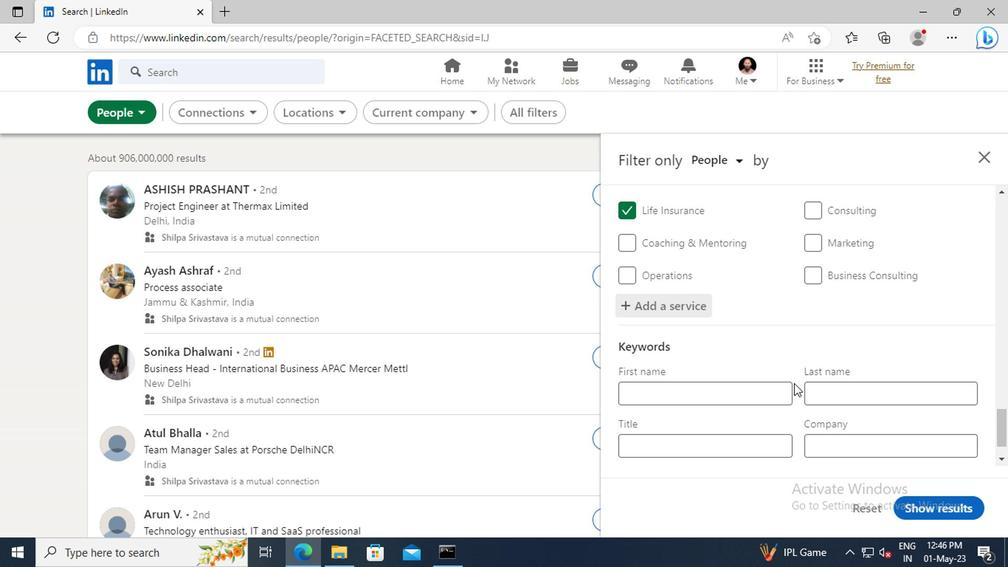 
Action: Mouse moved to (669, 399)
Screenshot: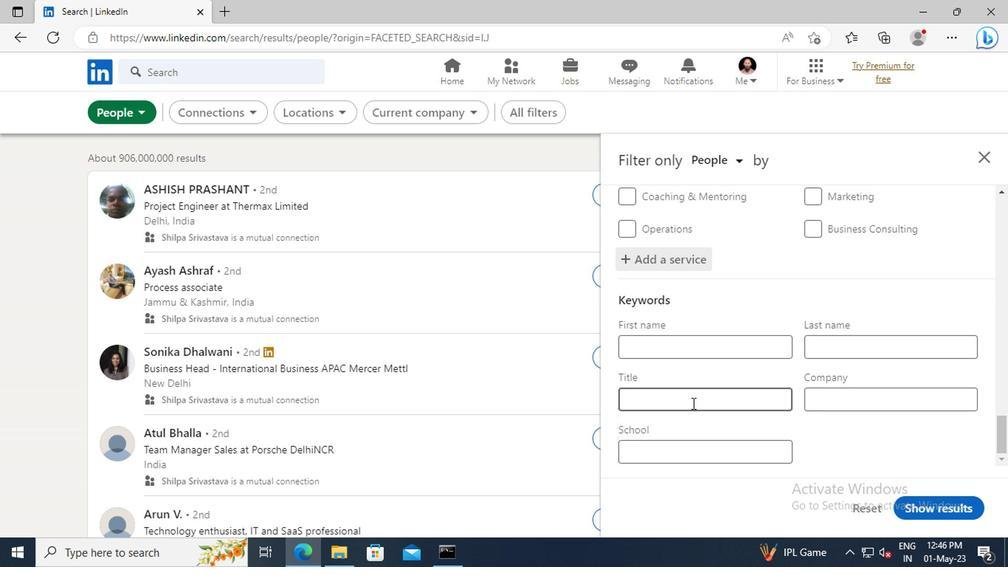 
Action: Mouse pressed left at (669, 399)
Screenshot: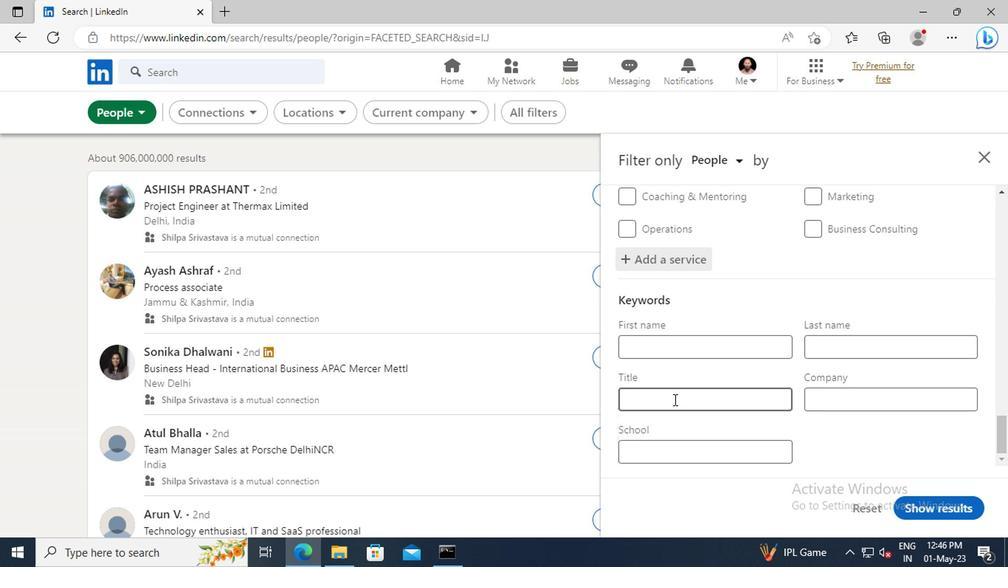 
Action: Key pressed <Key.shift>BIOLOGIST<Key.enter>
Screenshot: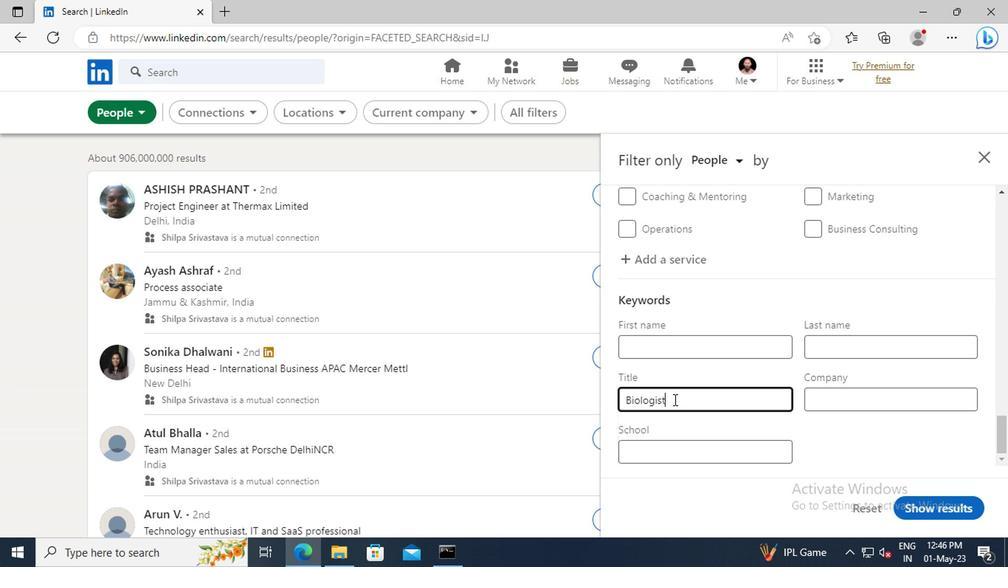 
Action: Mouse moved to (910, 510)
Screenshot: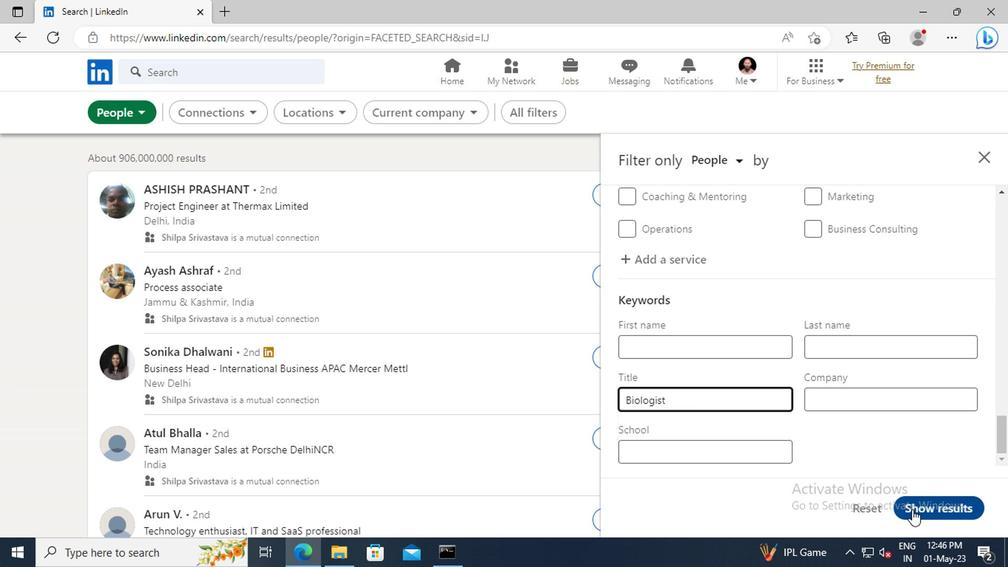 
Action: Mouse pressed left at (910, 510)
Screenshot: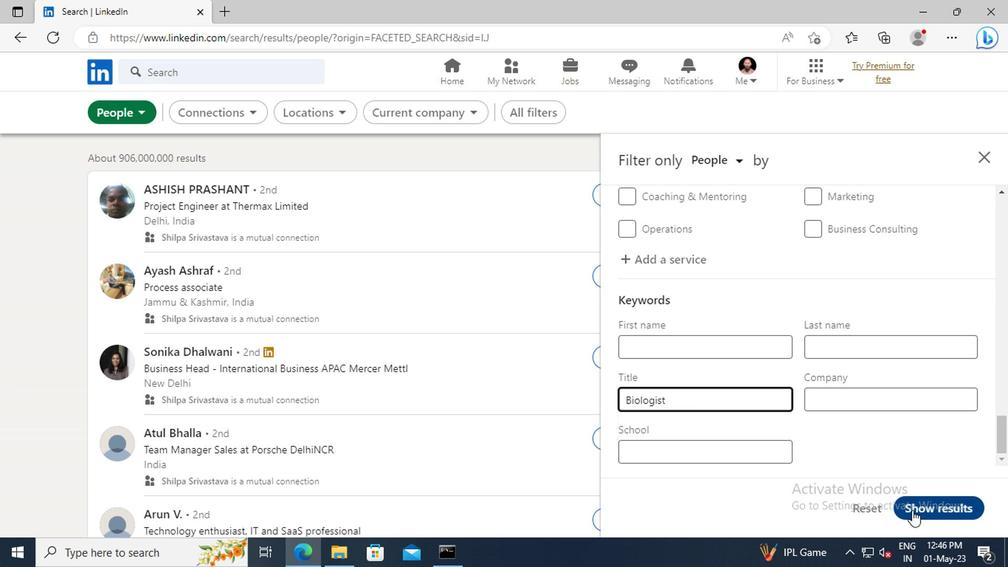 
